 Task: Open a blank google sheet and write heading  SpendSmartAdd Dates in a column and its values below  '2023-05-01, 2023-05-03, 2023-05-05, 2023-05-10, 2023-05-15, 2023-05-20, 2023-05-25 & 2023-05-31'Add Categories in next column and its values below  Groceries, Dining Out, Transportation, Entertainment, Shopping, Utilities, Health & Miscellaneous. Add Descriptions in next column and its values below  Supermarket, Restaurant, Public Transport, Movie Tickets, Clothing Store, Internet Bill, Pharmacy & Online PurchaseAdd Amountin next column and its values below  $50, $30, $10, $20, $100, $60, $40 & $50Save page DashboardAssetVal
Action: Mouse moved to (1029, 77)
Screenshot: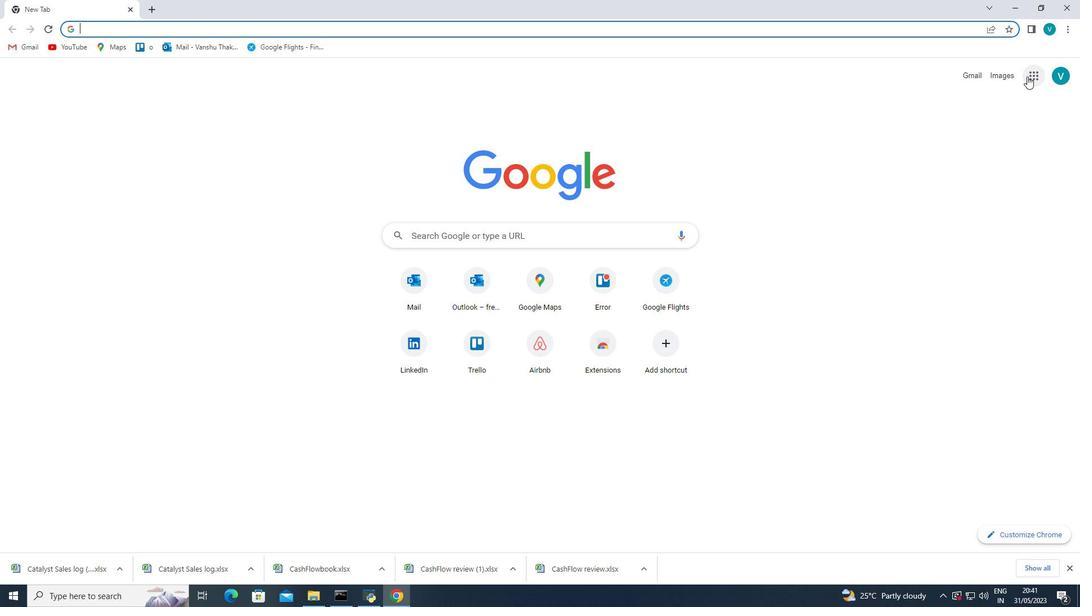 
Action: Mouse pressed left at (1029, 77)
Screenshot: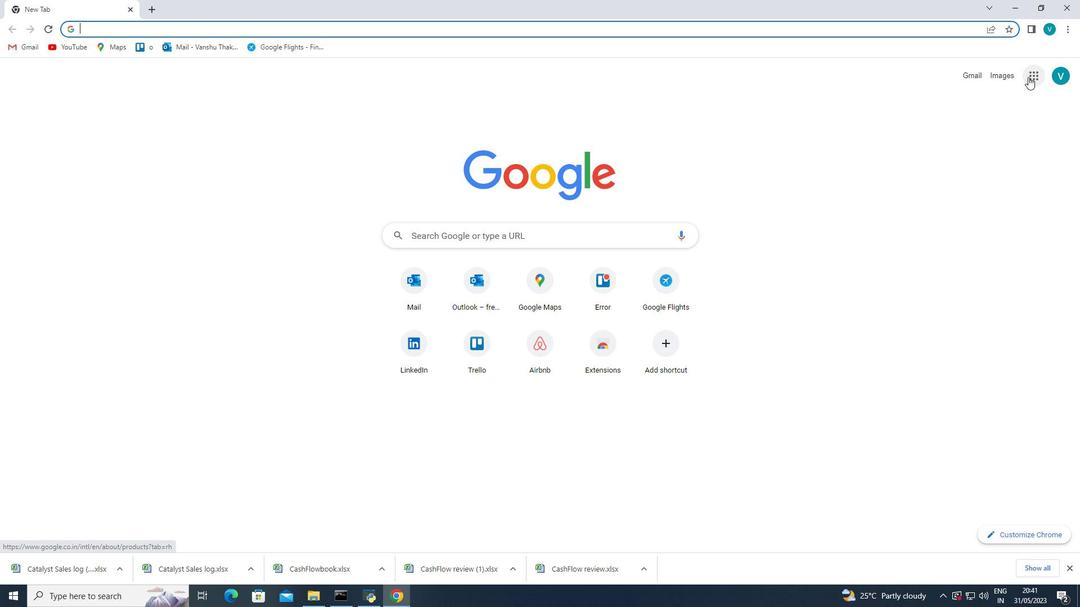 
Action: Mouse moved to (1050, 196)
Screenshot: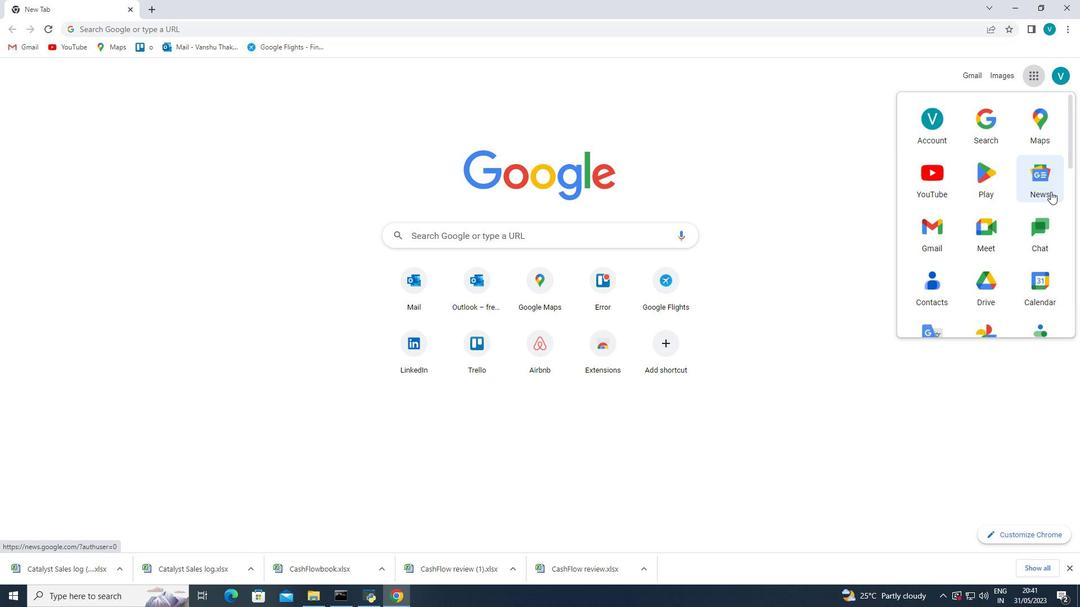 
Action: Mouse scrolled (1050, 195) with delta (0, 0)
Screenshot: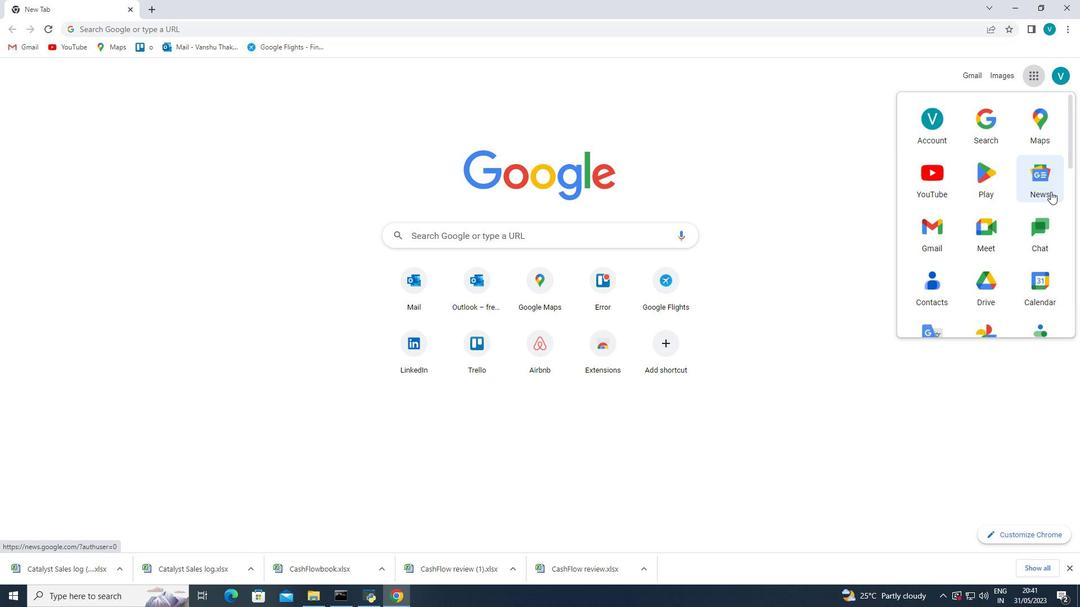 
Action: Mouse moved to (1050, 198)
Screenshot: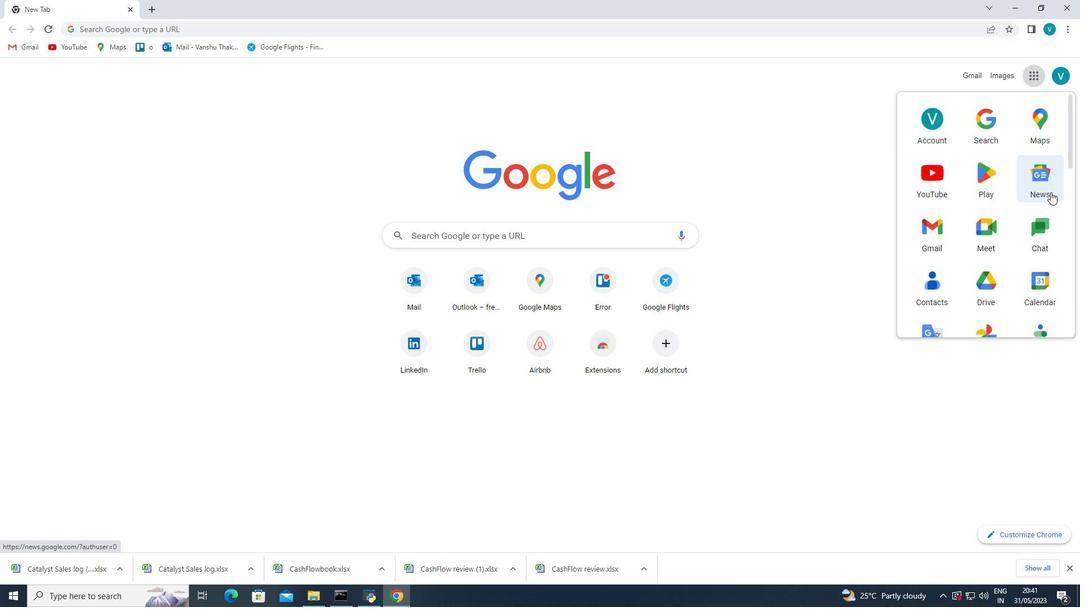 
Action: Mouse scrolled (1050, 197) with delta (0, 0)
Screenshot: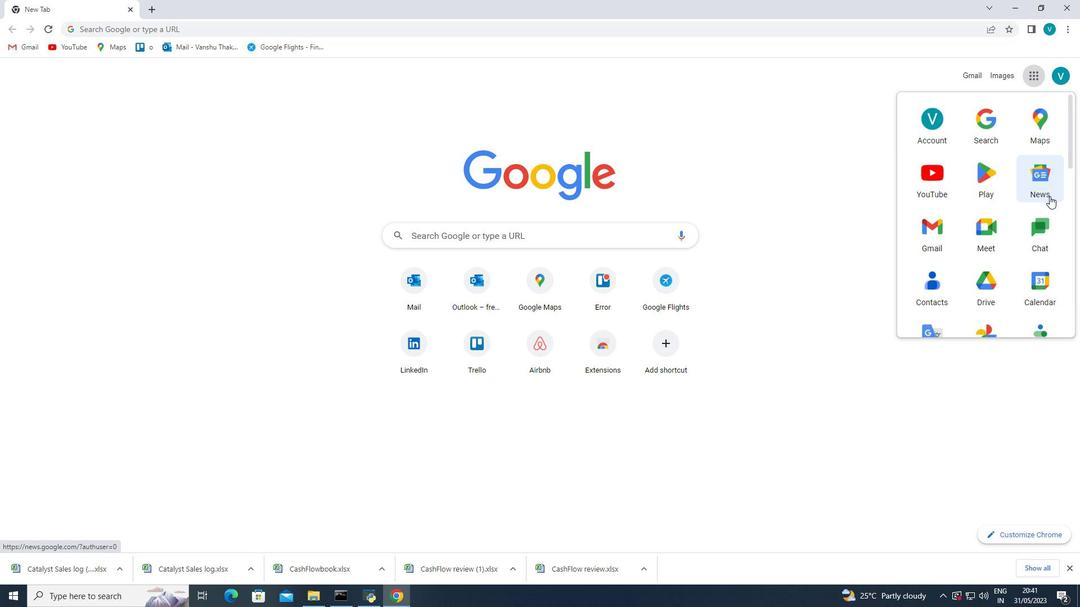 
Action: Mouse moved to (1049, 202)
Screenshot: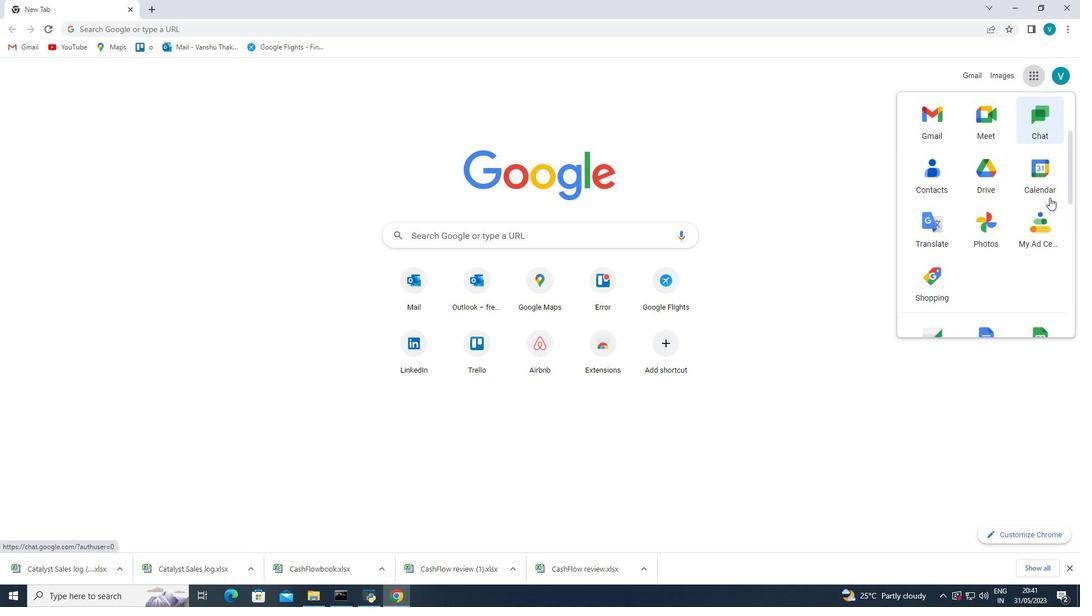 
Action: Mouse scrolled (1049, 202) with delta (0, 0)
Screenshot: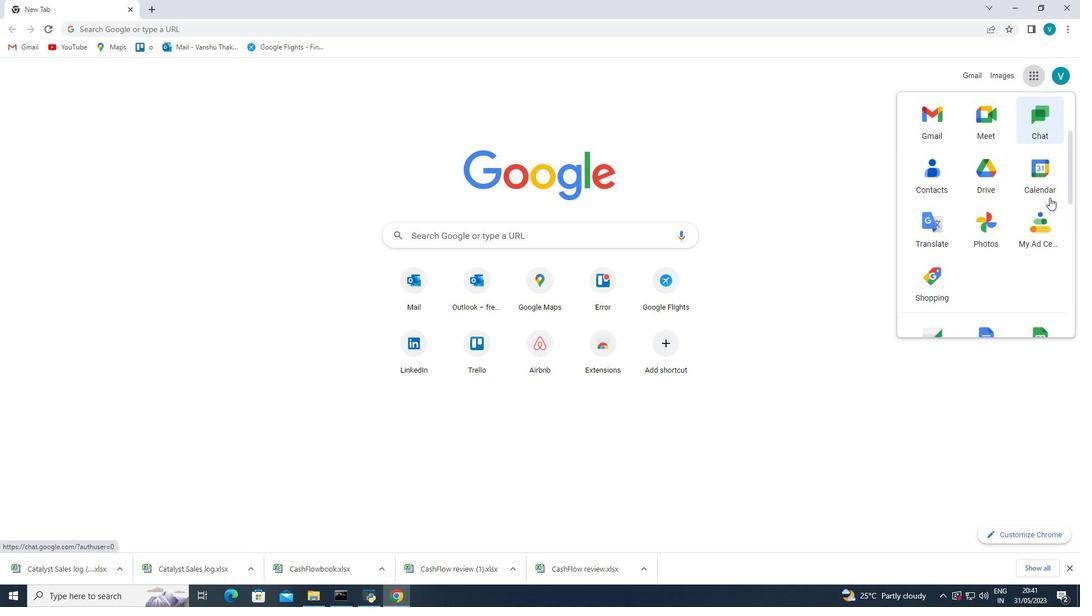 
Action: Mouse moved to (1047, 208)
Screenshot: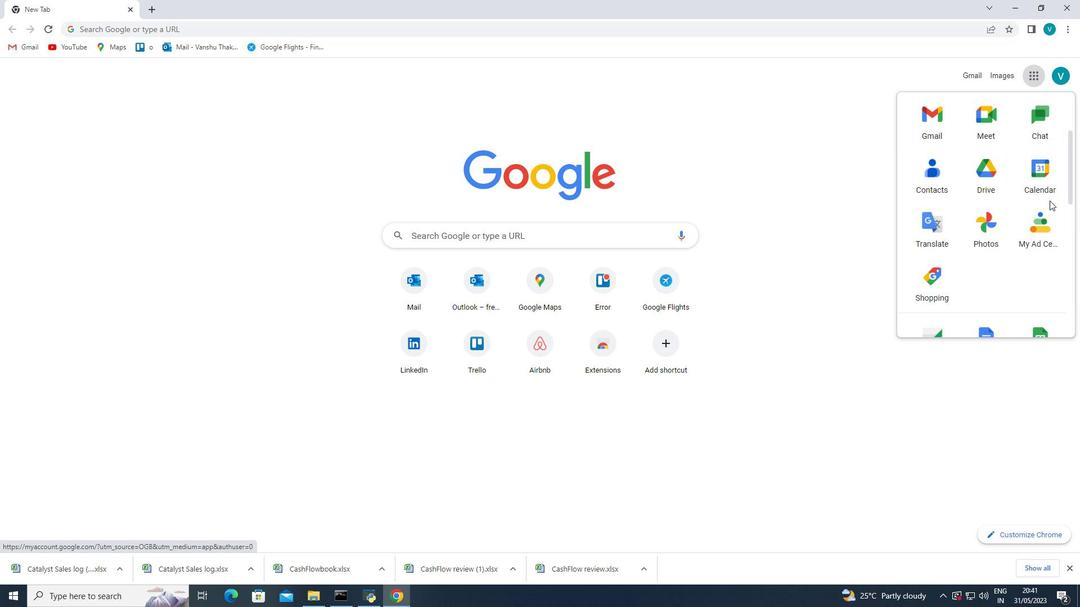 
Action: Mouse scrolled (1047, 208) with delta (0, 0)
Screenshot: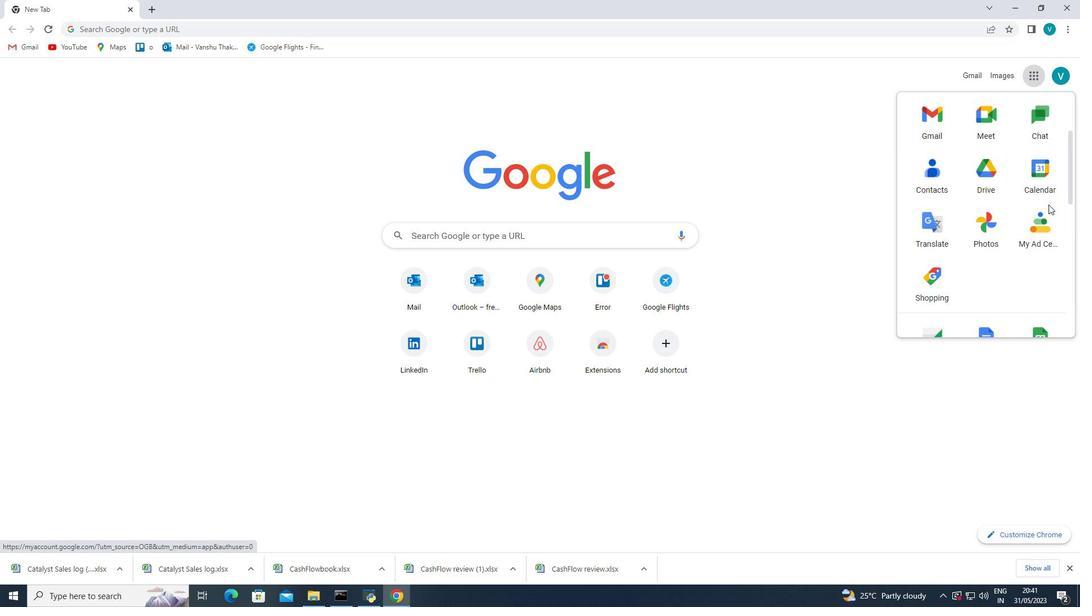 
Action: Mouse moved to (1037, 234)
Screenshot: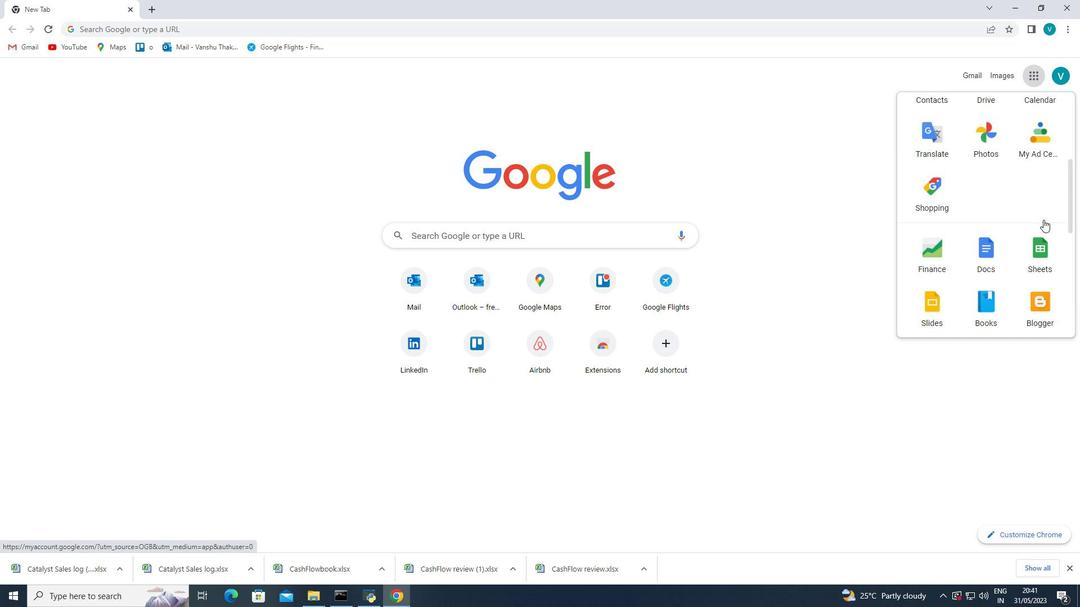 
Action: Mouse pressed left at (1037, 234)
Screenshot: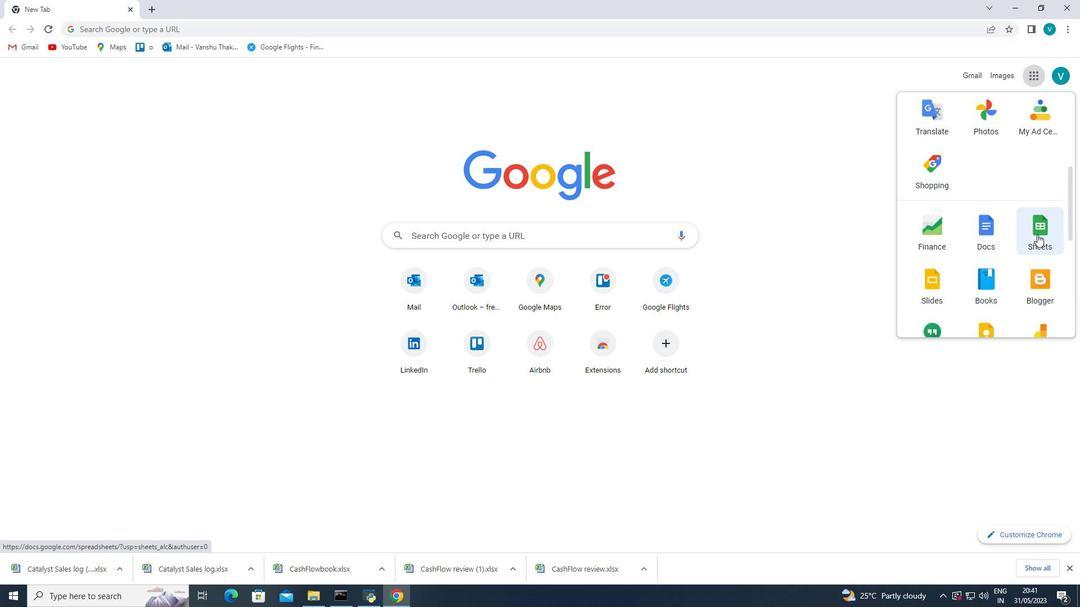 
Action: Mouse moved to (285, 175)
Screenshot: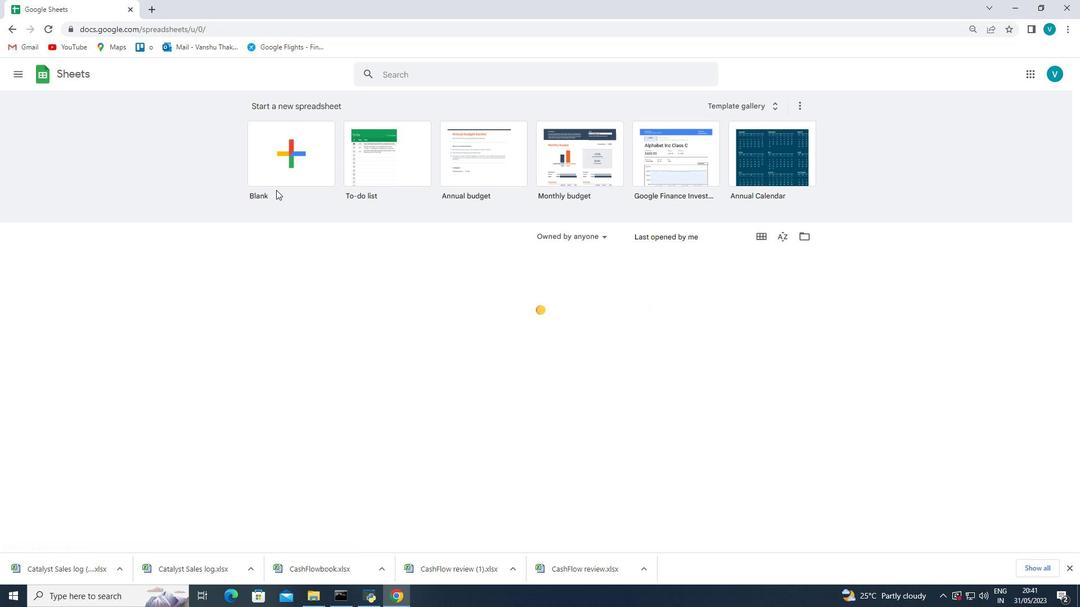 
Action: Mouse pressed left at (285, 175)
Screenshot: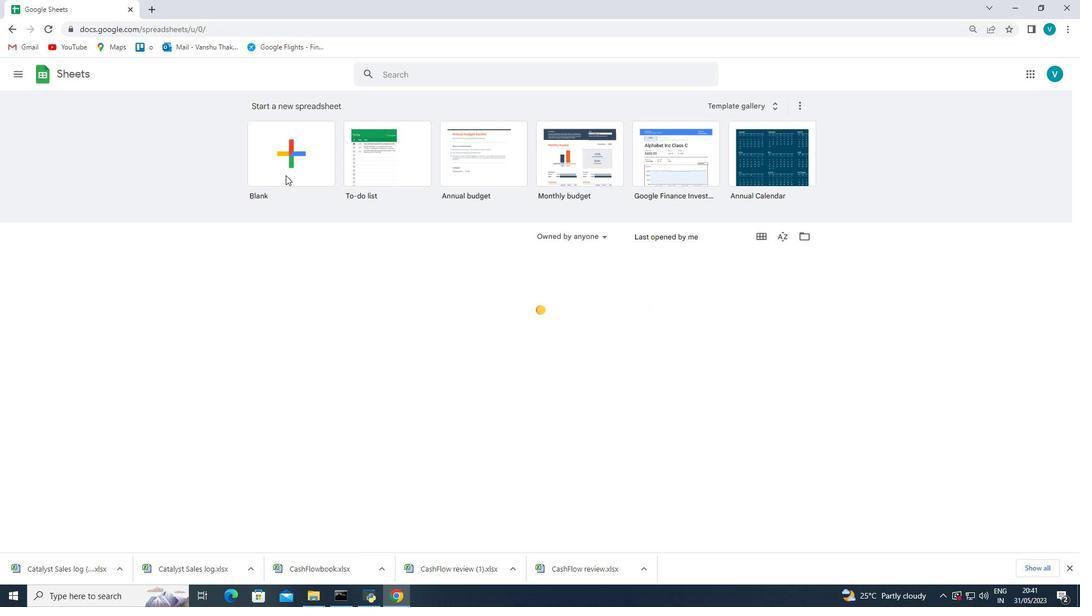 
Action: Mouse pressed left at (285, 175)
Screenshot: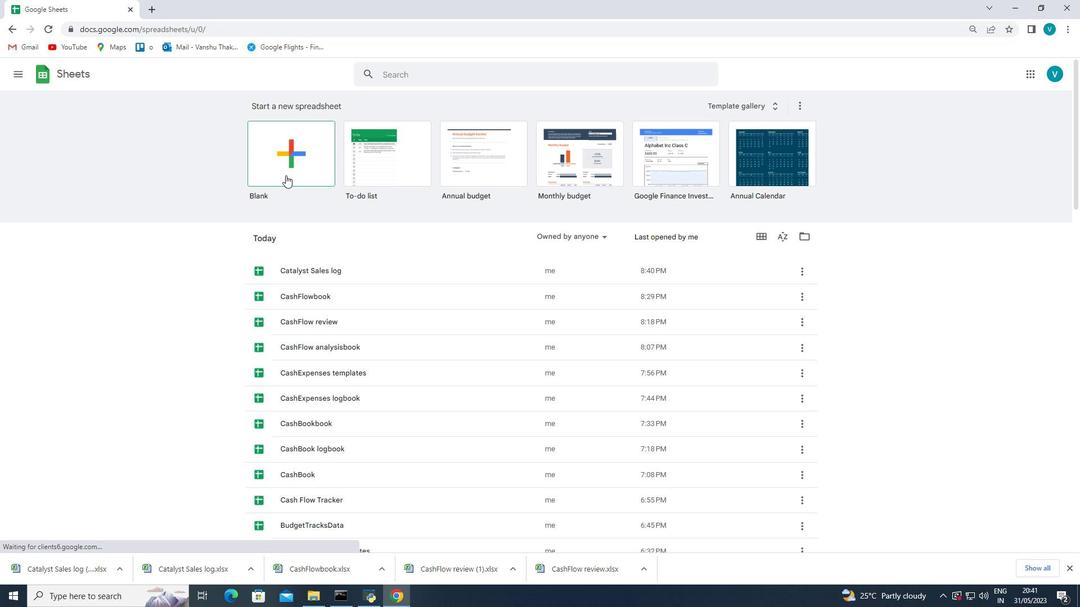 
Action: Mouse moved to (327, 173)
Screenshot: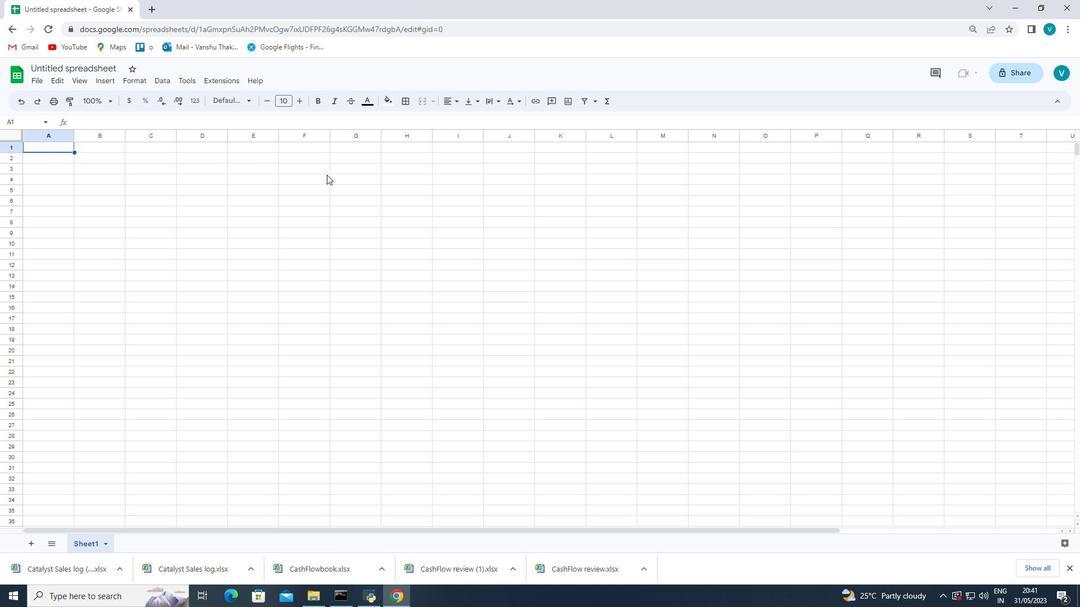 
Action: Mouse pressed left at (327, 173)
Screenshot: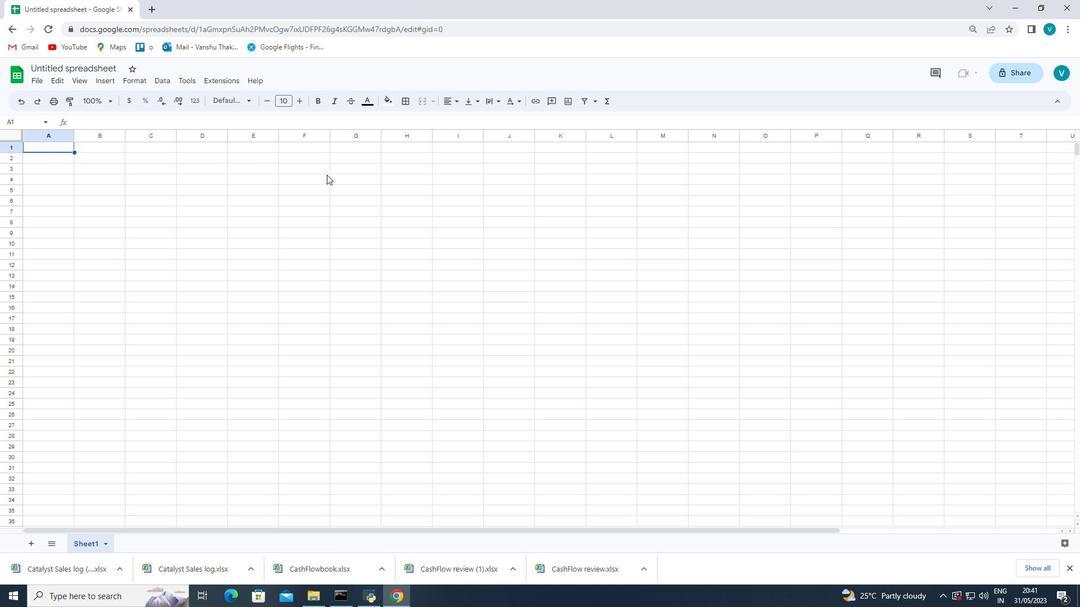 
Action: Mouse moved to (62, 150)
Screenshot: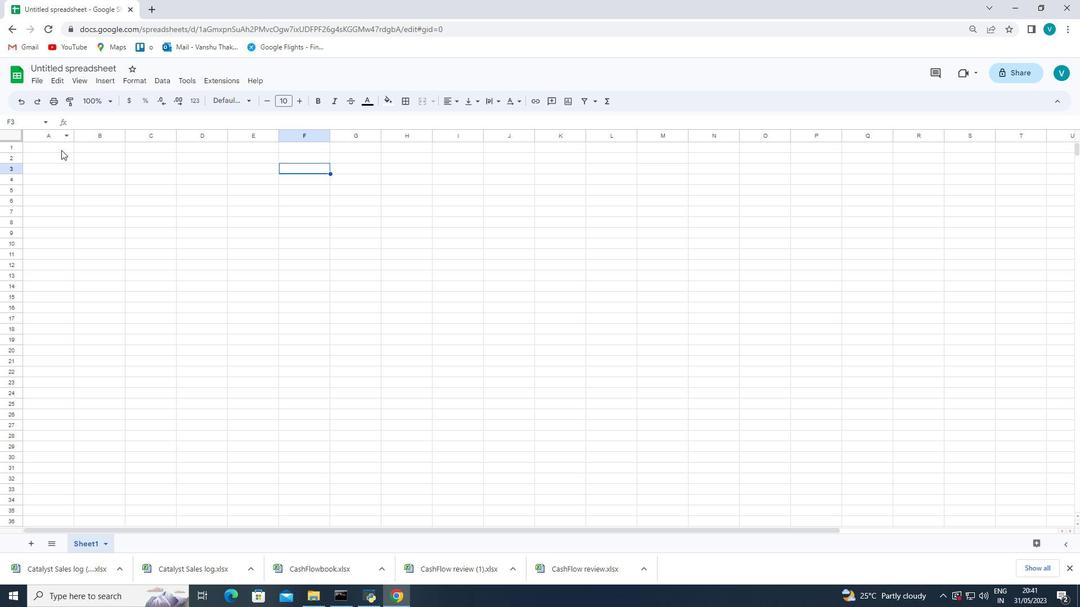 
Action: Mouse pressed left at (62, 150)
Screenshot: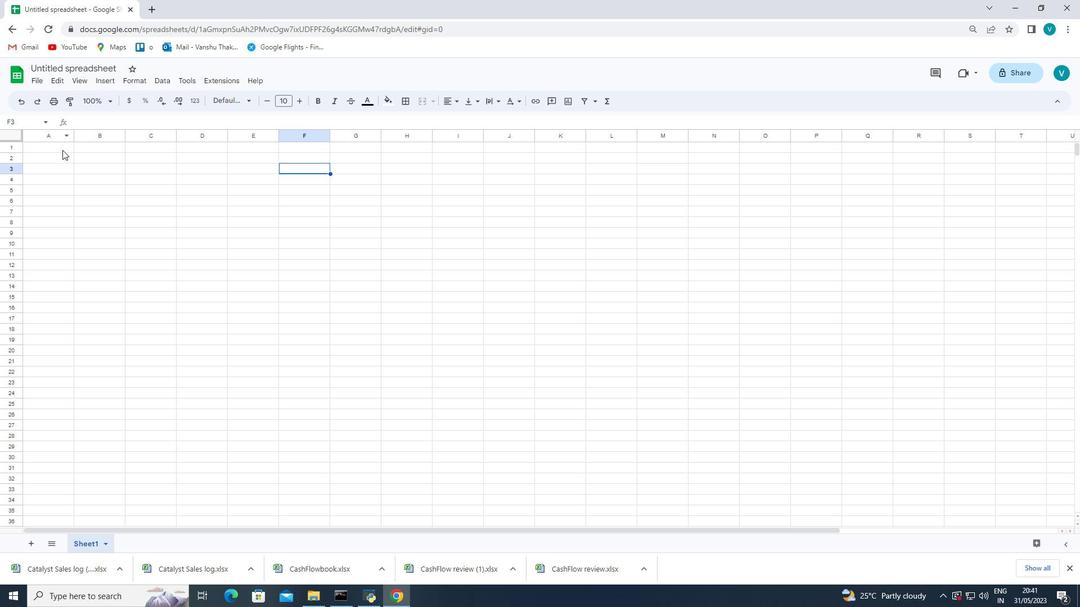 
Action: Mouse moved to (232, 145)
Screenshot: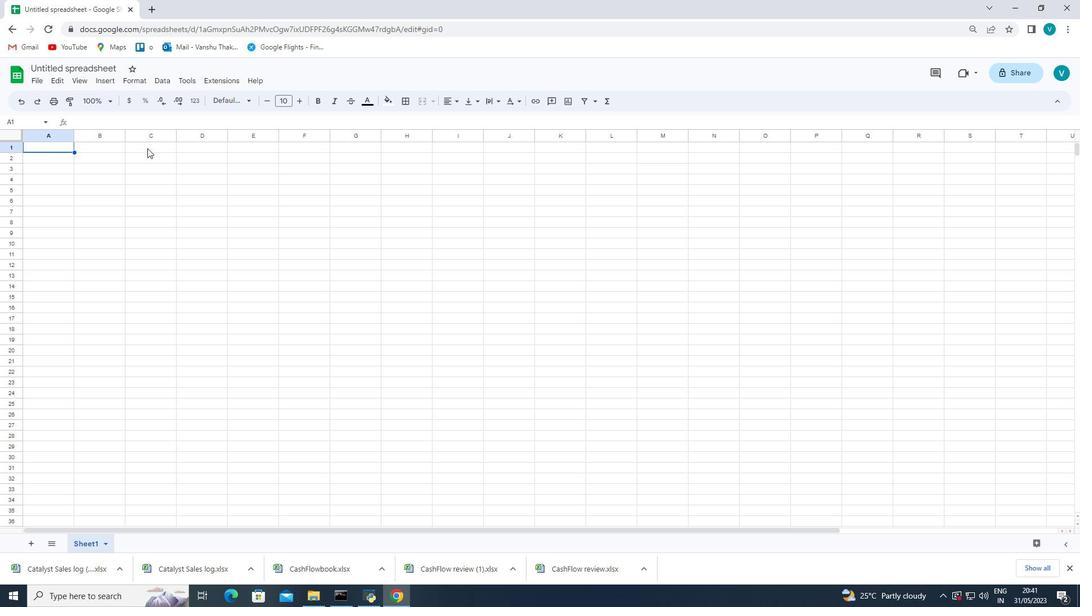 
Action: Key pressed <Key.shift_r>Spend
Screenshot: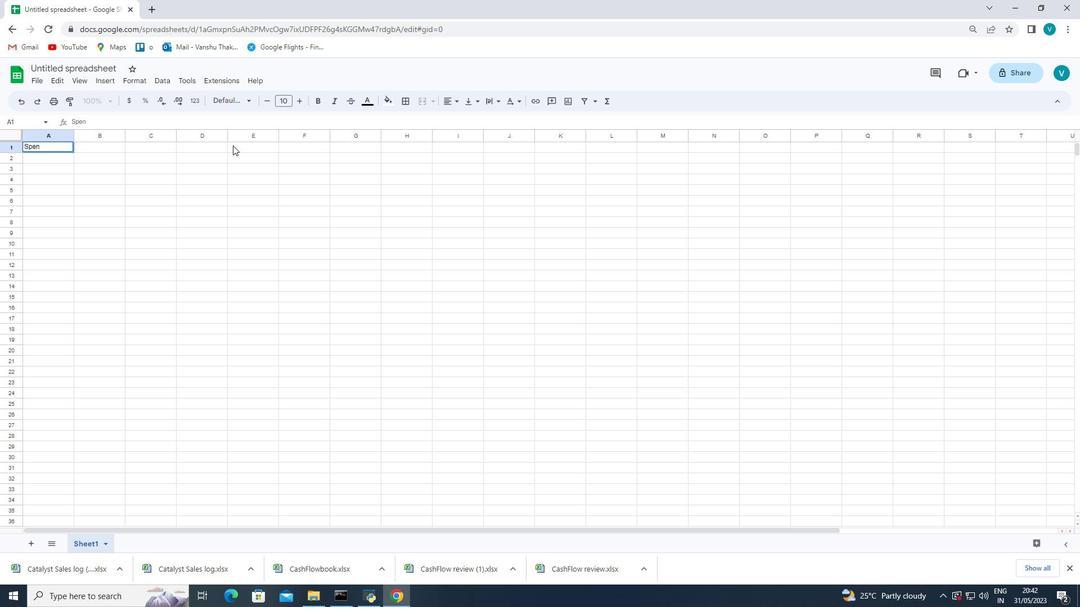 
Action: Mouse moved to (259, 168)
Screenshot: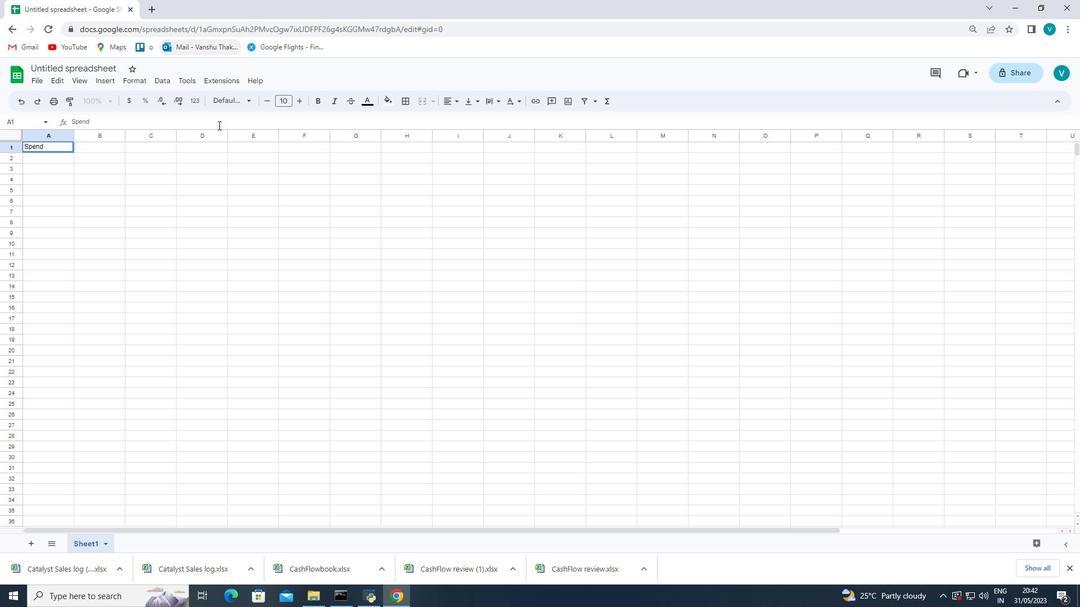 
Action: Mouse scrolled (259, 169) with delta (0, 0)
Screenshot: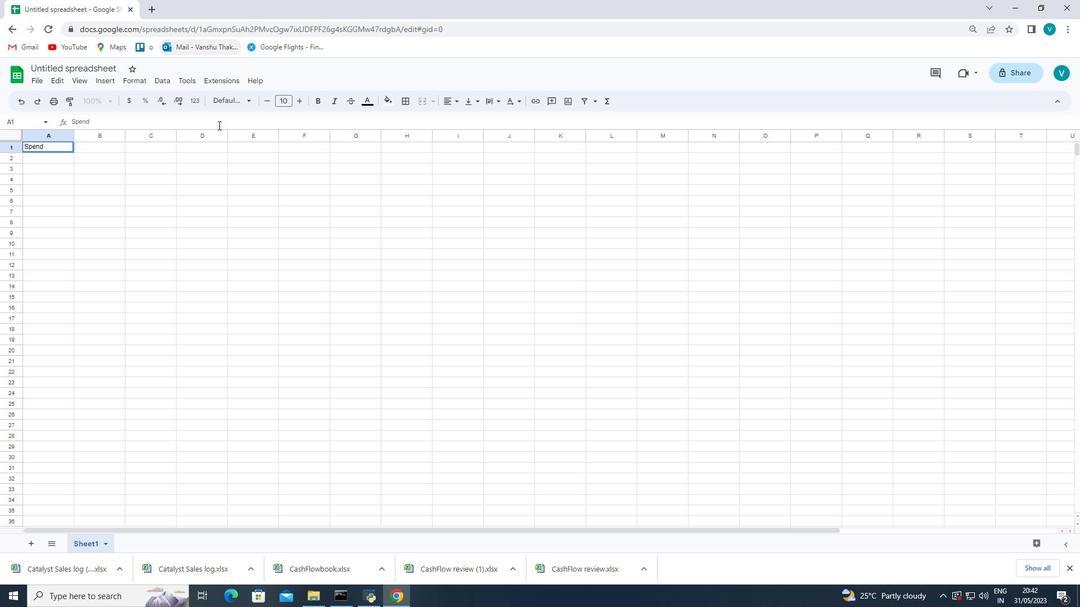
Action: Mouse moved to (271, 178)
Screenshot: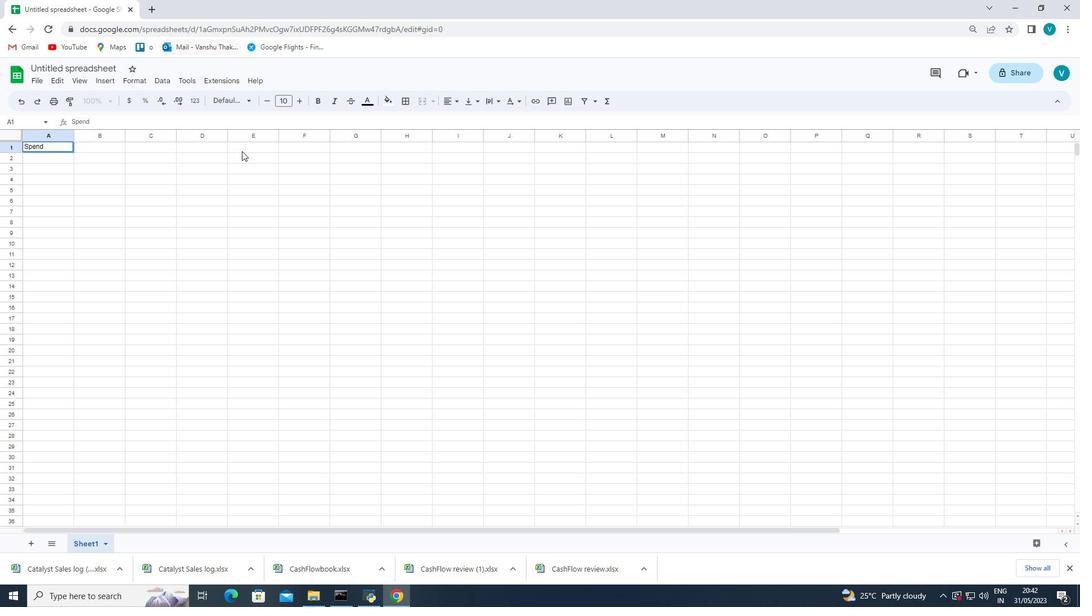 
Action: Mouse scrolled (271, 179) with delta (0, 0)
Screenshot: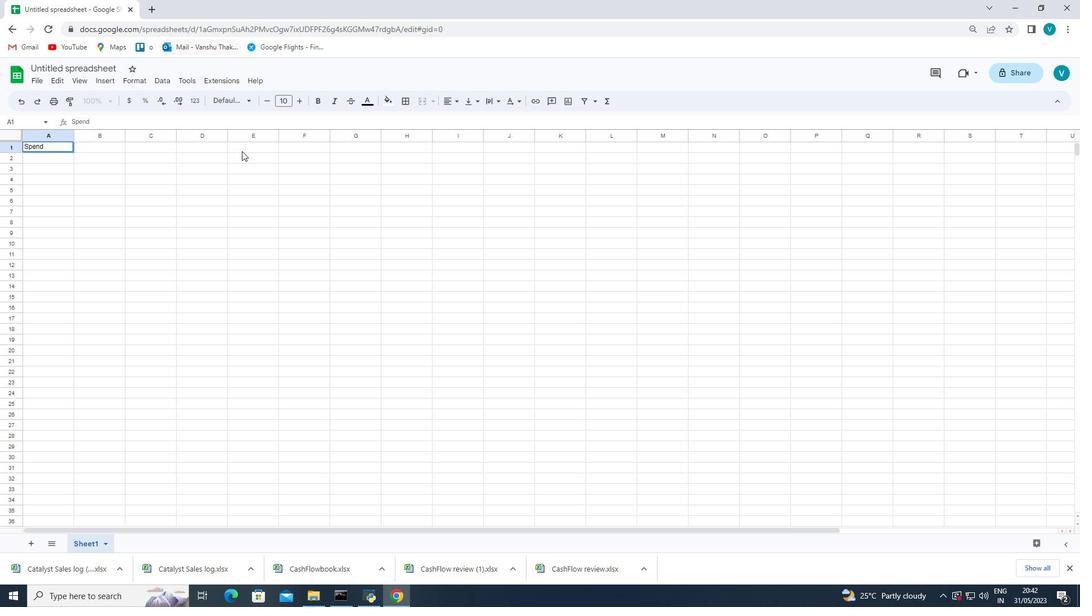 
Action: Mouse moved to (287, 187)
Screenshot: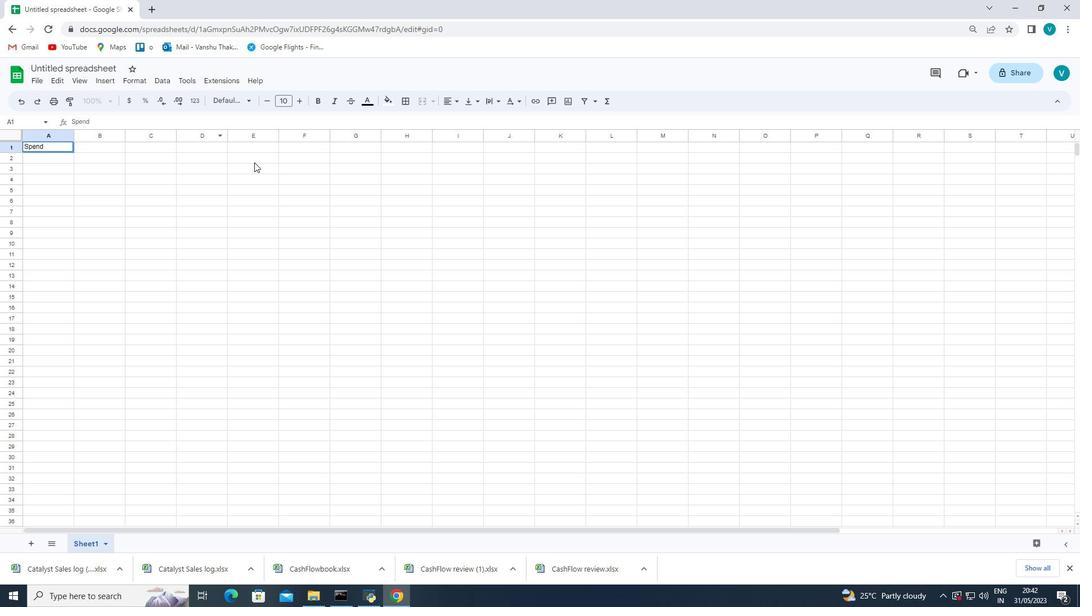 
Action: Mouse scrolled (287, 187) with delta (0, 0)
Screenshot: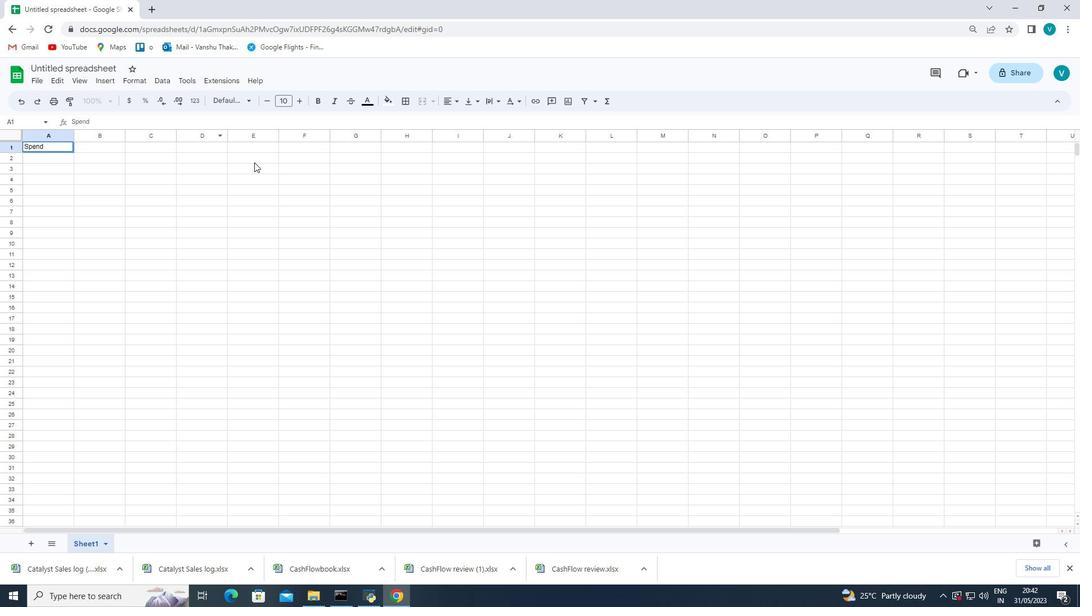 
Action: Mouse moved to (311, 199)
Screenshot: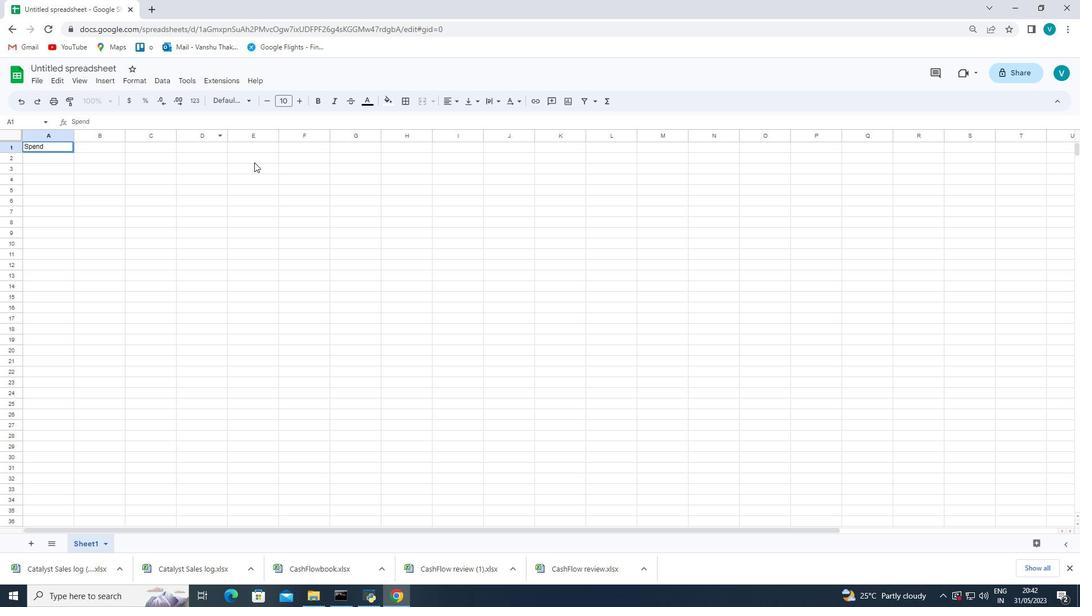 
Action: Mouse scrolled (311, 199) with delta (0, 0)
Screenshot: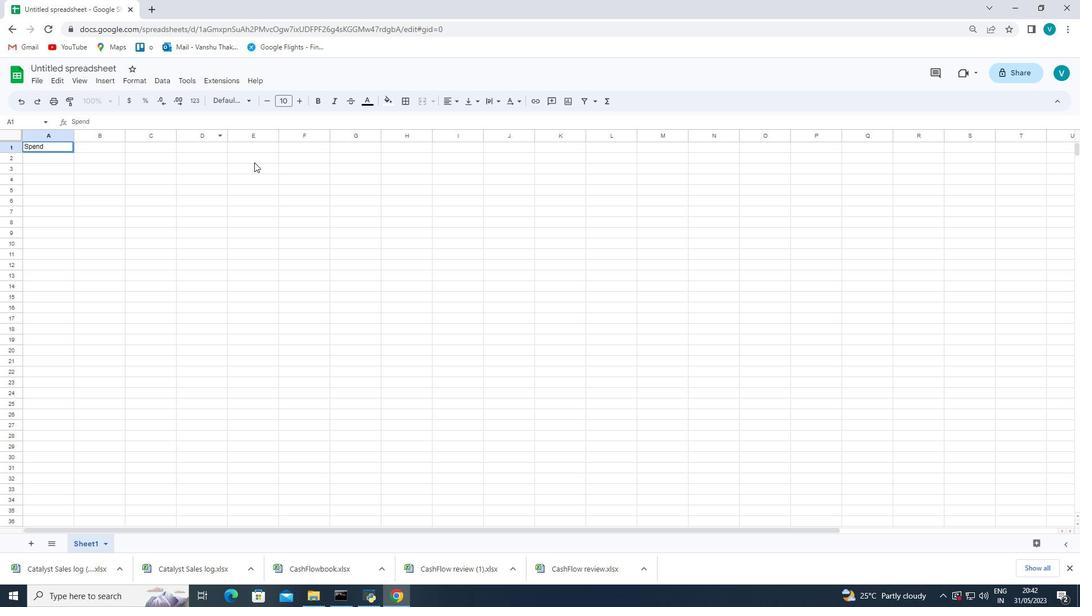
Action: Mouse moved to (335, 207)
Screenshot: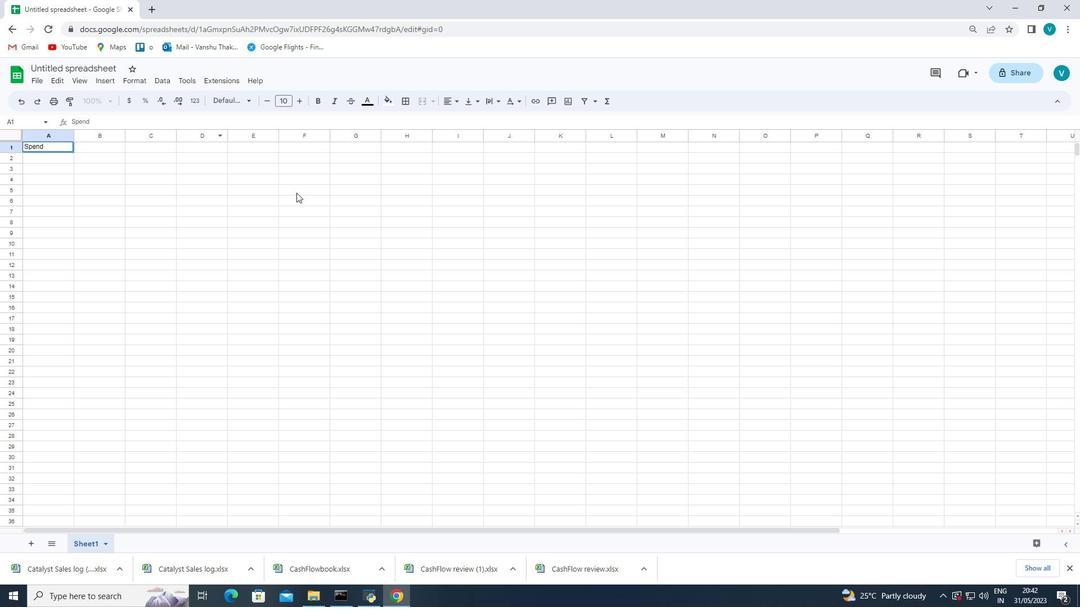 
Action: Mouse scrolled (335, 207) with delta (0, 0)
Screenshot: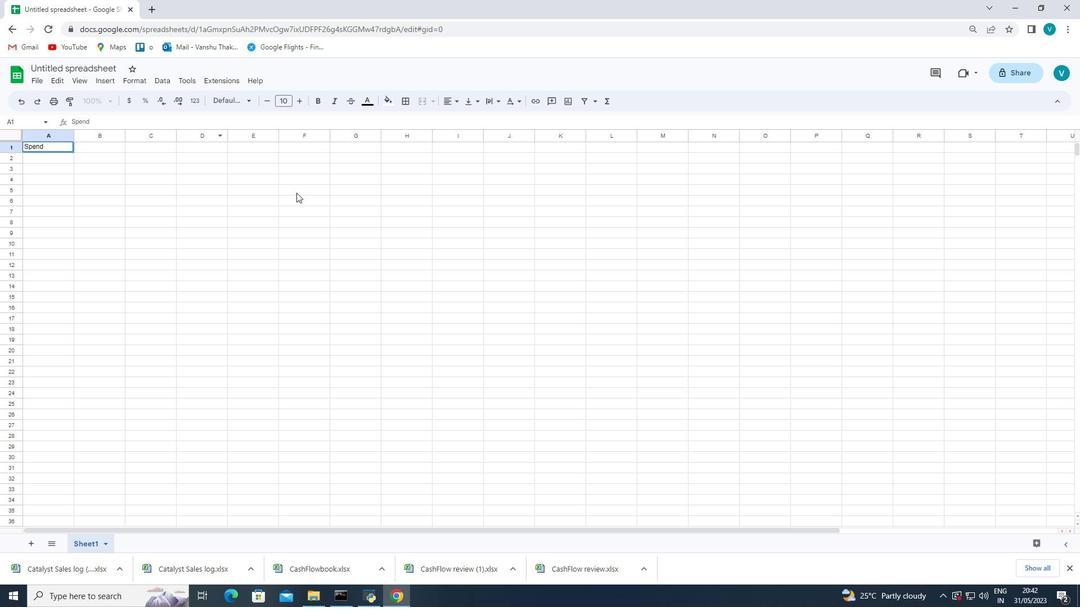 
Action: Mouse moved to (377, 216)
Screenshot: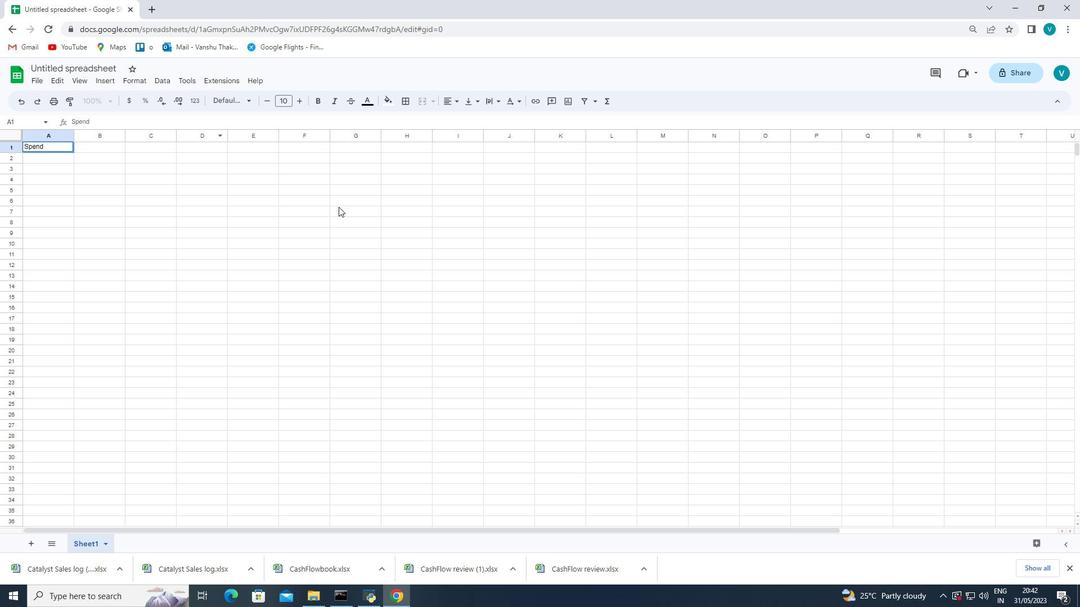 
Action: Mouse scrolled (377, 216) with delta (0, 0)
Screenshot: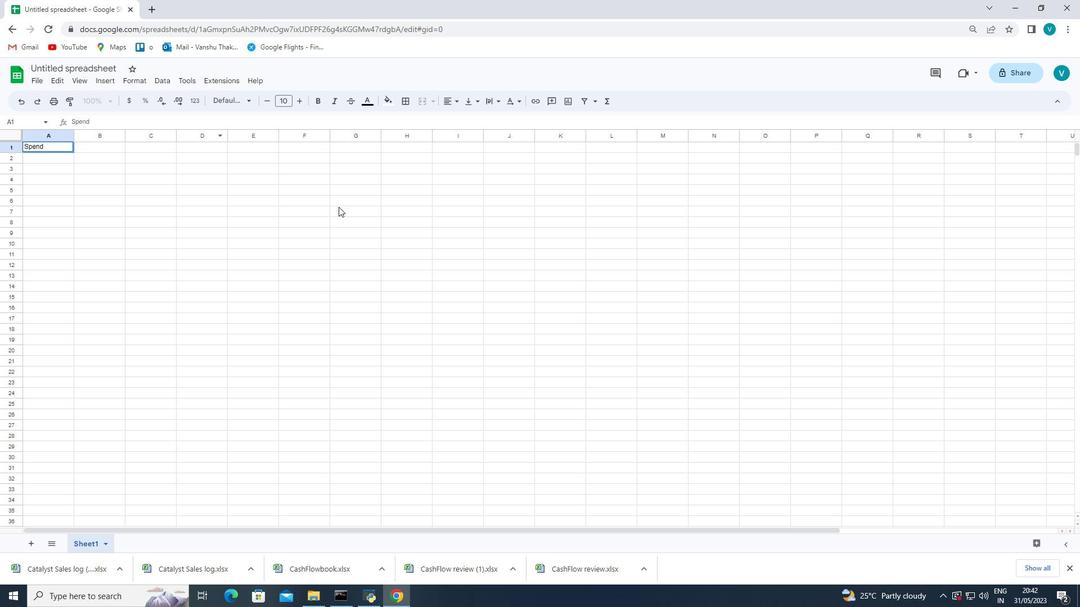 
Action: Mouse moved to (606, 338)
Screenshot: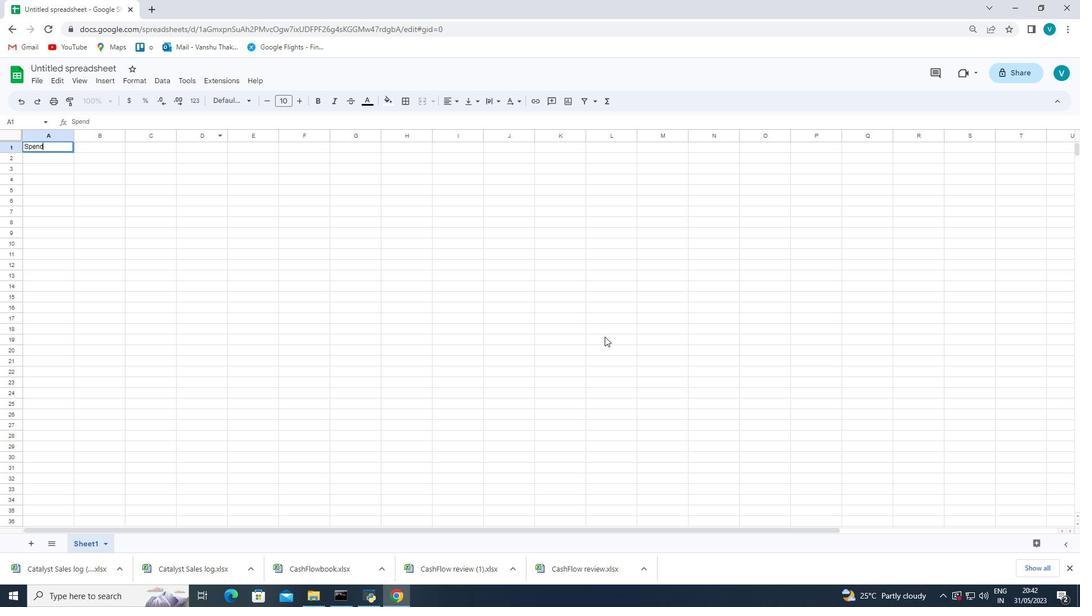 
Action: Mouse scrolled (606, 338) with delta (0, 0)
Screenshot: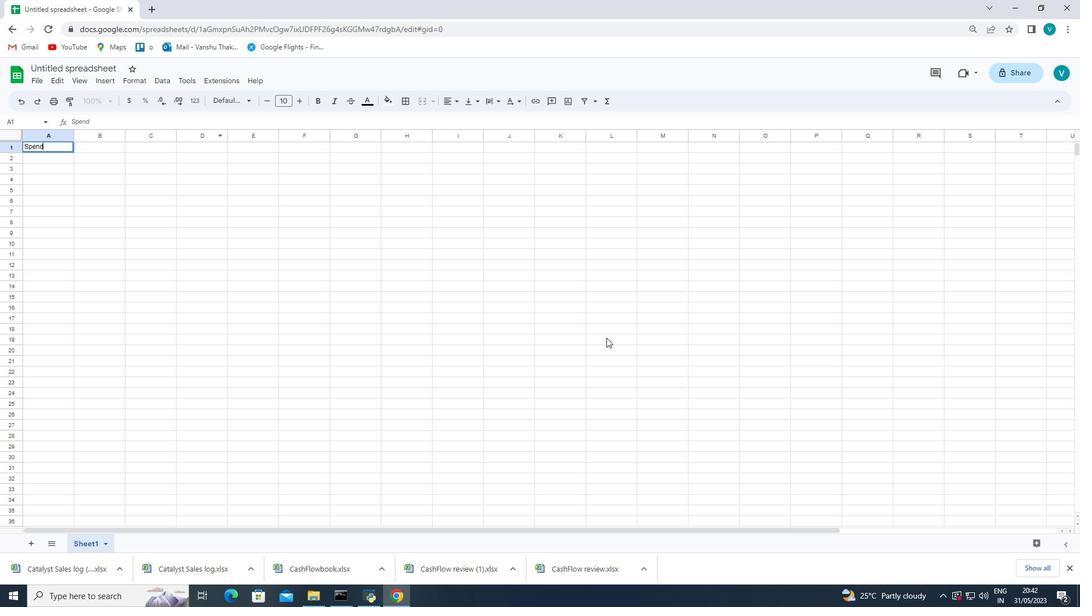 
Action: Mouse scrolled (606, 338) with delta (0, 0)
Screenshot: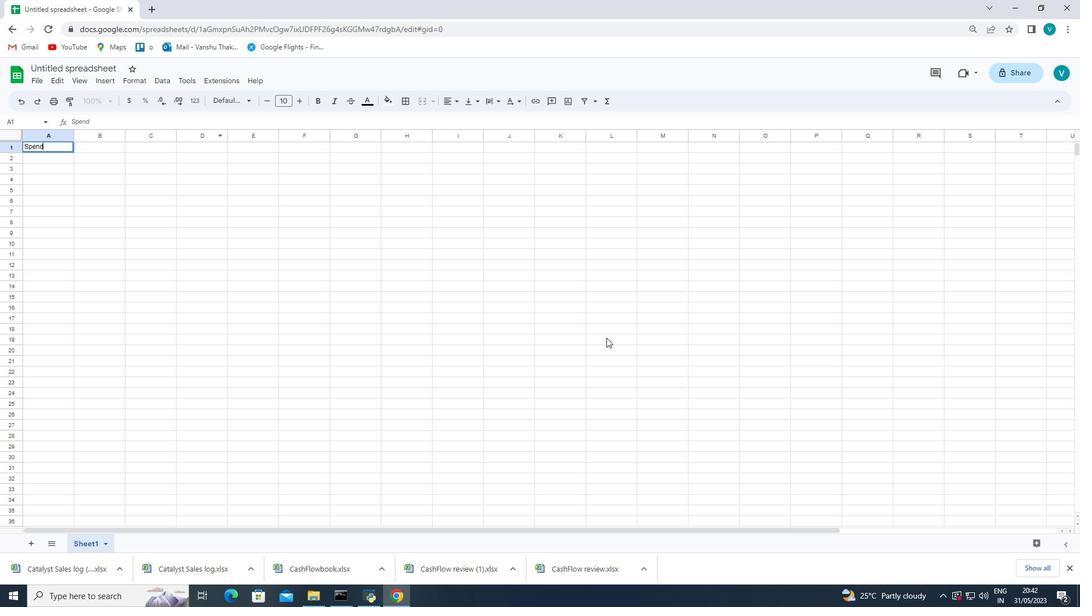 
Action: Mouse scrolled (606, 338) with delta (0, 0)
Screenshot: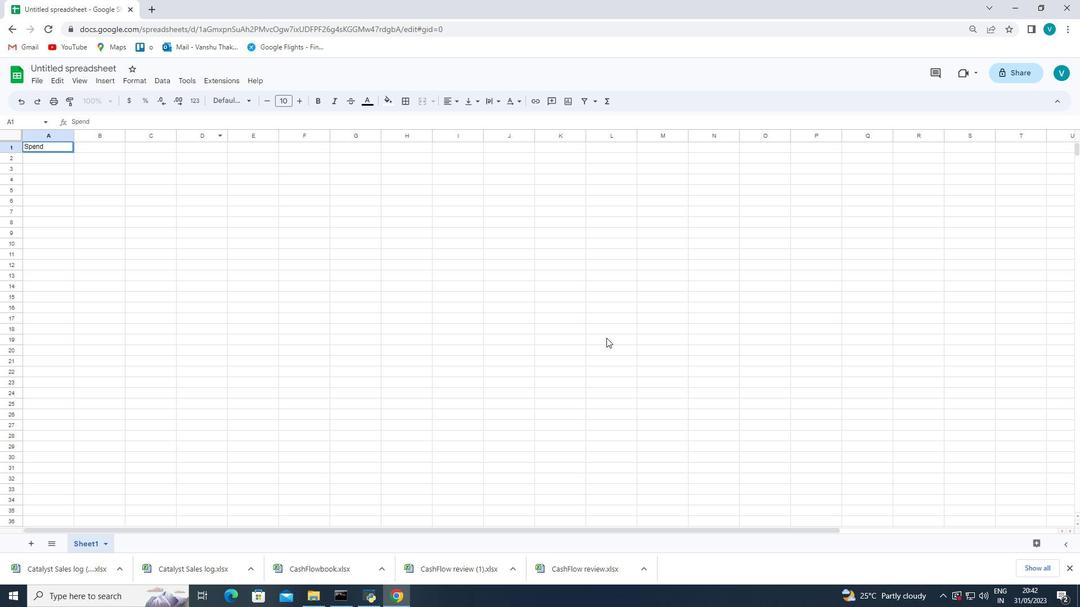 
Action: Mouse scrolled (606, 338) with delta (0, 0)
Screenshot: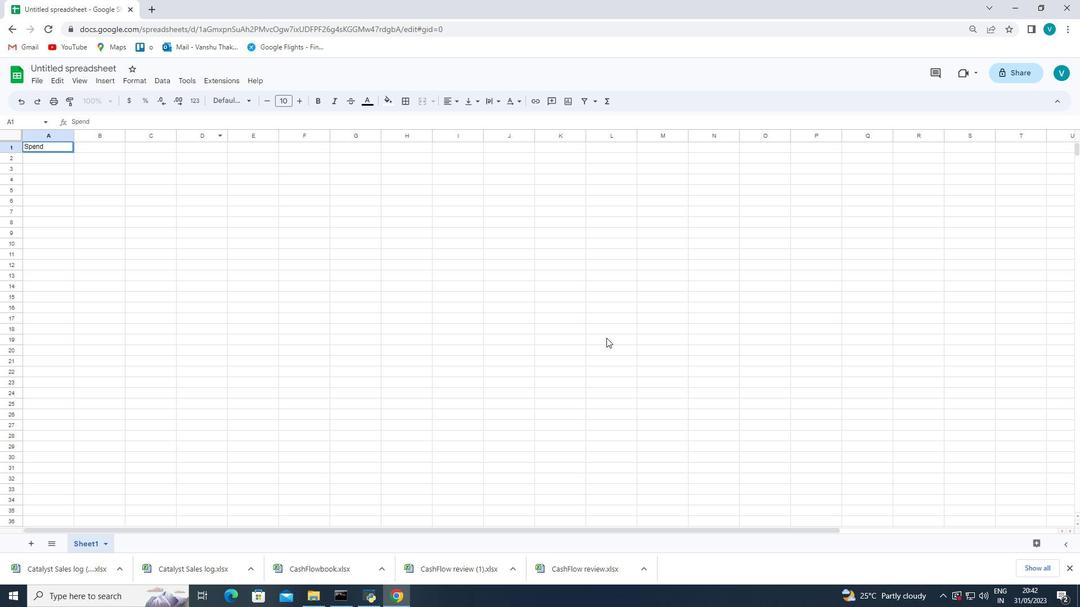 
Action: Mouse scrolled (606, 338) with delta (0, 0)
Screenshot: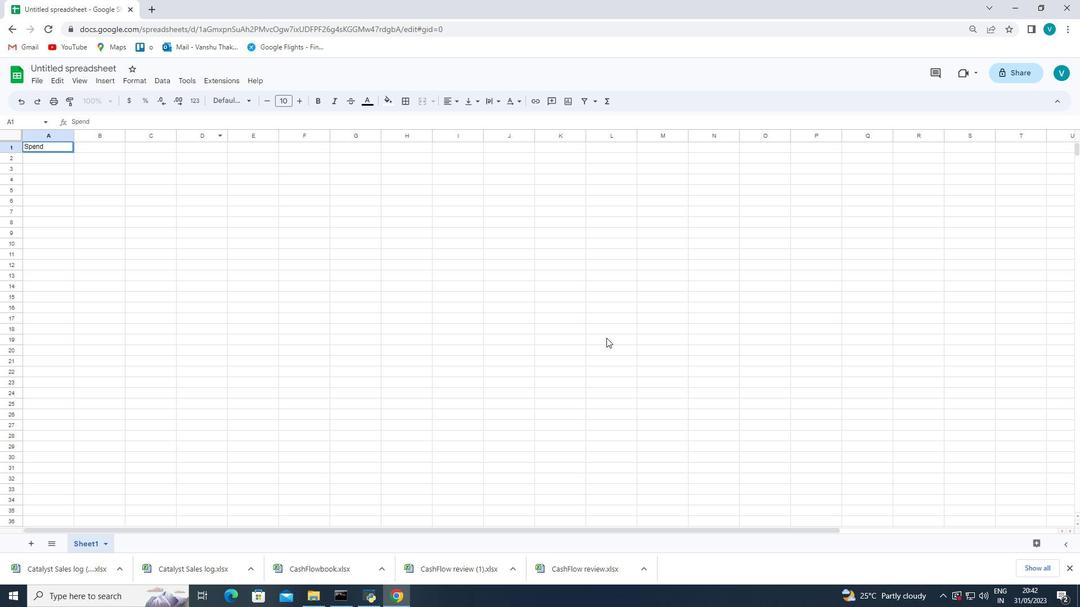 
Action: Mouse moved to (628, 341)
Screenshot: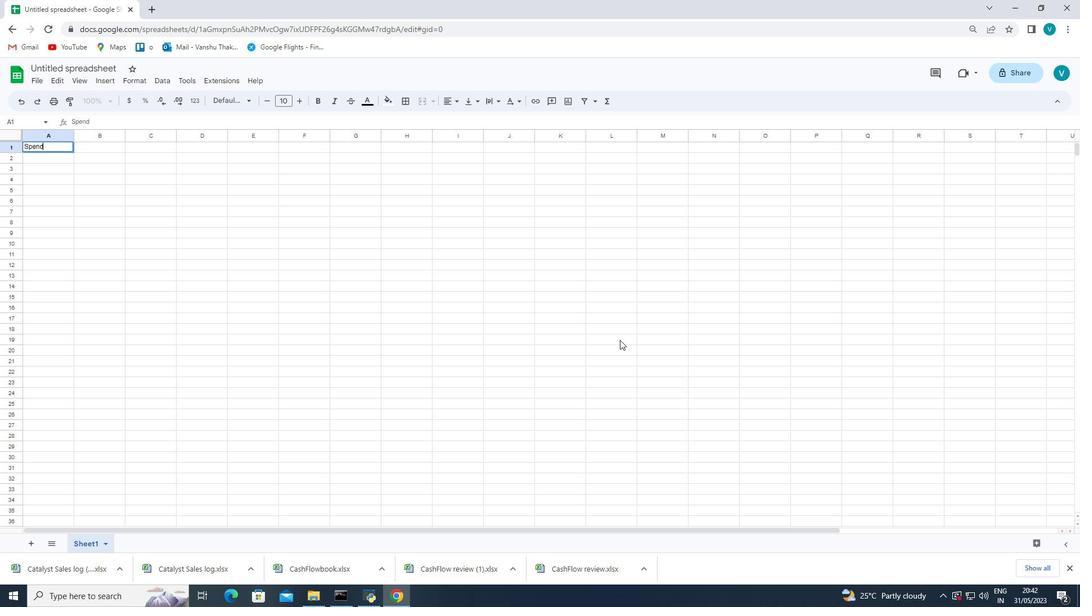 
Action: Mouse scrolled (628, 342) with delta (0, 0)
Screenshot: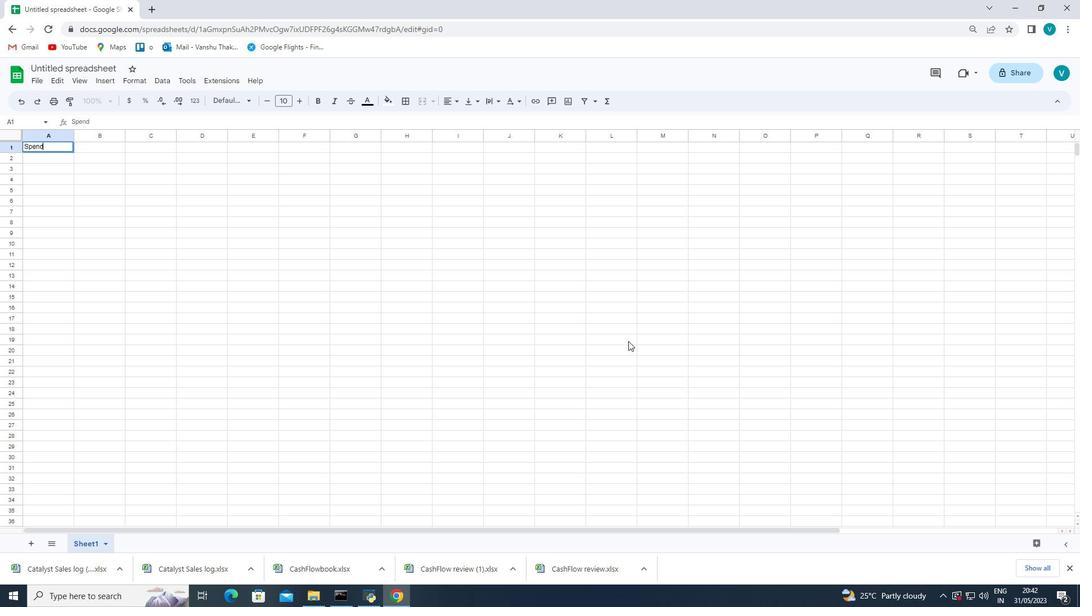 
Action: Mouse scrolled (628, 342) with delta (0, 0)
Screenshot: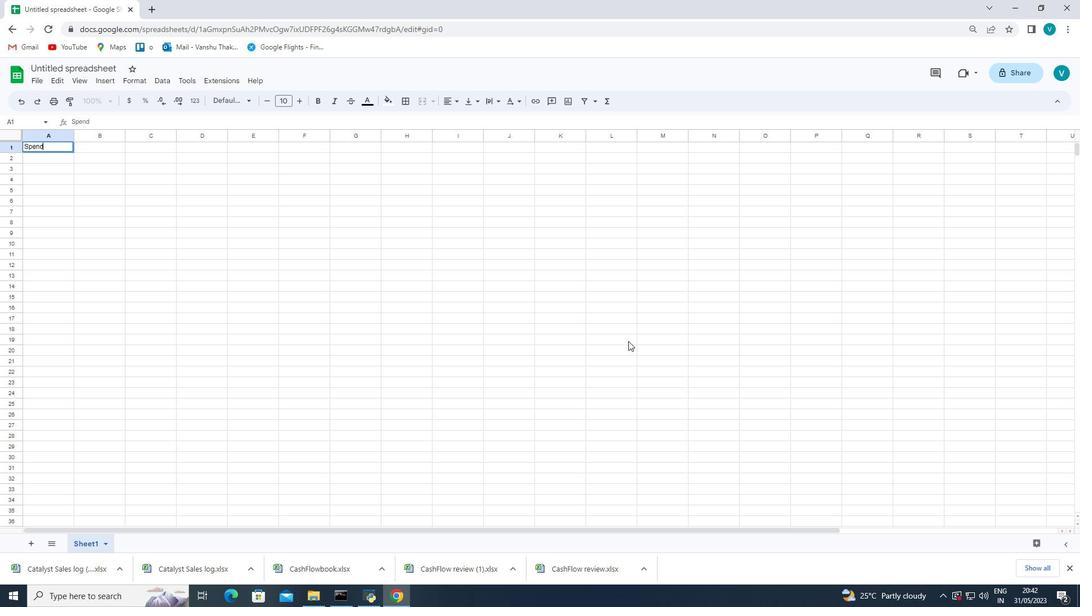 
Action: Mouse scrolled (628, 342) with delta (0, 0)
Screenshot: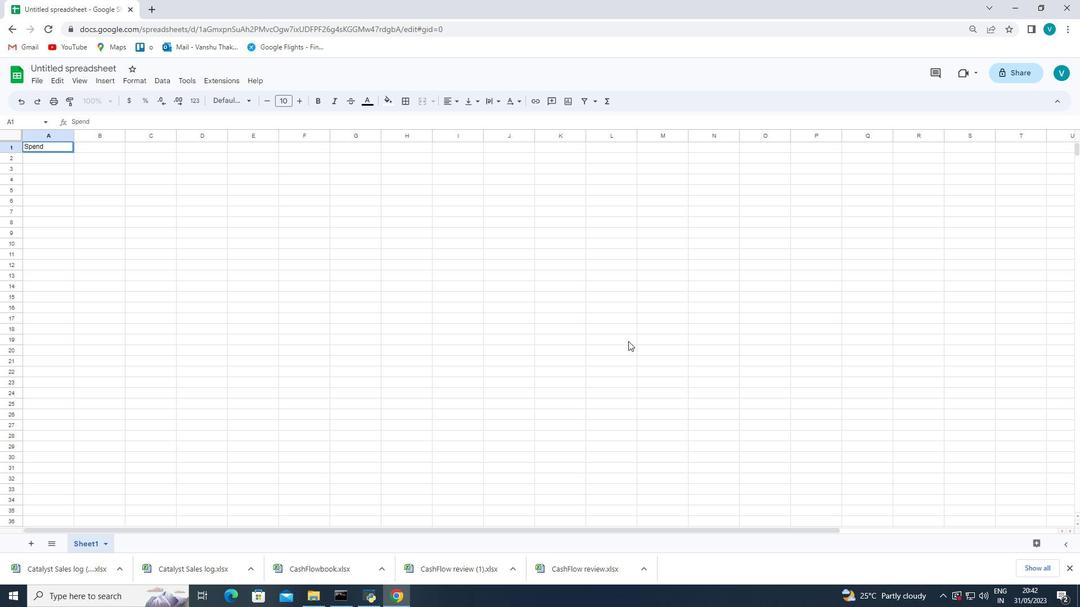 
Action: Mouse scrolled (628, 342) with delta (0, 0)
Screenshot: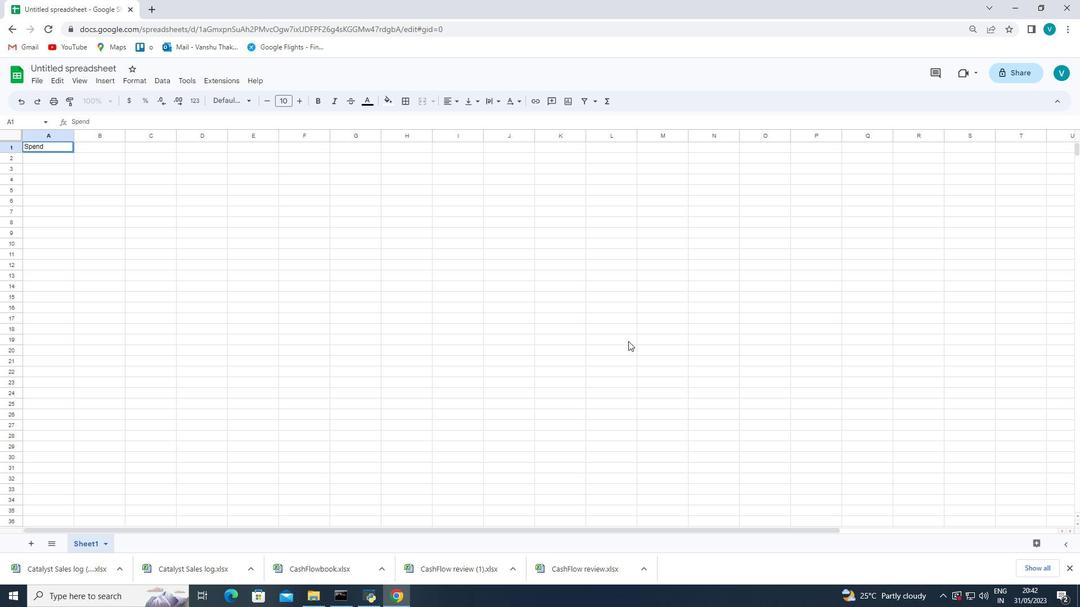 
Action: Mouse moved to (319, 335)
Screenshot: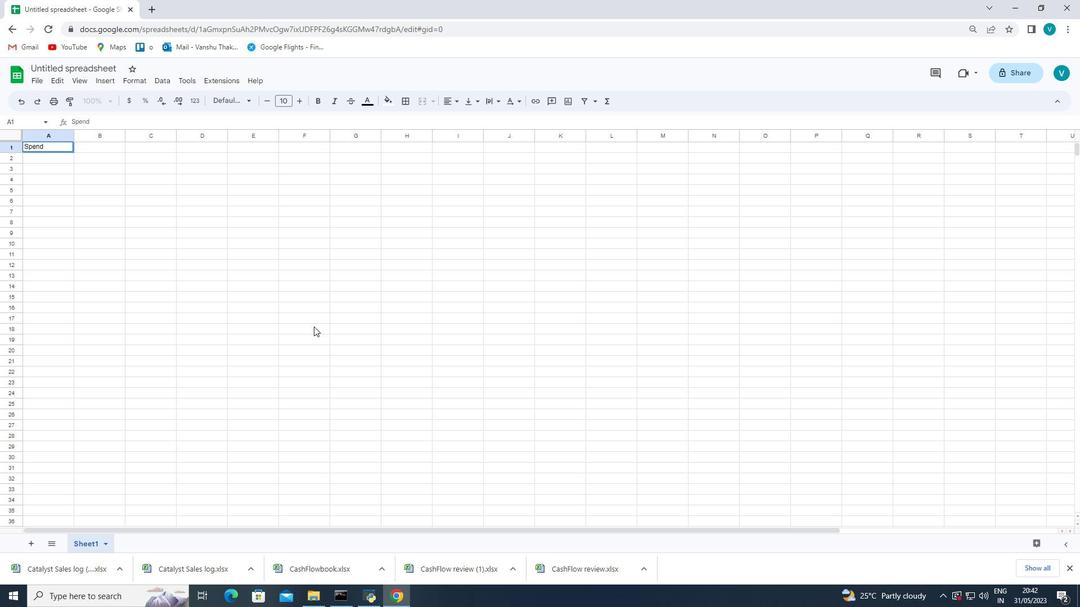 
Action: Mouse scrolled (319, 335) with delta (0, 0)
Screenshot: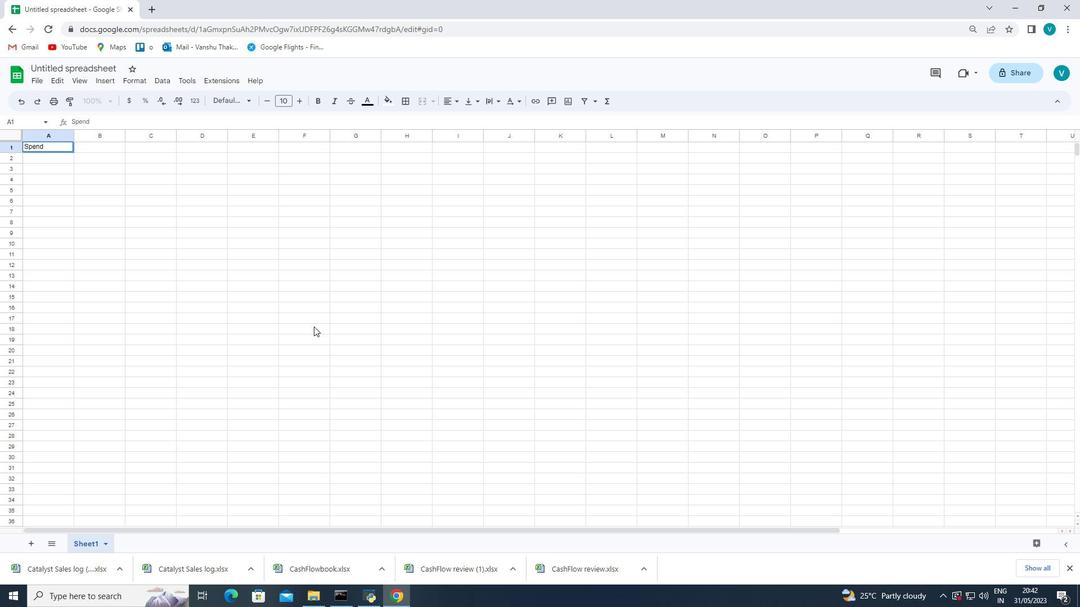 
Action: Mouse moved to (319, 335)
Screenshot: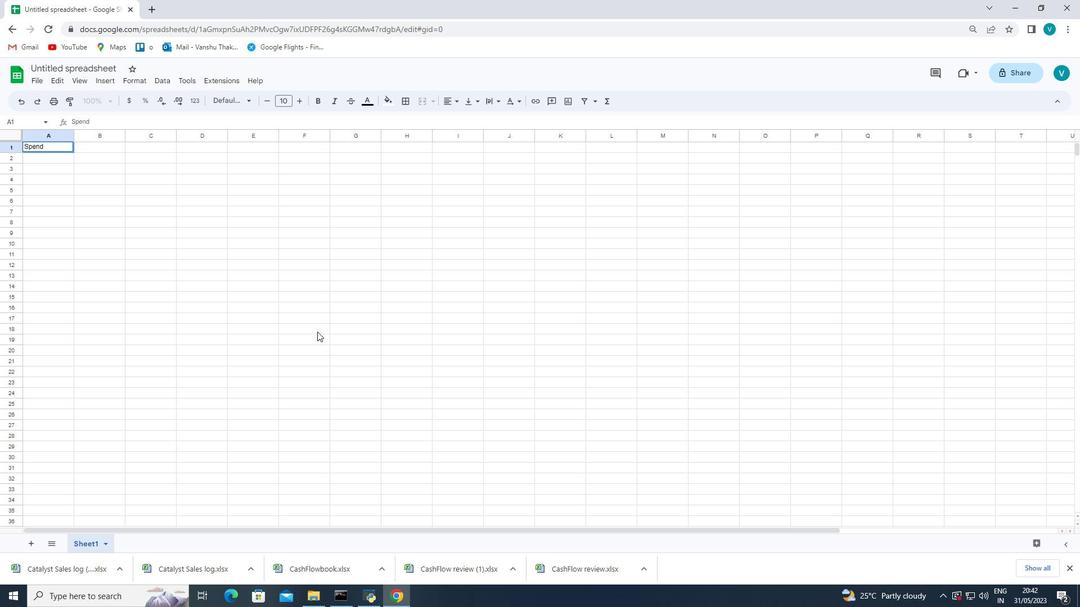 
Action: Mouse scrolled (319, 335) with delta (0, 0)
Screenshot: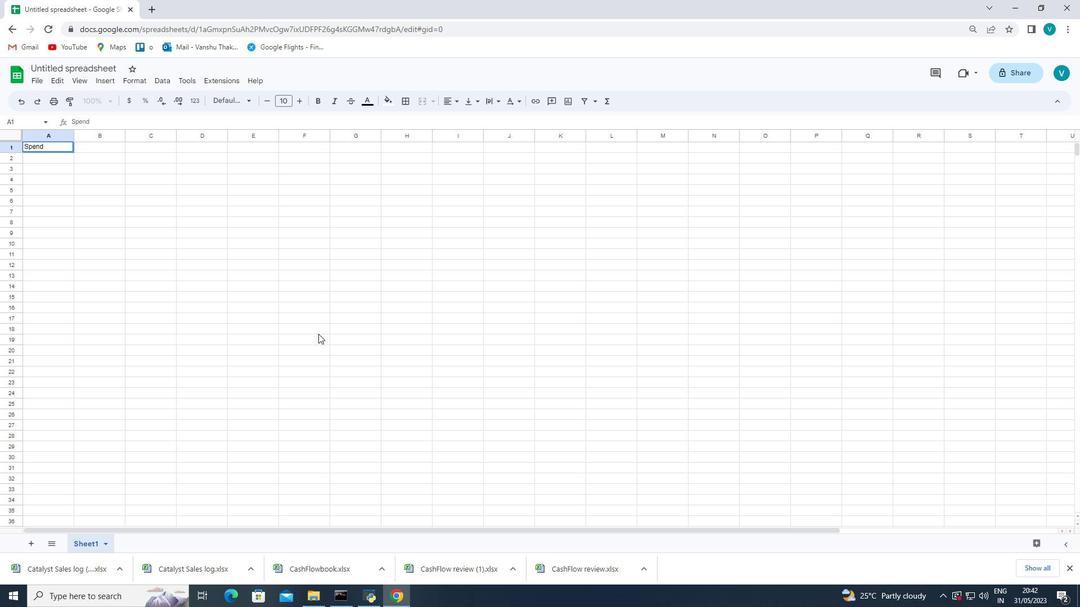 
Action: Mouse scrolled (319, 335) with delta (0, 0)
Screenshot: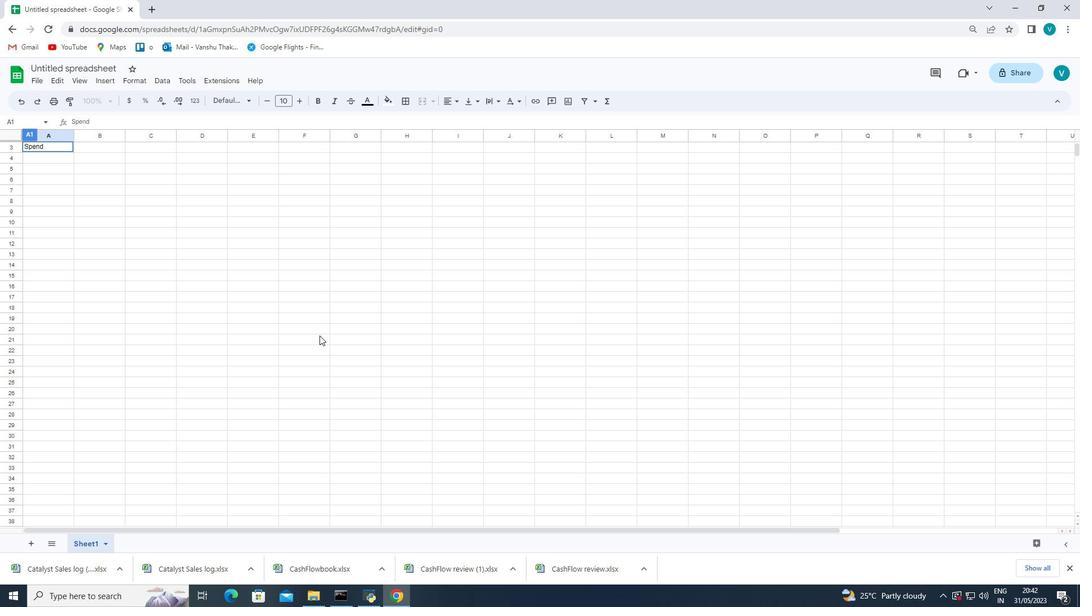 
Action: Mouse scrolled (319, 336) with delta (0, 0)
Screenshot: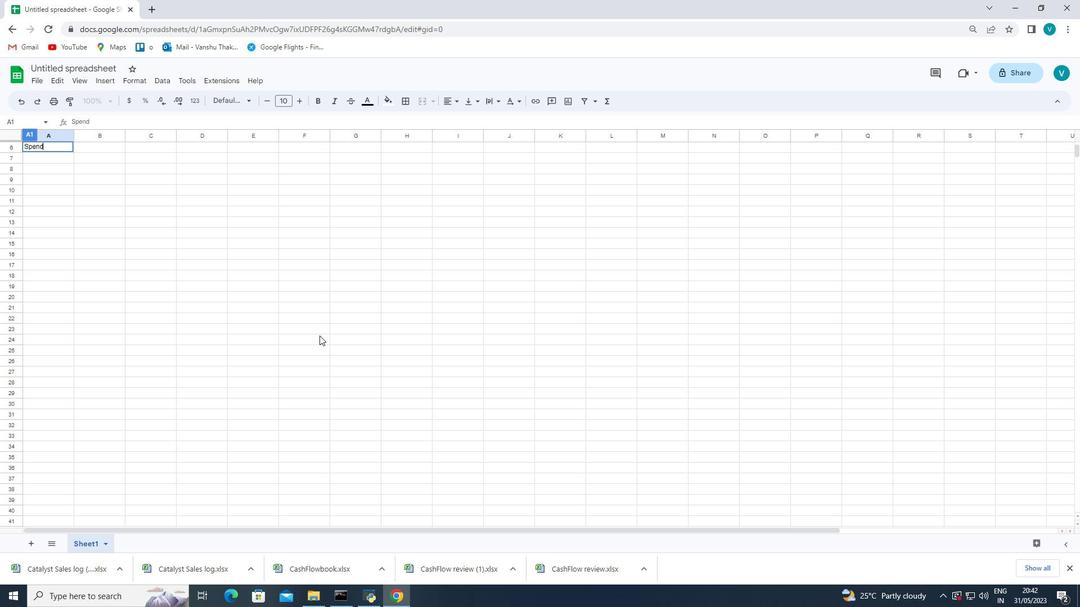 
Action: Mouse moved to (320, 335)
Screenshot: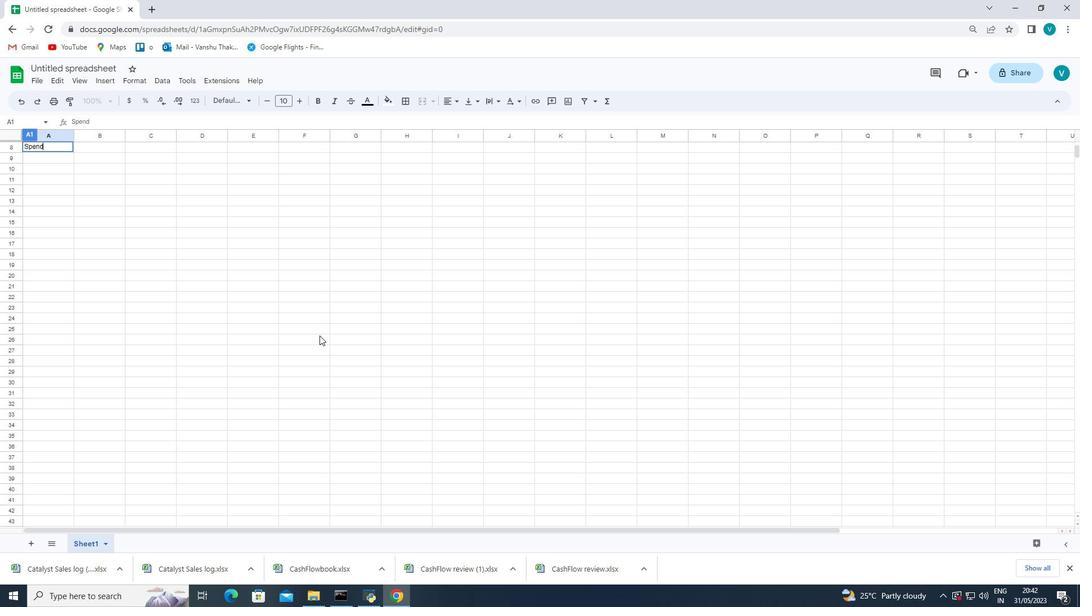 
Action: Mouse scrolled (320, 336) with delta (0, 0)
Screenshot: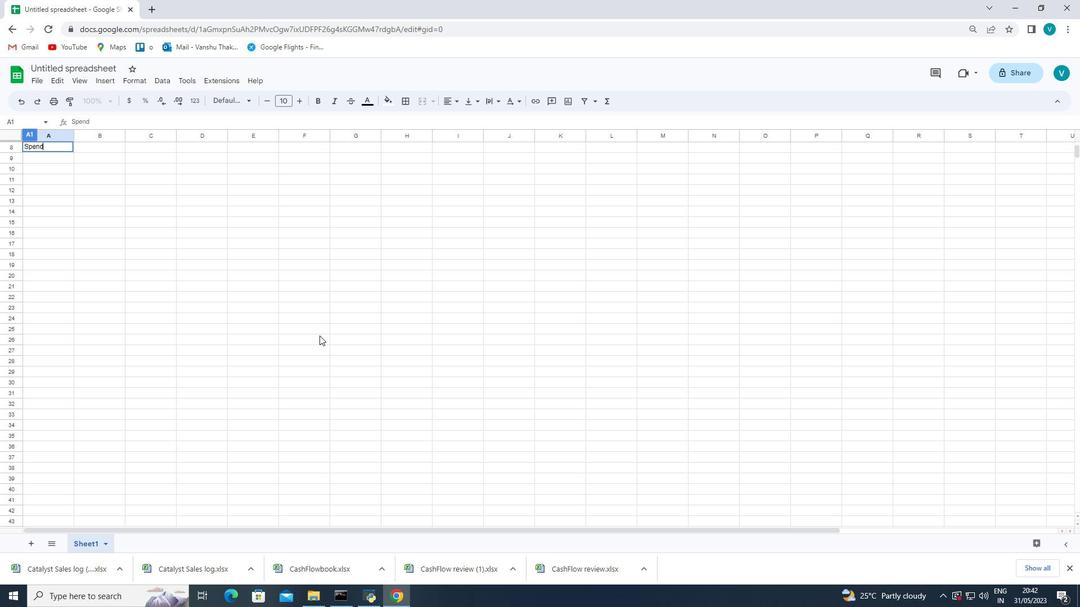 
Action: Mouse moved to (320, 335)
Screenshot: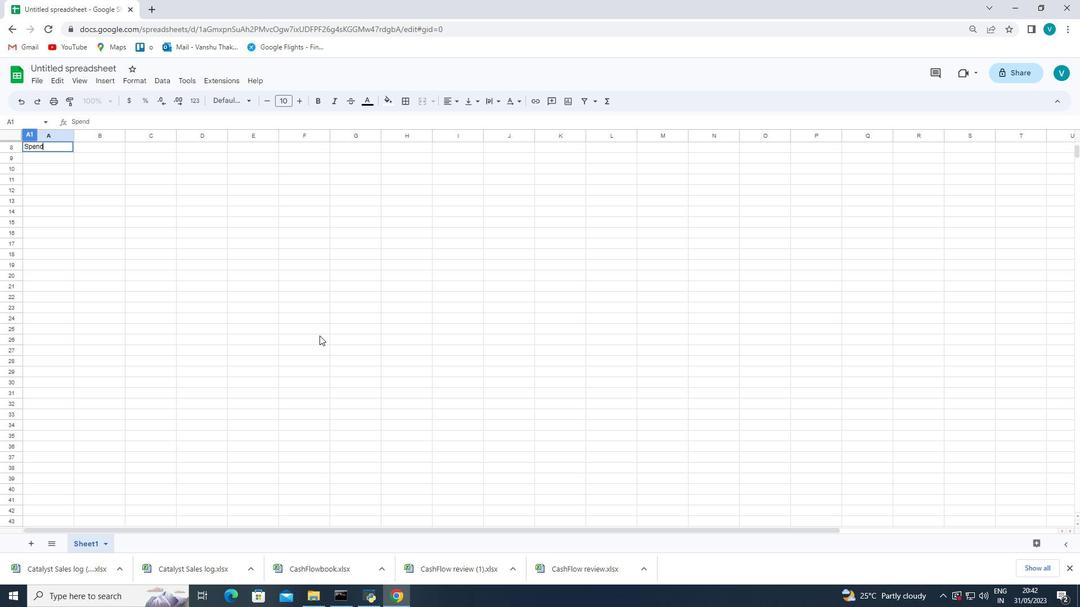 
Action: Mouse scrolled (320, 336) with delta (0, 0)
Screenshot: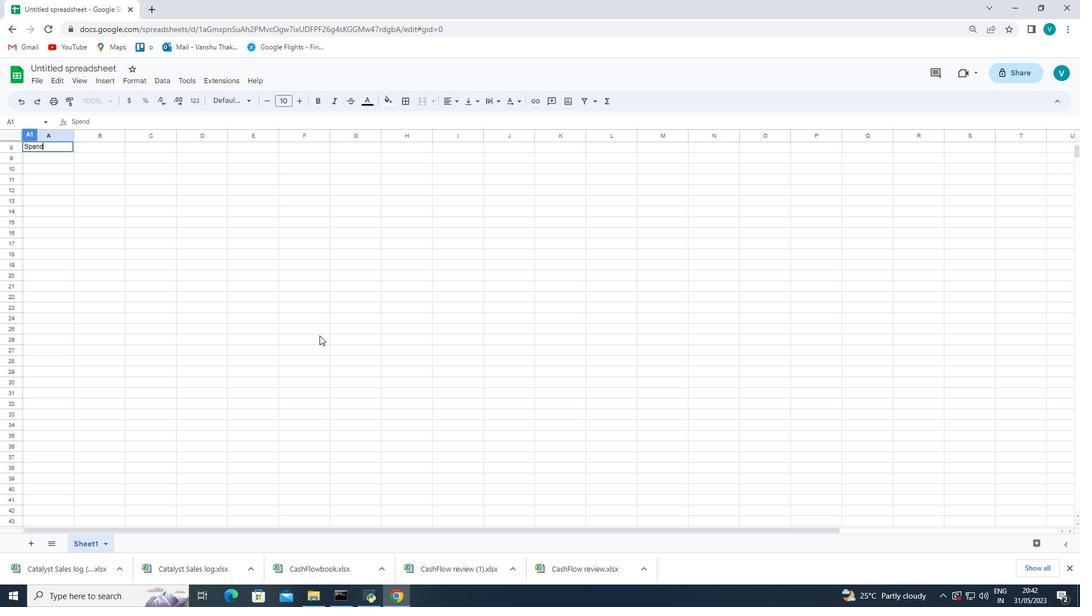 
Action: Mouse scrolled (320, 336) with delta (0, 0)
Screenshot: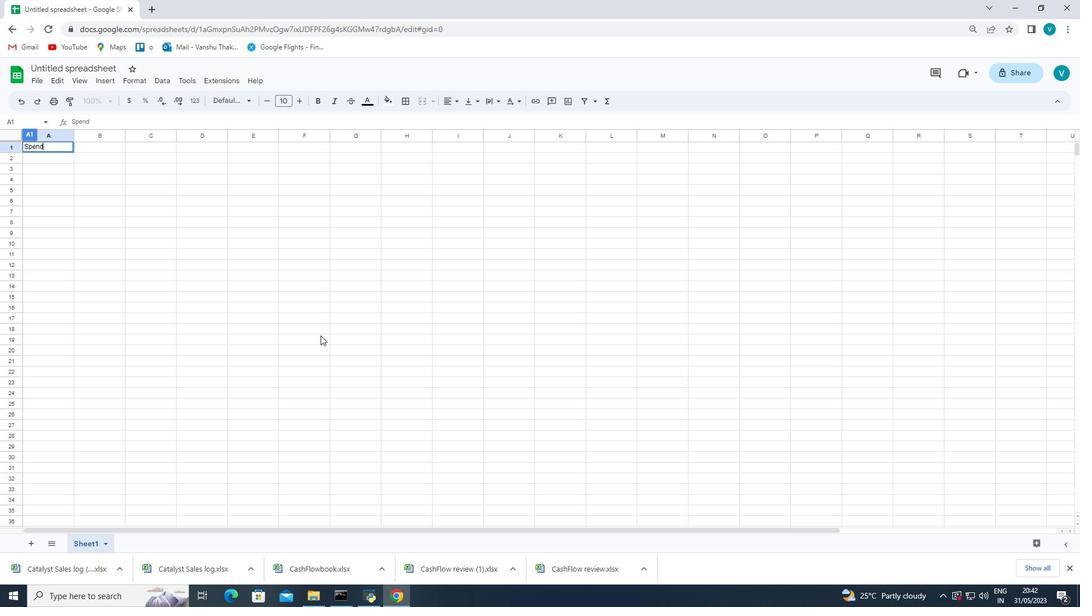 
Action: Mouse moved to (255, 341)
Screenshot: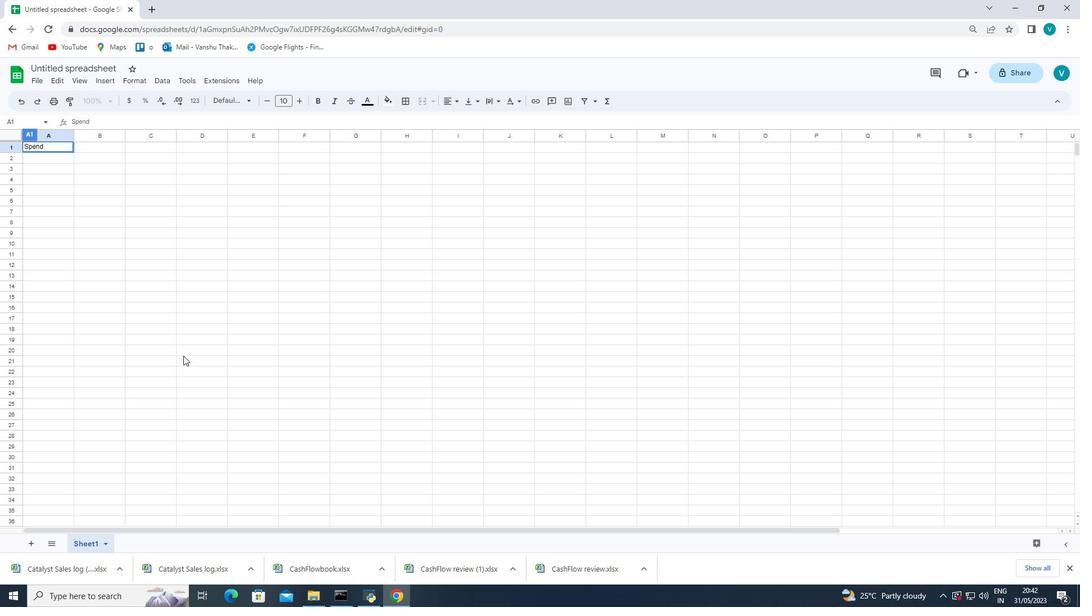 
Action: Key pressed <<187>><<187>><<187>><<187>><<187>><<187>><<187>><<187>><<187>><<187>><<187>><<187>><<187>><<187>><<187>><<187>><<187>><<187>><<187>><<187>>
Screenshot: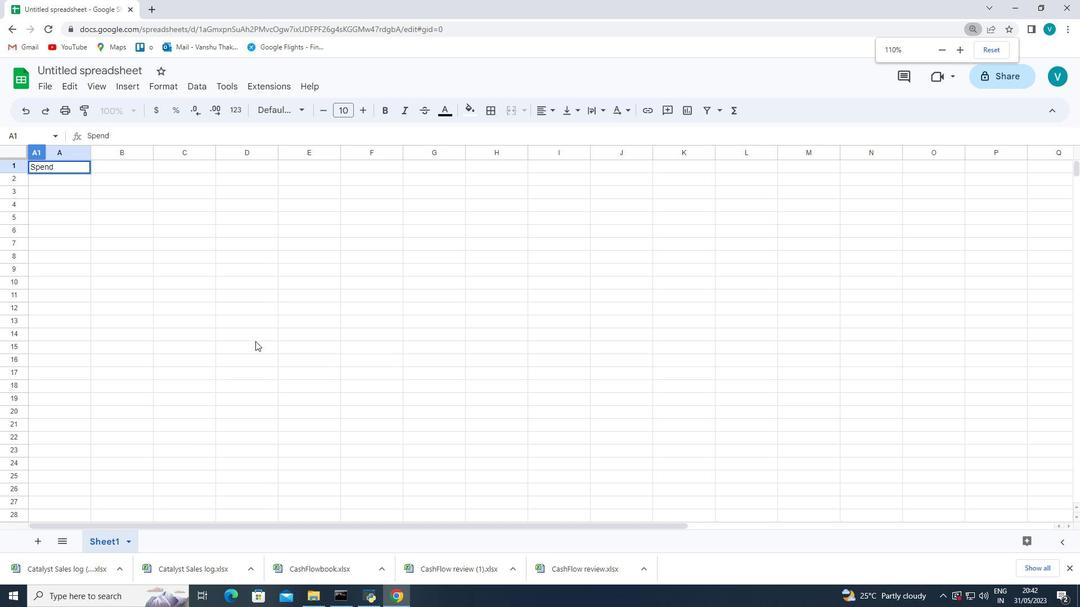 
Action: Mouse moved to (115, 218)
Screenshot: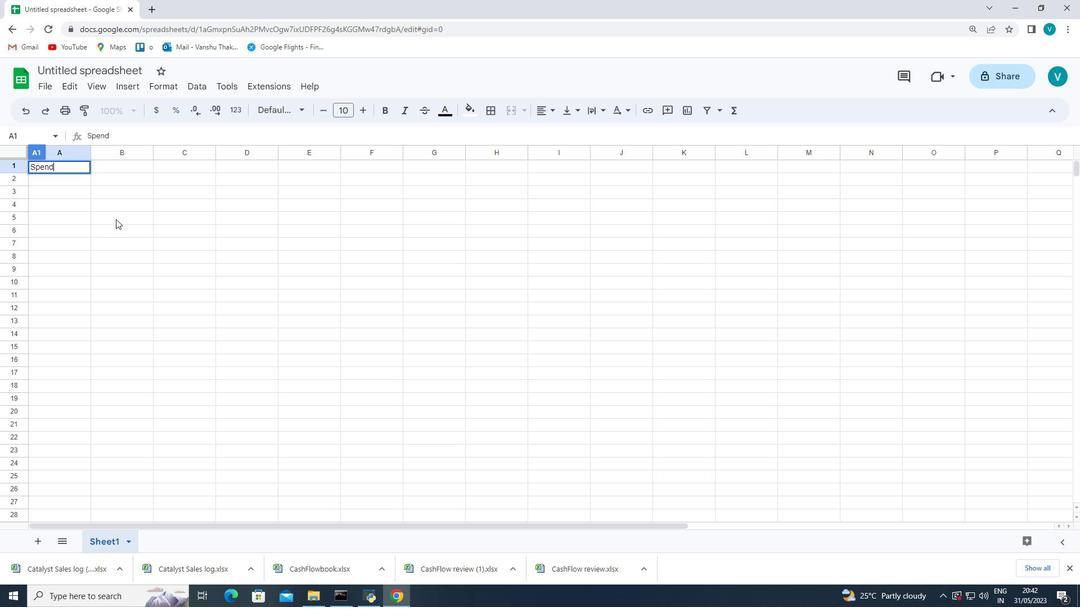 
Action: Key pressed <Key.shift_r><Key.shift_r><Key.shift_r>Samart<Key.space><Key.enter><Key.shift_r><Key.shift_r>Date<Key.space><Key.right><Key.shift_r>Categories<Key.right><Key.shift_r>Di<Key.backspace>escrio<Key.backspace>ptions<Key.space><Key.right><Key.shift_r><Key.caps_lock><Key.caps_lock><Key.shift_r>Add<Key.space><Key.shift_r>ao<Key.backspace><Key.backspace><Key.shift_r>Amount<Key.space>
Screenshot: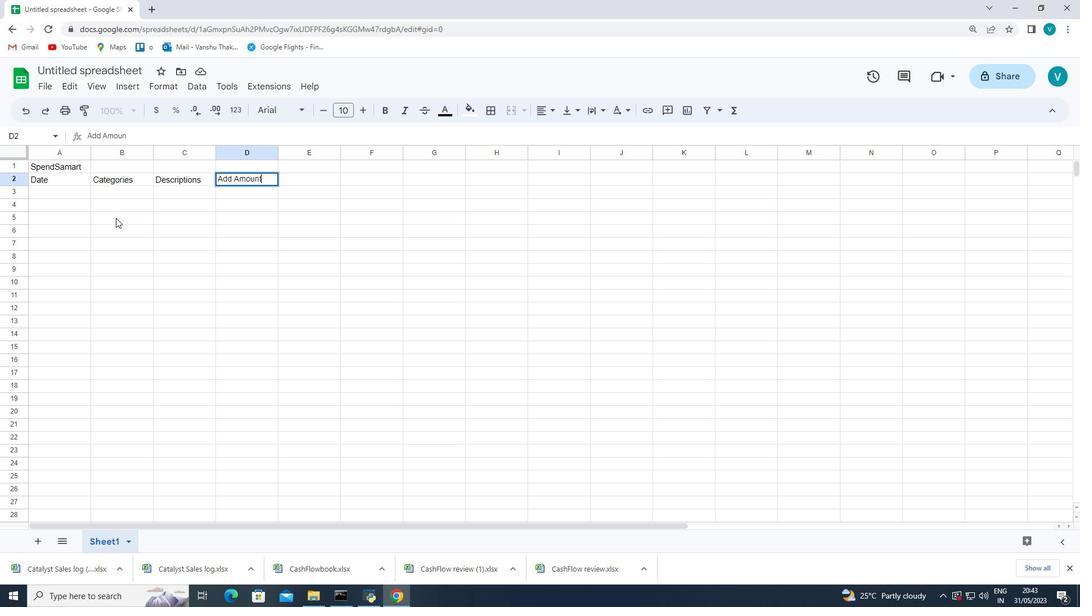 
Action: Mouse moved to (108, 211)
Screenshot: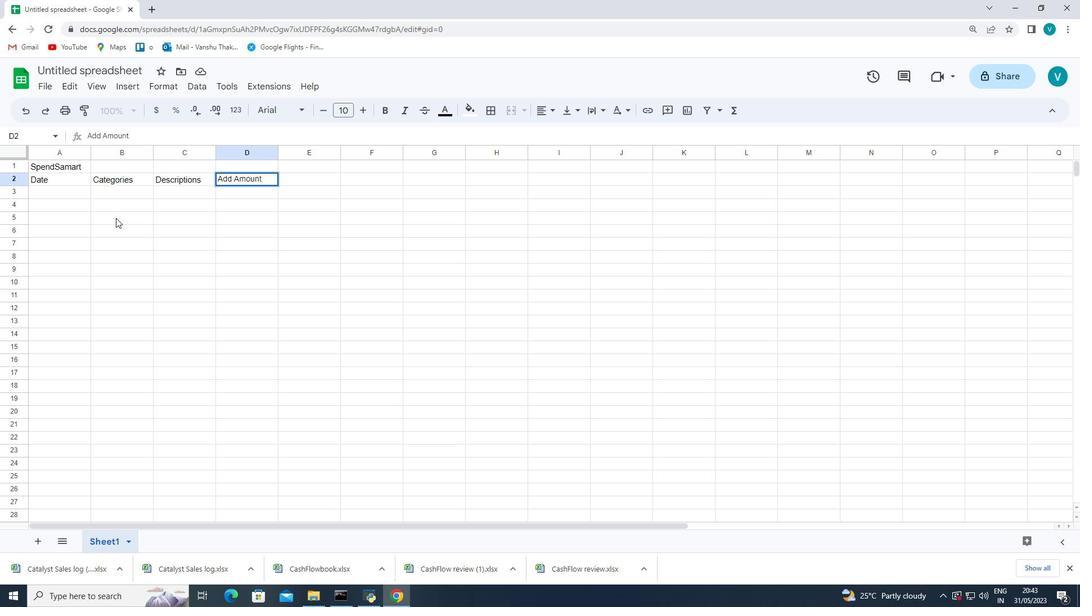 
Action: Mouse pressed left at (108, 211)
Screenshot: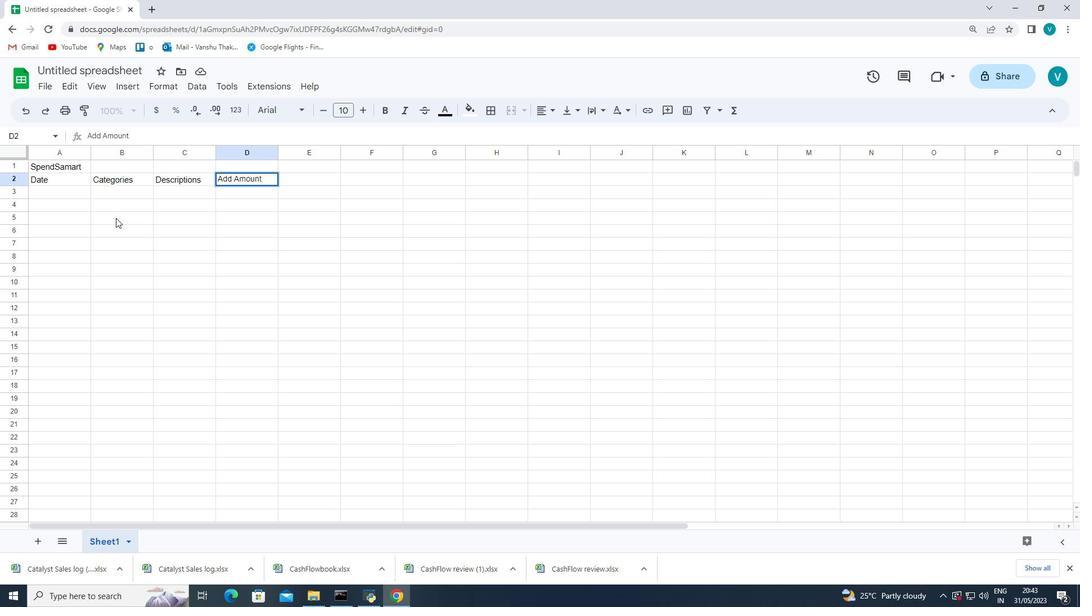 
Action: Mouse moved to (64, 193)
Screenshot: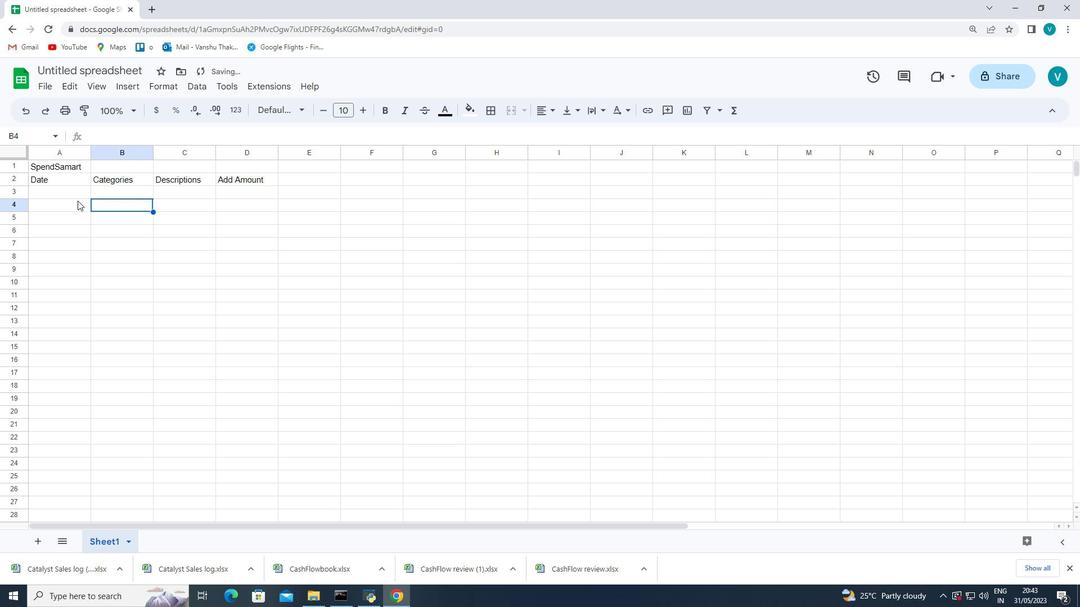 
Action: Mouse pressed left at (64, 193)
Screenshot: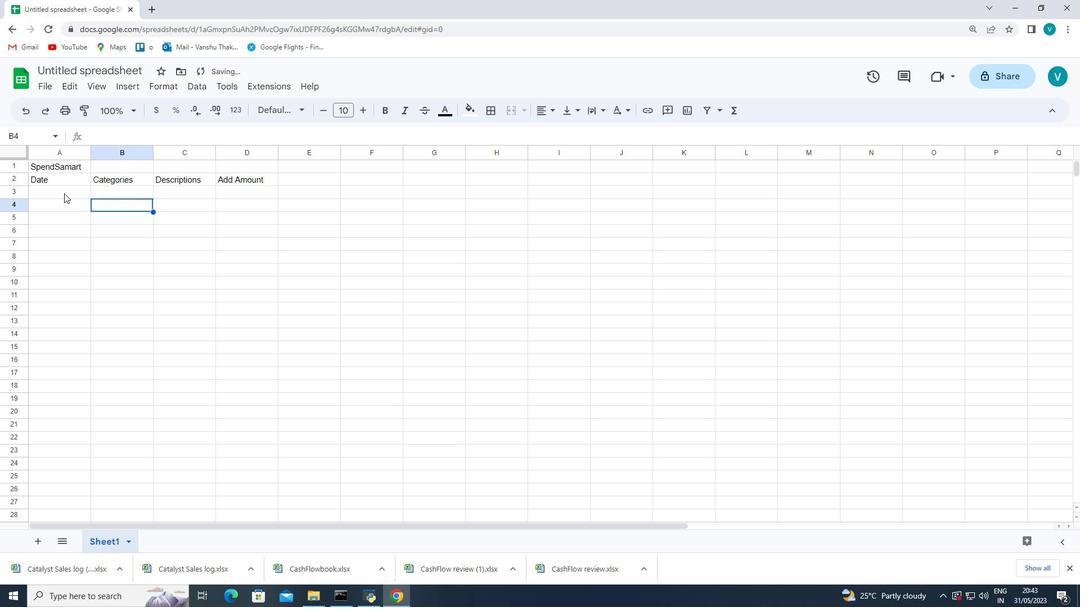 
Action: Mouse moved to (229, 180)
Screenshot: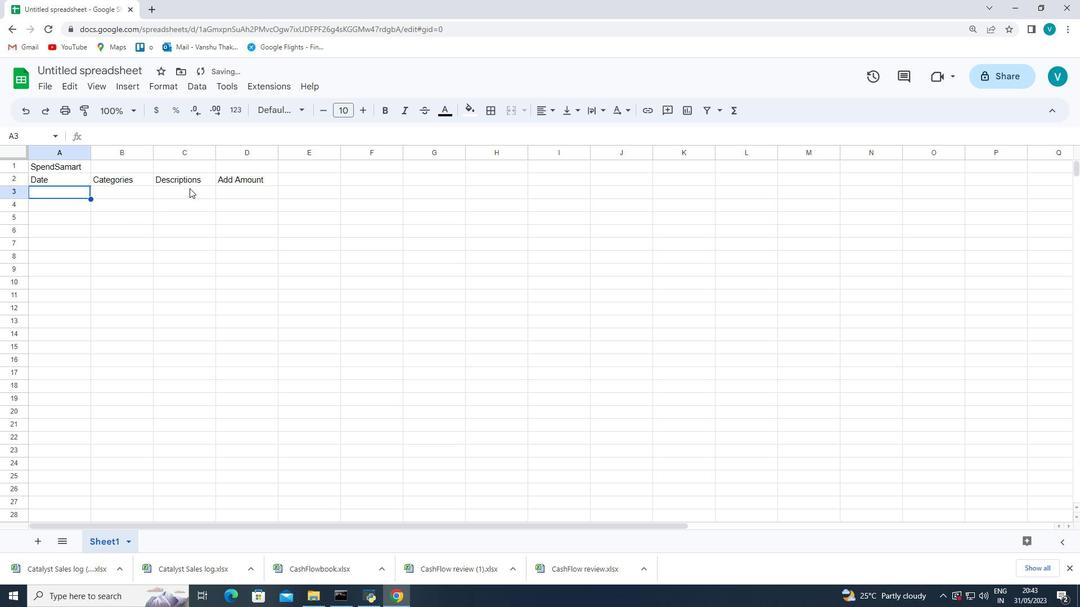 
Action: Key pressed 2023-05-01<Key.enter>2023-05-03<Key.enter>2023-05-05<Key.enter>2023-050<Key.backspace>-10<Key.enter>2023-05-15<Key.enter>2023-05-20<Key.enter>2023-05-25<Key.space><Key.shift_r><Key.shift_r><Key.shift_r><Key.shift_r><Key.shift_r><Key.shift_r><Key.shift_r><Key.shift_r><Key.shift_r><Key.shift_r><Key.shift_r><Key.shift_r><Key.shift_r><Key.shift_r><Key.shift_r><Key.shift_r><Key.shift_r><Key.shift_r><Key.shift_r><Key.shift_r><Key.shift_r><Key.shift_r><Key.shift_r><Key.shift_r><Key.shift_r><Key.shift_r><Key.shift_r><Key.shift_r><Key.shift_r><Key.shift_r>&<Key.space>2023-05-31
Screenshot: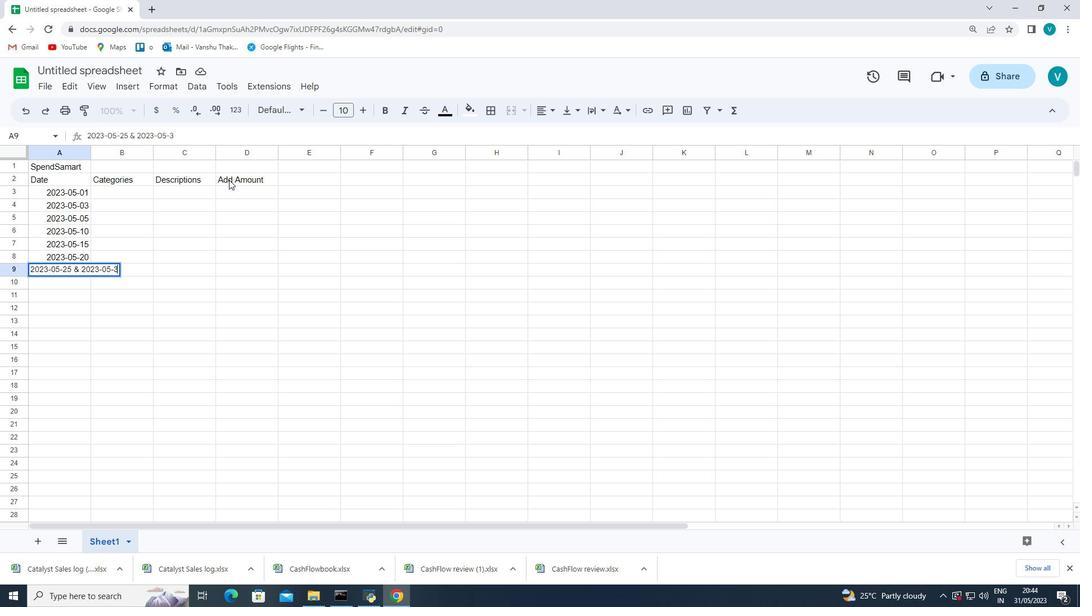 
Action: Mouse moved to (222, 232)
Screenshot: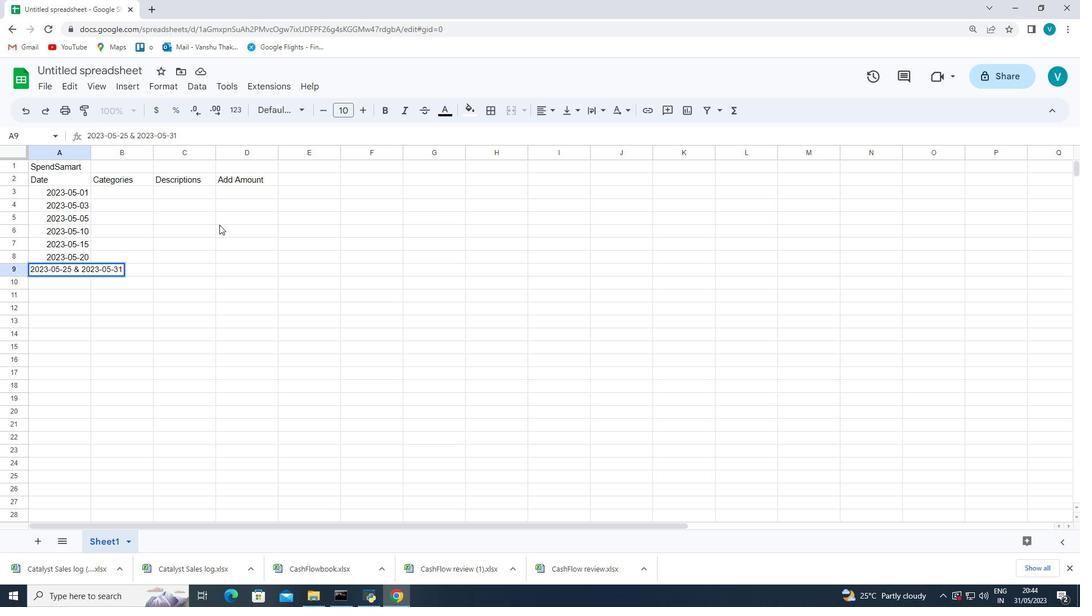 
Action: Mouse pressed left at (222, 232)
Screenshot: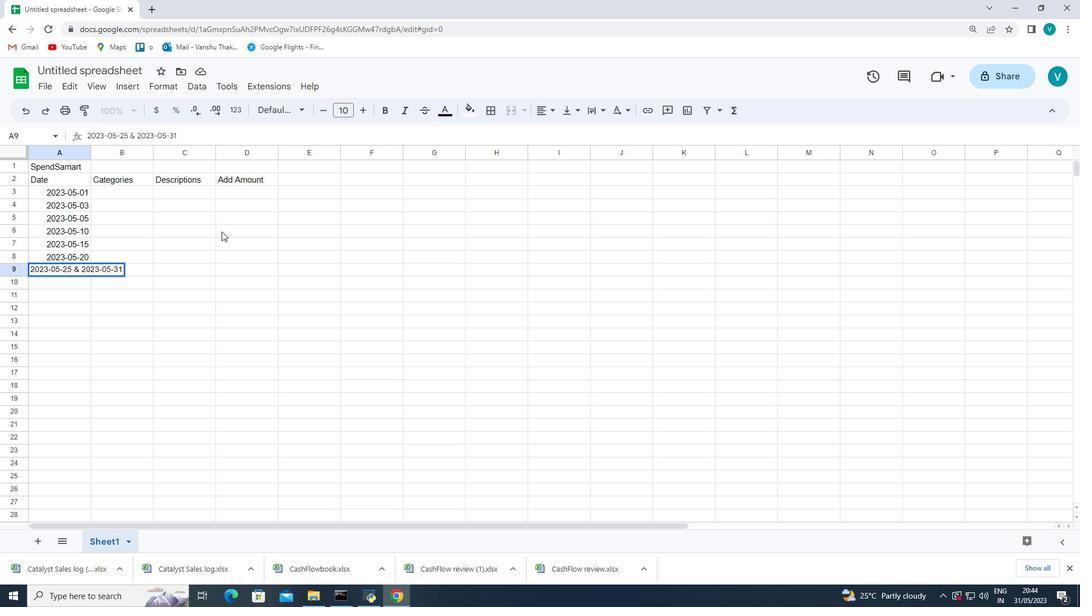 
Action: Mouse moved to (93, 148)
Screenshot: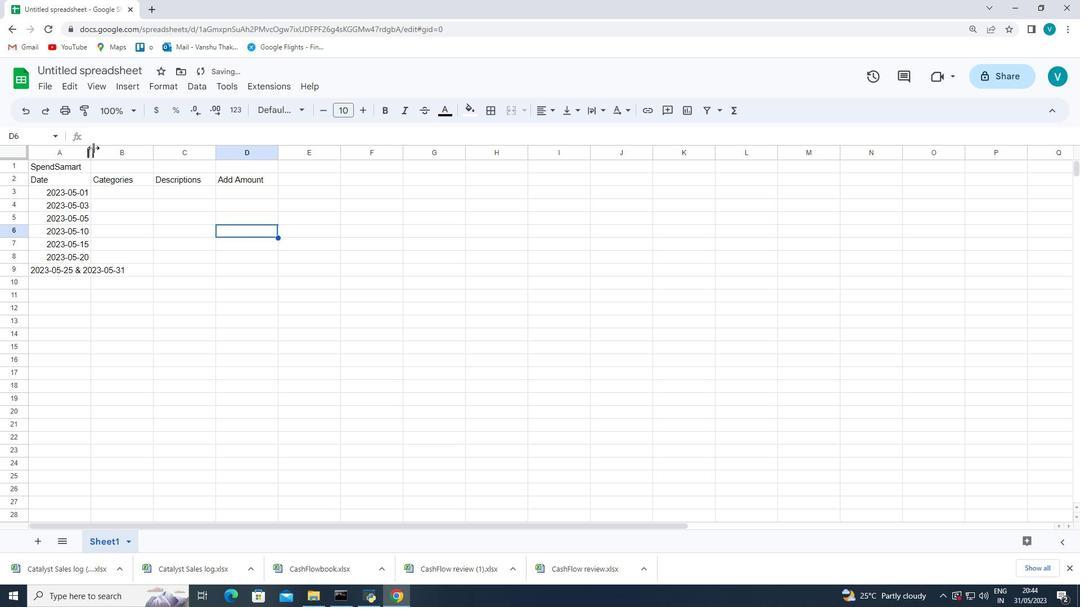 
Action: Mouse pressed left at (93, 148)
Screenshot: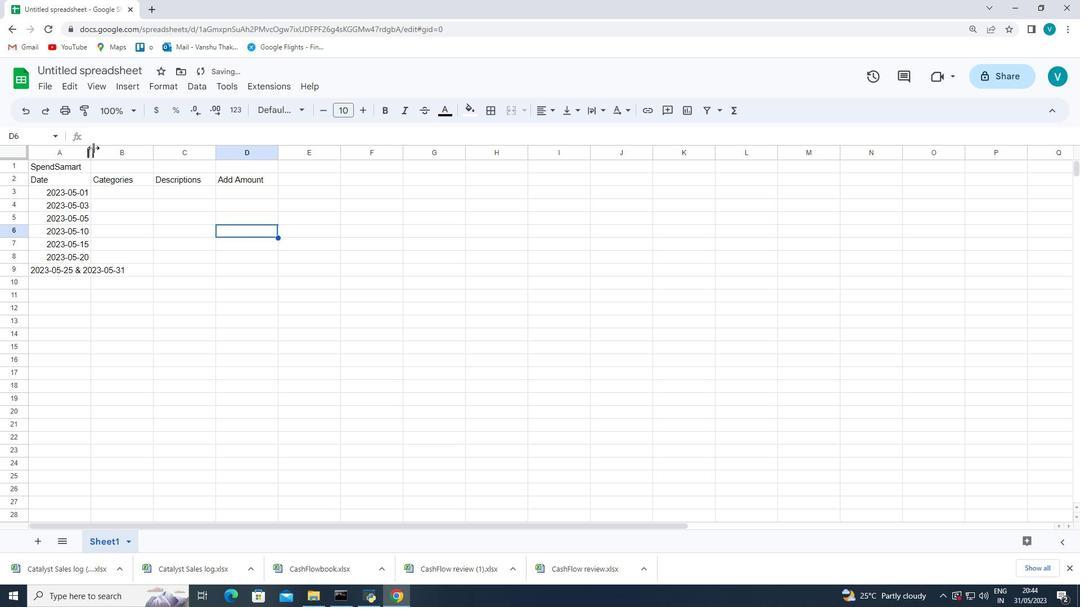 
Action: Mouse pressed left at (93, 148)
Screenshot: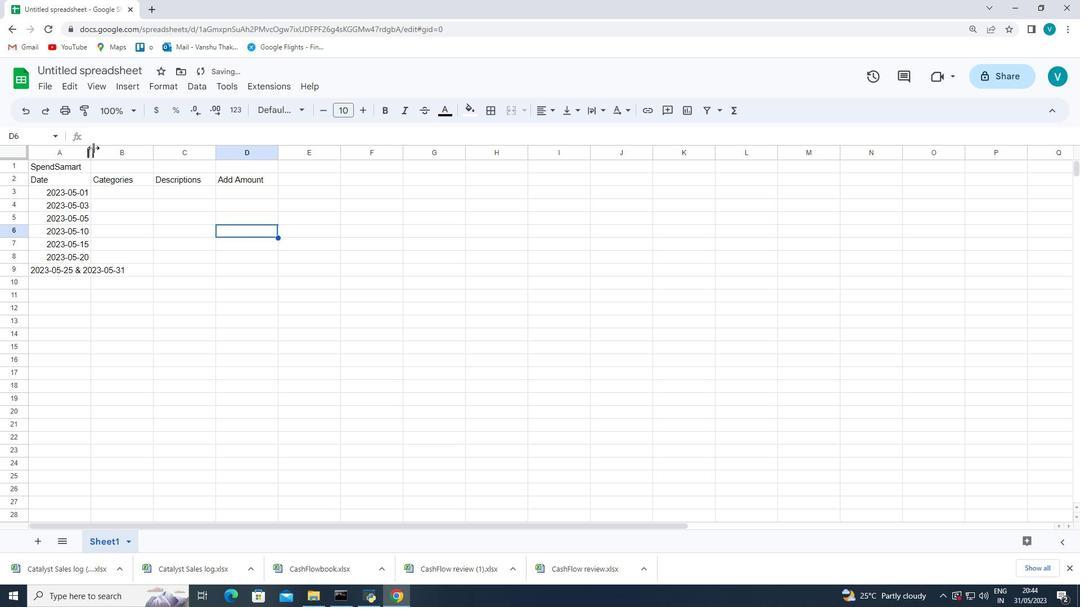 
Action: Mouse moved to (151, 186)
Screenshot: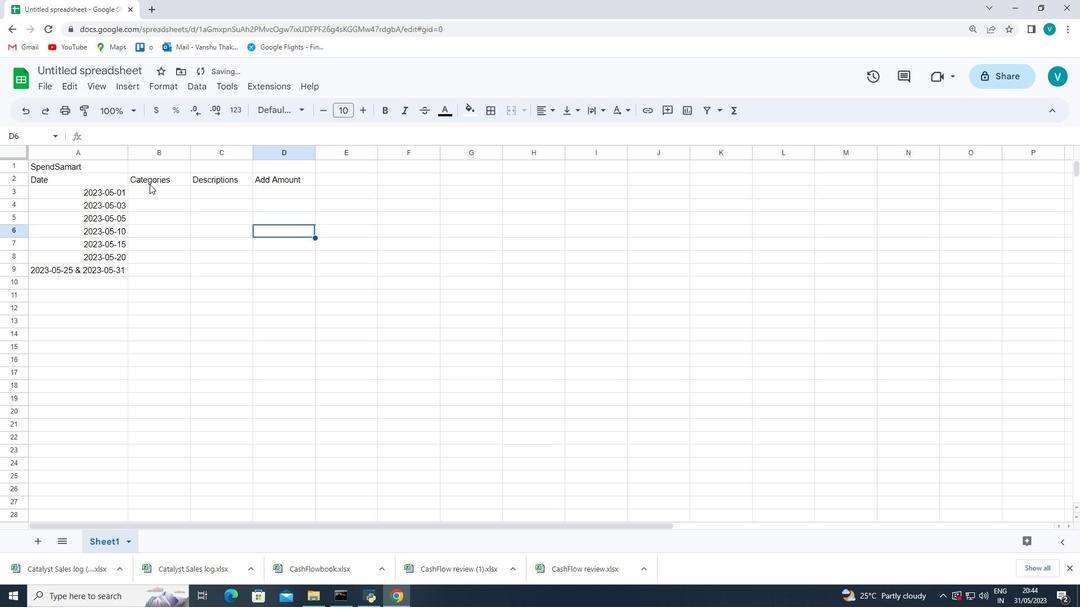 
Action: Mouse pressed left at (151, 186)
Screenshot: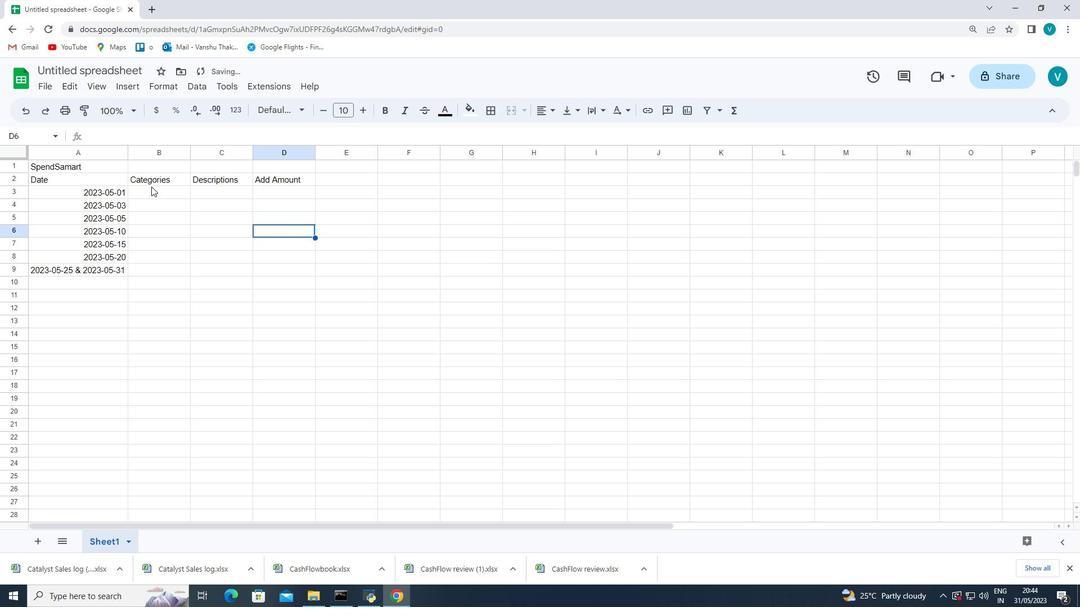 
Action: Mouse moved to (178, 196)
Screenshot: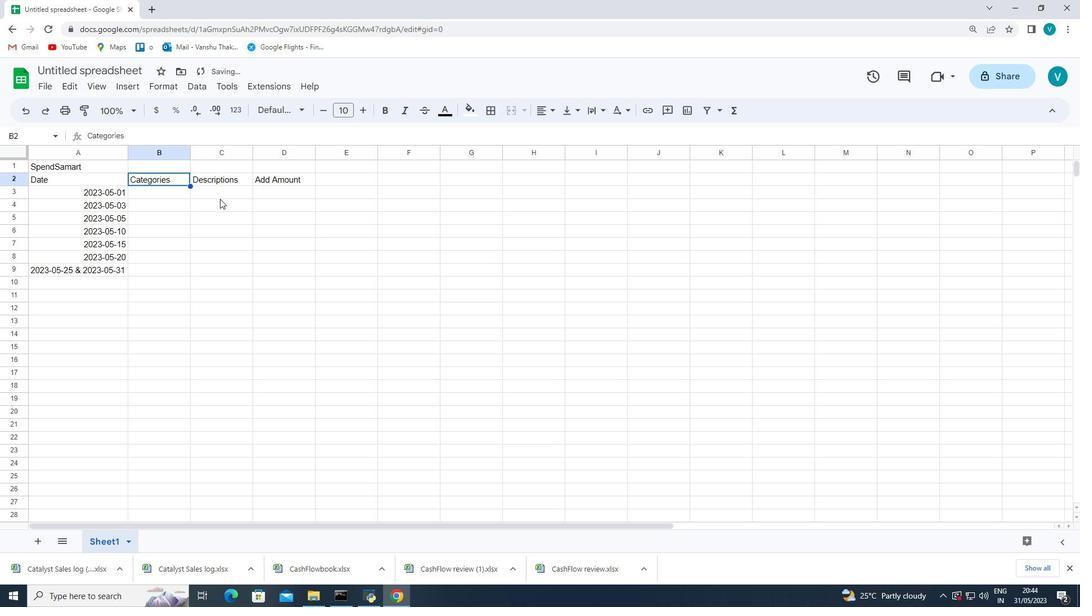 
Action: Mouse pressed left at (178, 196)
Screenshot: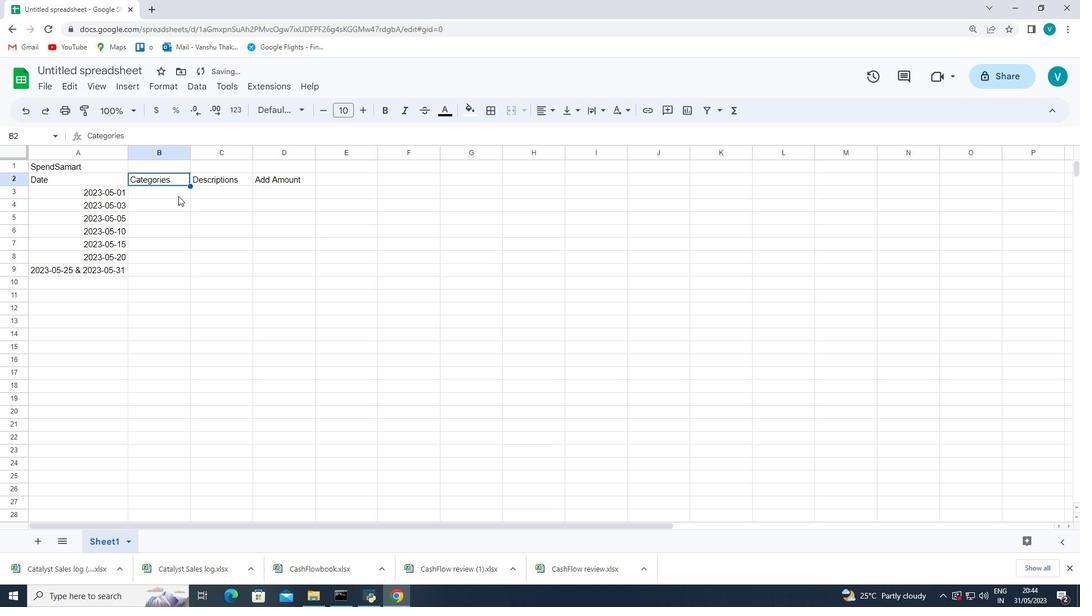 
Action: Mouse moved to (291, 176)
Screenshot: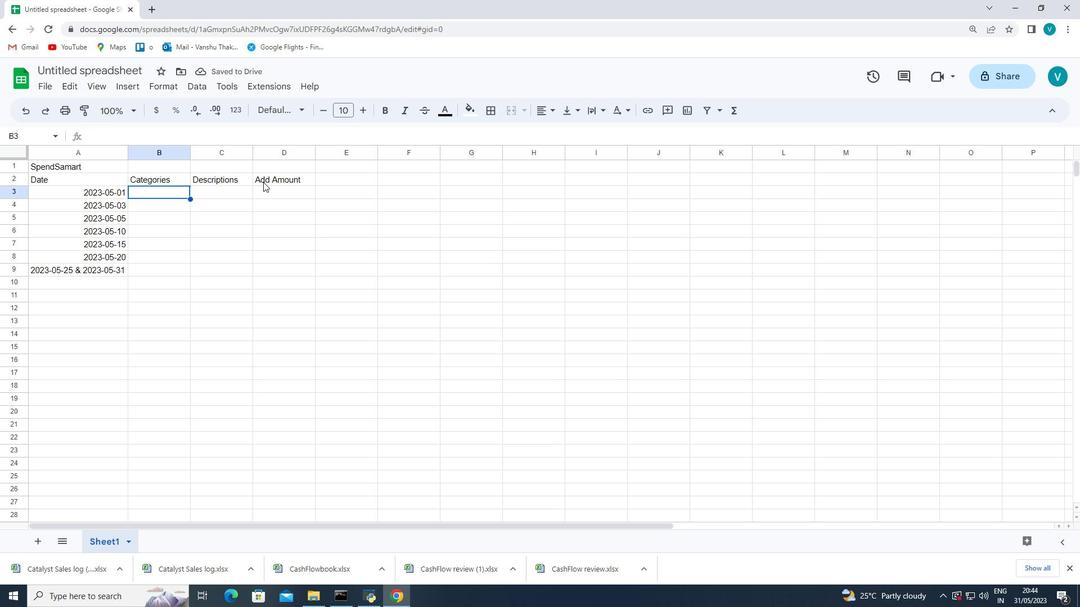 
Action: Key pressed <Key.shift_r><Key.shift_r>Grp<Key.backspace>oceries<Key.enter><Key.enter>di<Key.backspace><Key.backspace><Key.shift_r>Dining<Key.space><Key.shift_r>Out<Key.enter><Key.shift_r><Key.shift_r><Key.shift_r><Key.shift_r><Key.shift_r><Key.shift_r><Key.shift_r><Key.shift_r><Key.shift_r><Key.shift_r>Tram<Key.backspace>nsportation<Key.space><Key.enter><Key.shift_r>Entertainment<Key.space><Key.enter><Key.shift_r>Shopping<Key.space><Key.enter><Key.shift_r><Key.shift_r><Key.shift_r><Key.shift_r><Key.shift_r>Ul<Key.backspace>tilities<Key.space><Key.enter><Key.shift_r>Health<Key.space><Key.shift_r><Key.shift_r><Key.shift_r><Key.shift_r><Key.shift_r><Key.shift_r><Key.shift_r><Key.shift_r><Key.shift_r><Key.shift_r>&<Key.space><Key.shift_r><Key.shift_r><Key.shift_r><Key.shift_r><Key.shift_r><Key.shift_r><Key.shift_r><Key.shift_r><Key.shift_r><Key.shift_r><Key.shift_r><Key.shift_r><Key.shift_r>Miscellaneous<Key.space>
Screenshot: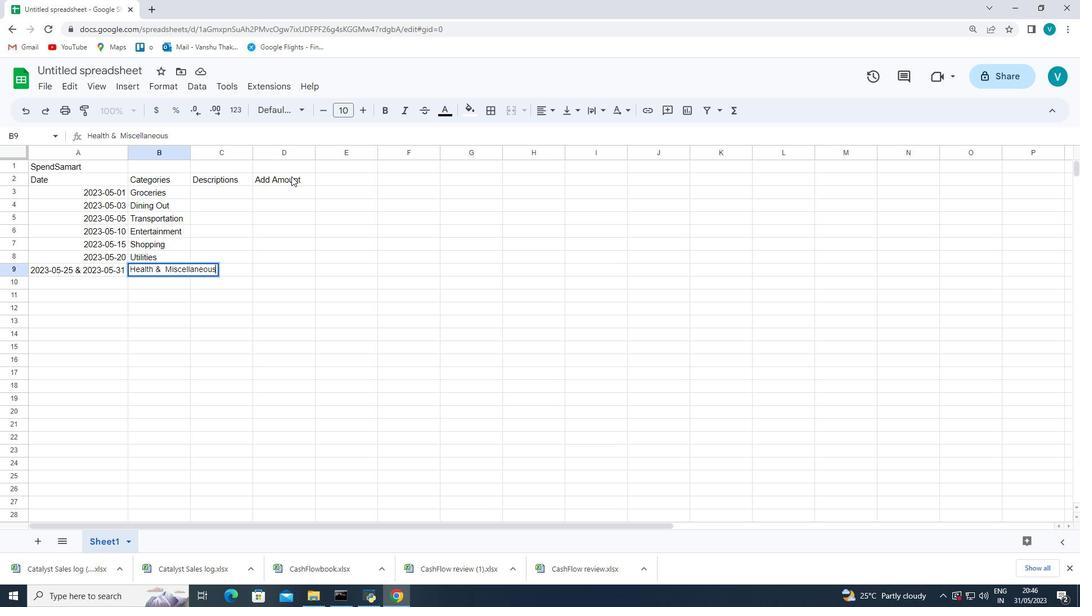
Action: Mouse moved to (292, 236)
Screenshot: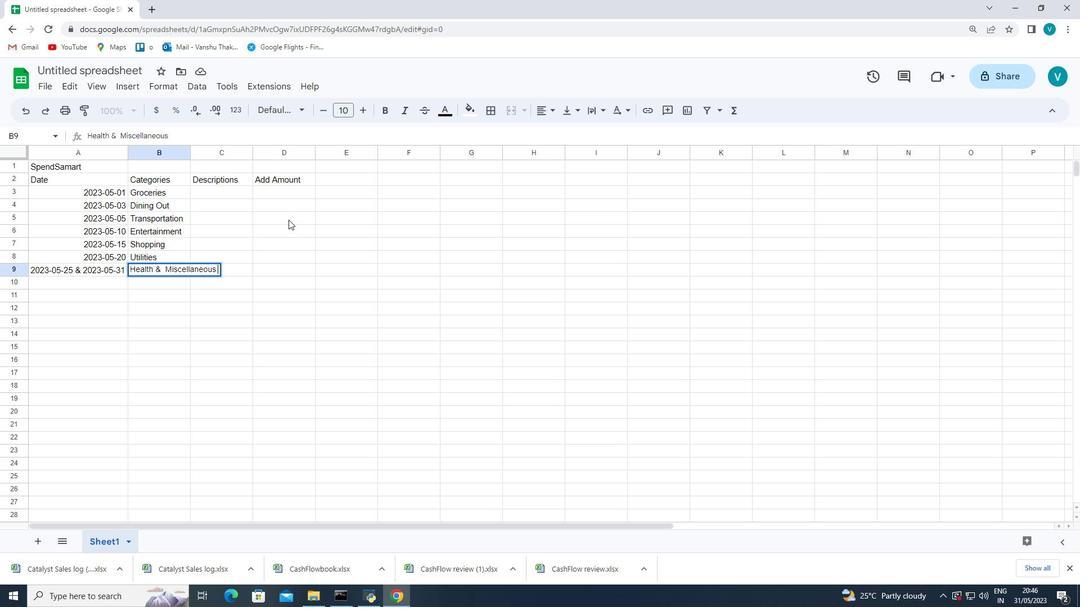 
Action: Mouse pressed left at (292, 236)
Screenshot: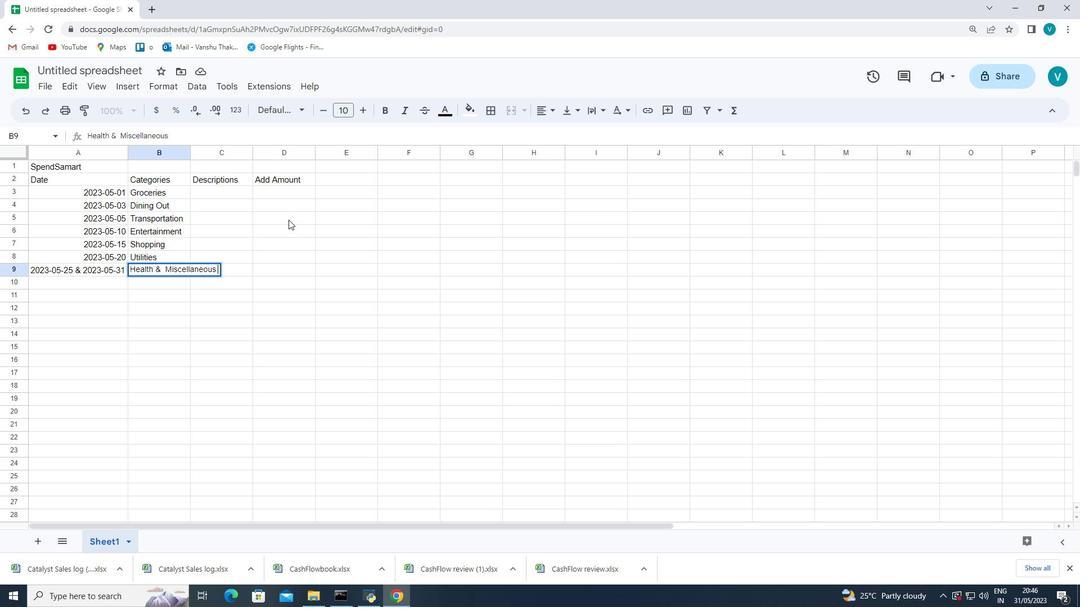 
Action: Mouse moved to (189, 156)
Screenshot: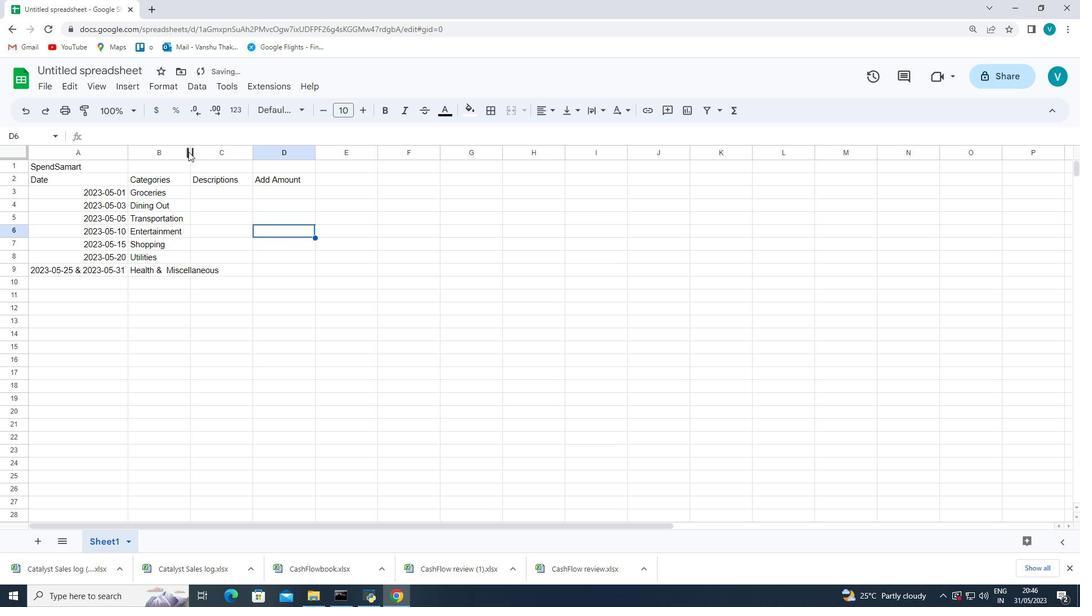 
Action: Mouse pressed left at (189, 156)
Screenshot: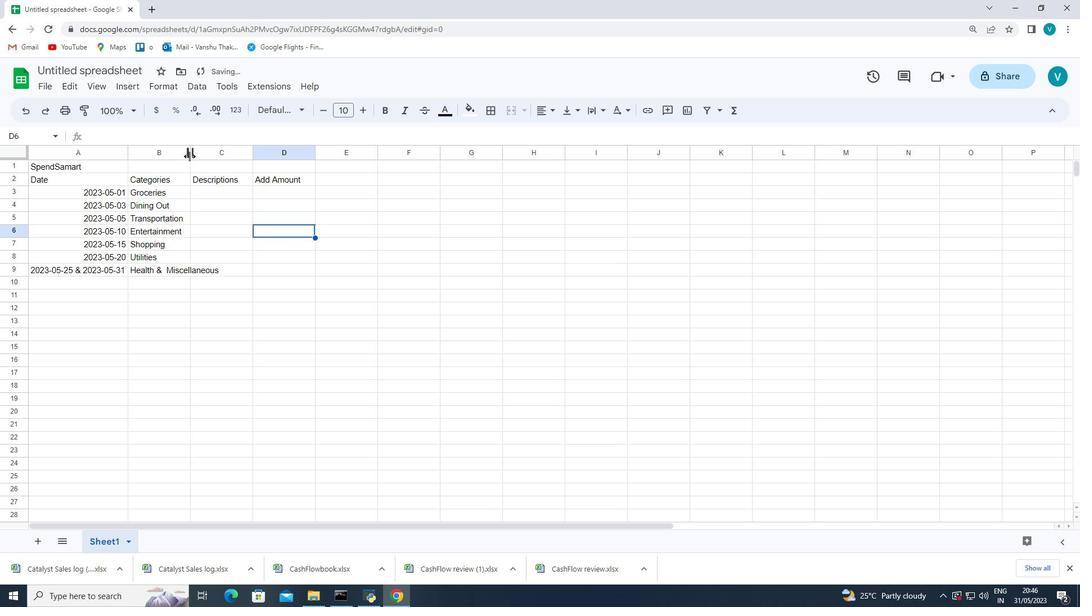 
Action: Mouse pressed left at (189, 156)
Screenshot: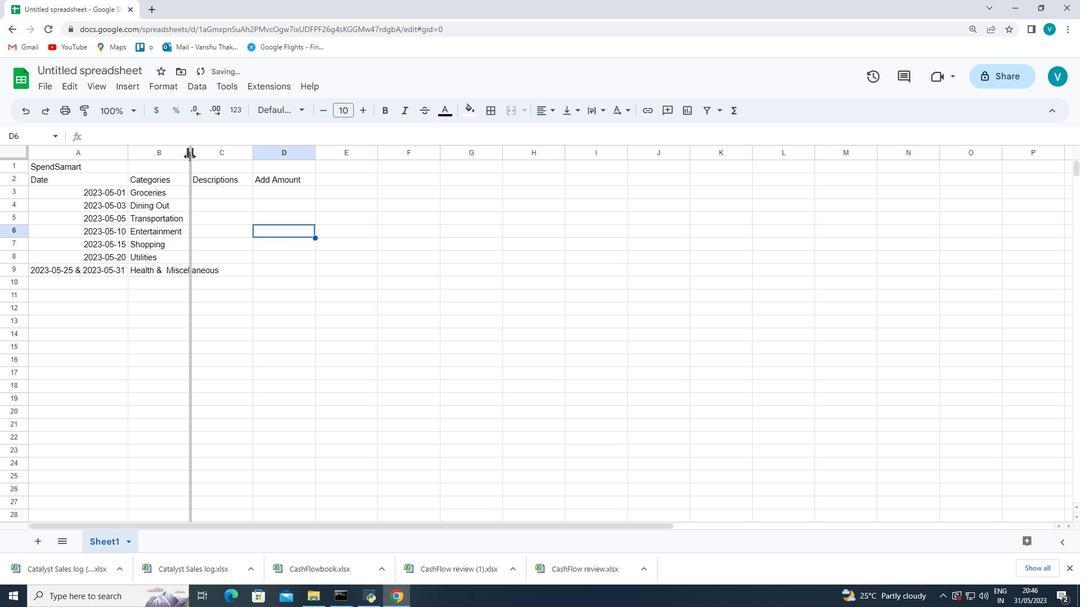 
Action: Mouse moved to (256, 189)
Screenshot: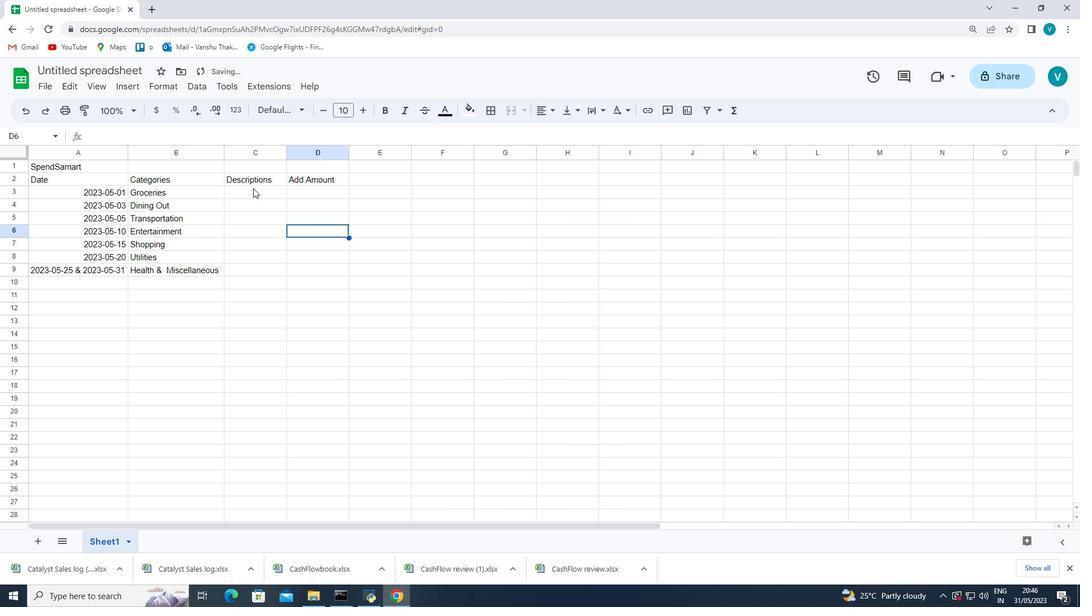 
Action: Mouse pressed left at (256, 189)
Screenshot: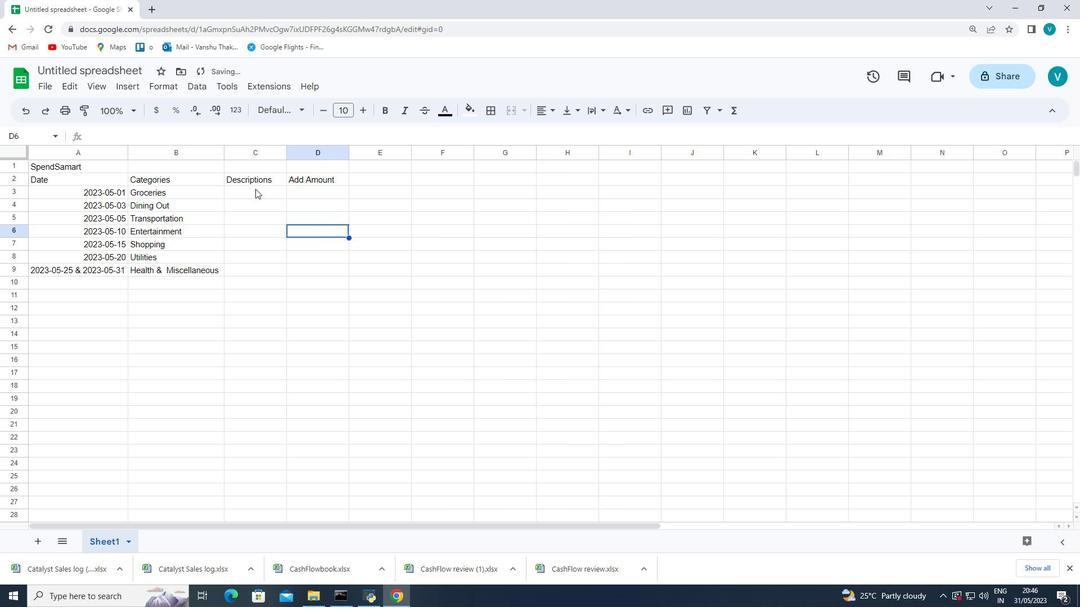 
Action: Mouse moved to (126, 150)
Screenshot: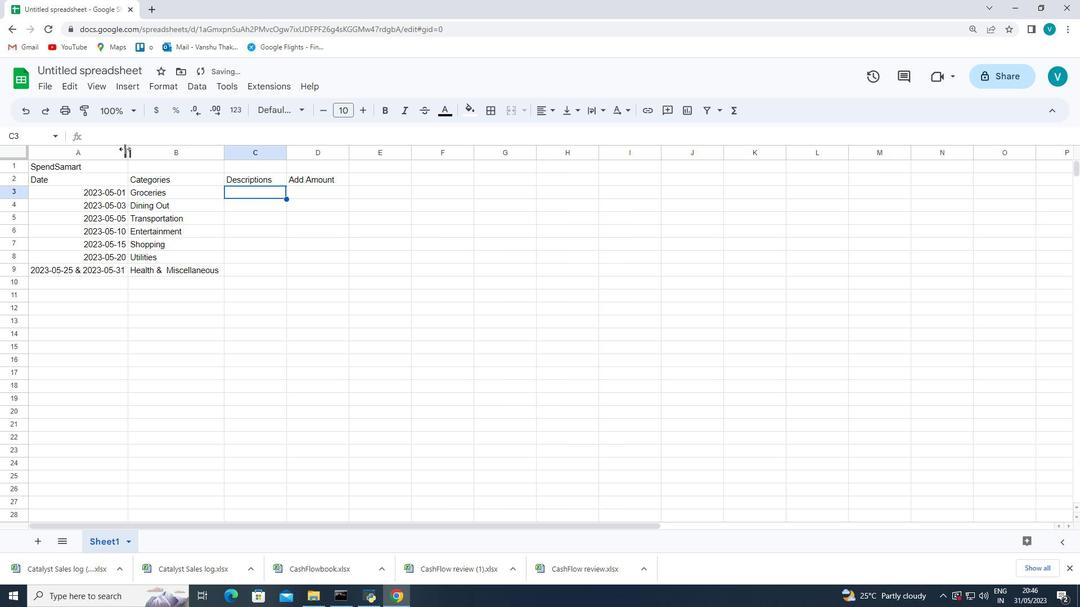 
Action: Mouse pressed left at (126, 150)
Screenshot: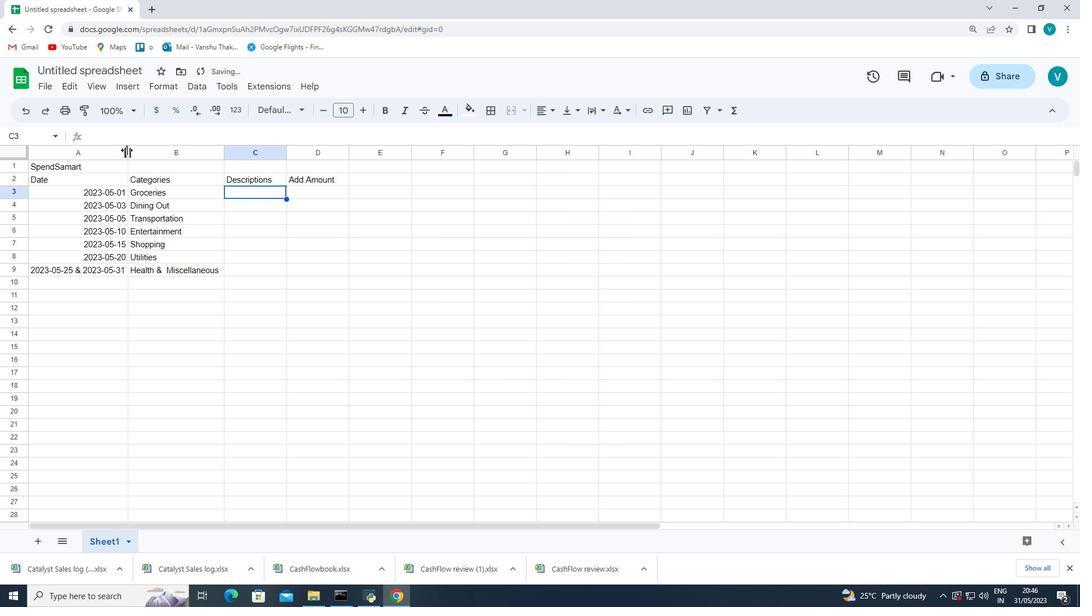 
Action: Mouse pressed left at (126, 150)
Screenshot: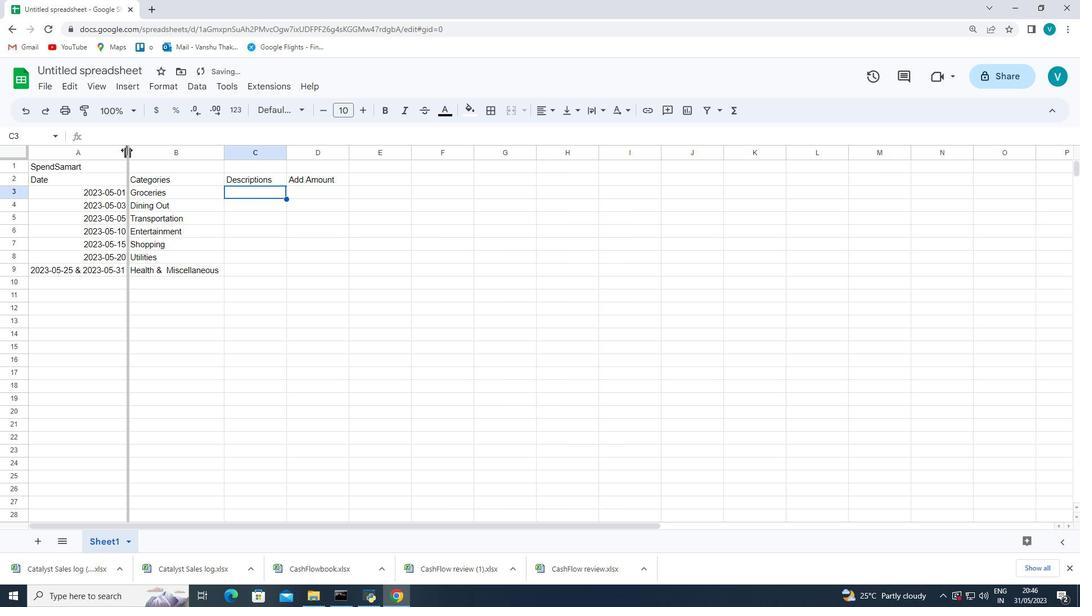 
Action: Mouse moved to (392, 249)
Screenshot: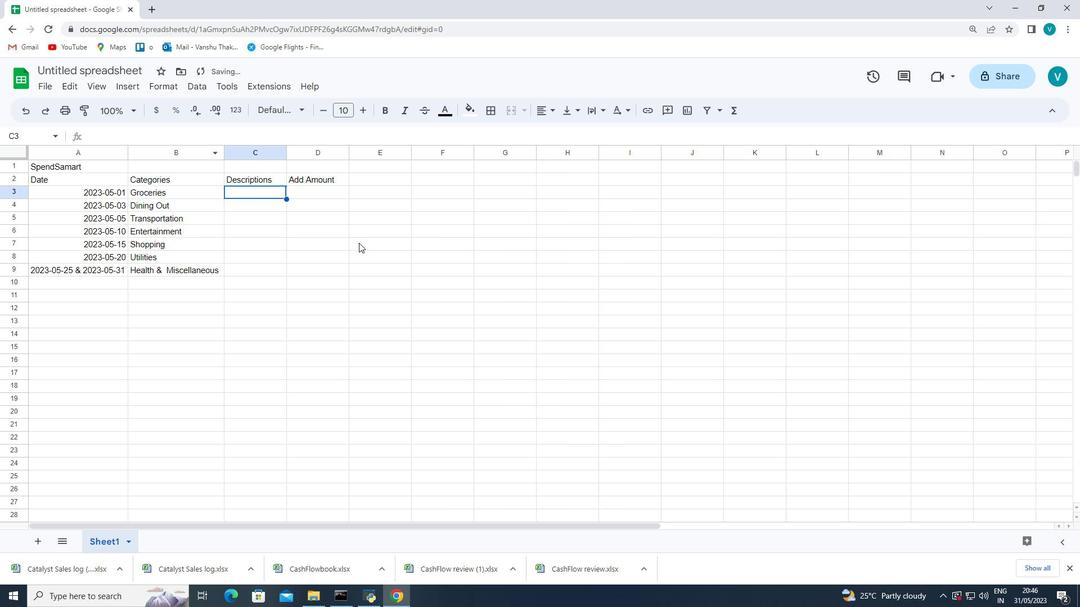 
Action: Key pressed <Key.enter>super,<Key.backspace>market<Key.space><Key.enter><Key.shift_r>Restaurent<Key.space><Key.enter><Key.enter>p<Key.backspace><Key.shift_r>Publiv<Key.backspace>c<Key.space><Key.shift_r><Key.shift_r>Transport<Key.space><Key.enter><Key.shift_r>Movie<Key.space><Key.shift_r>Ticl<Key.backspace>kets<Key.space><Key.enter><Key.shift_r>Clothing<Key.space><Key.shift_r>Store<Key.space><Key.enter><Key.shift_r>Internet<Key.space><Key.shift_r>bill<Key.space><Key.backspace><Key.backspace><Key.backspace><Key.backspace><Key.backspace><Key.enter>b<Key.backspace><Key.shift_r>Bill<Key.backspace><Key.backspace><Key.backspace><Key.backspace>
Screenshot: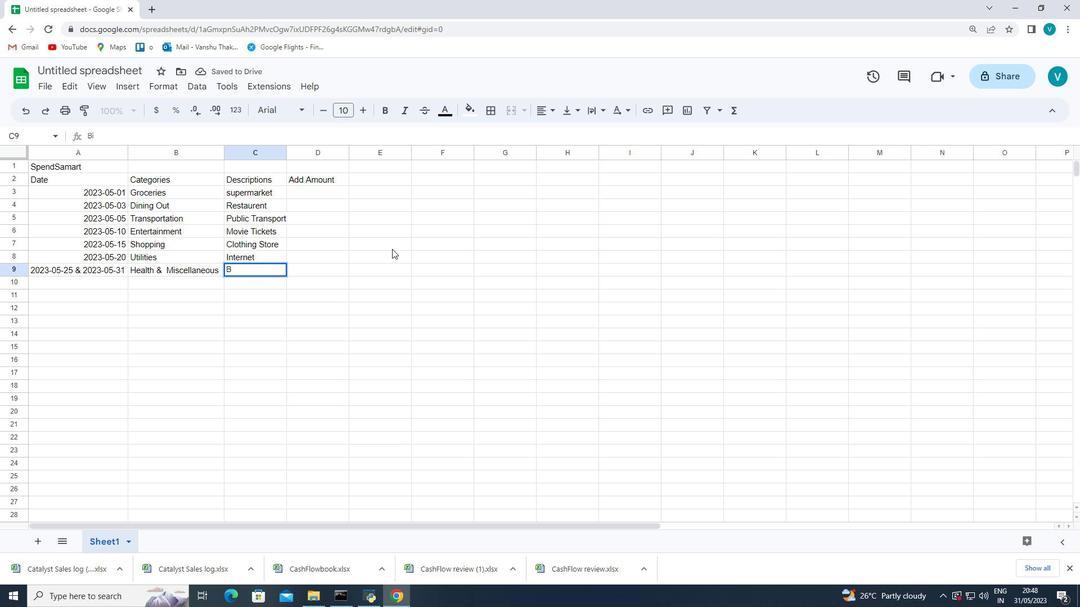 
Action: Mouse moved to (242, 259)
Screenshot: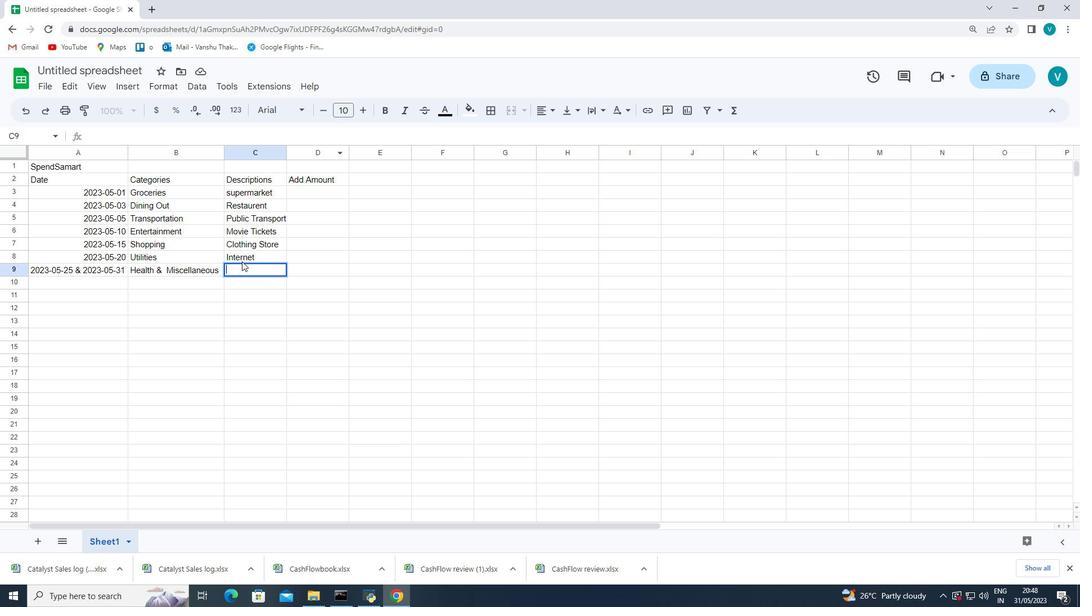 
Action: Mouse pressed left at (242, 259)
Screenshot: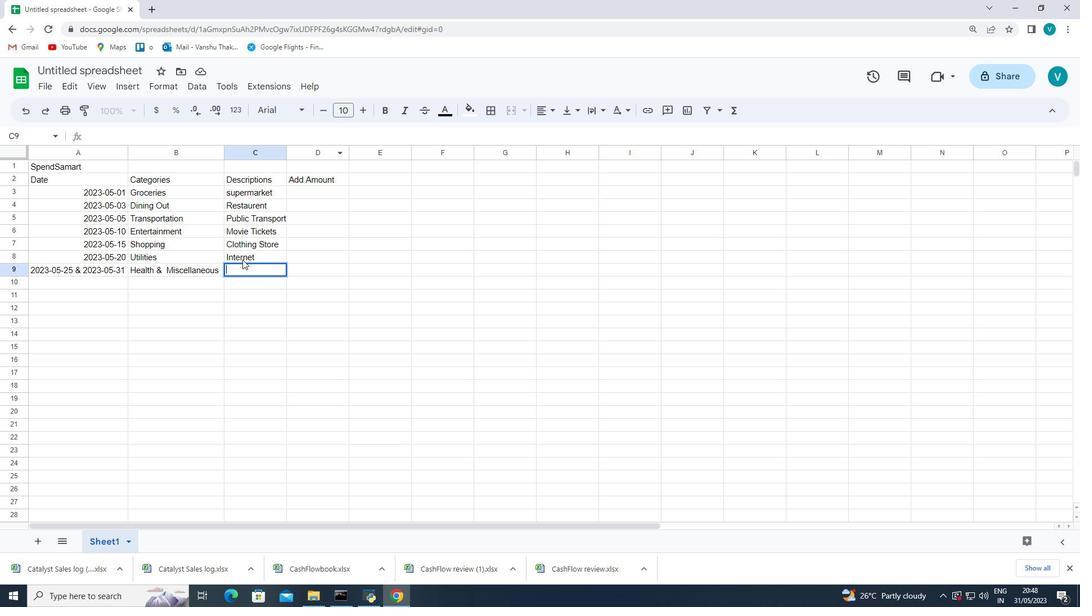 
Action: Mouse moved to (117, 137)
Screenshot: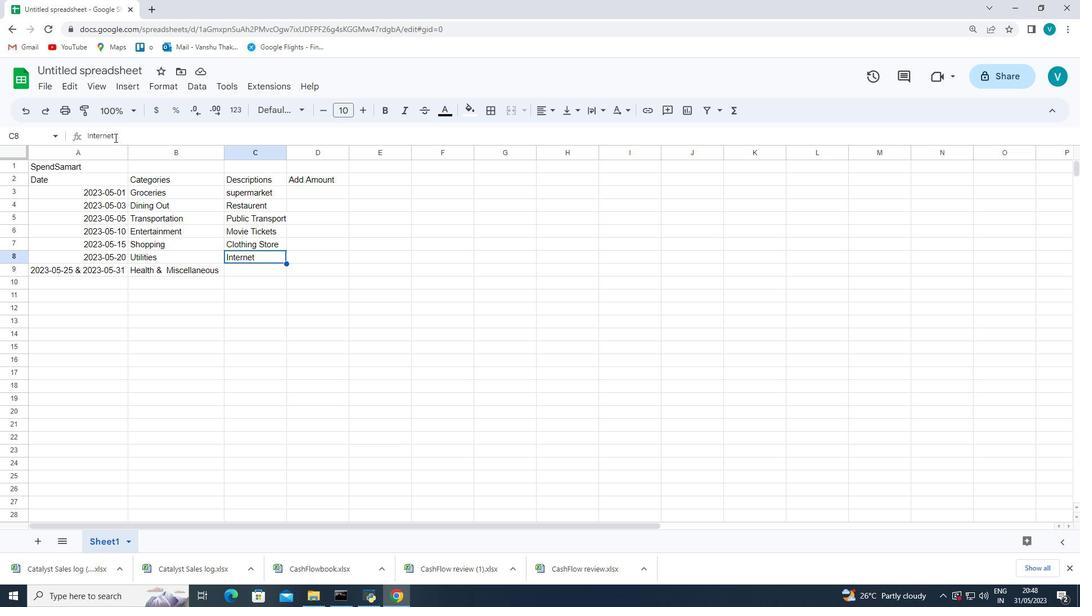 
Action: Mouse pressed left at (117, 137)
Screenshot: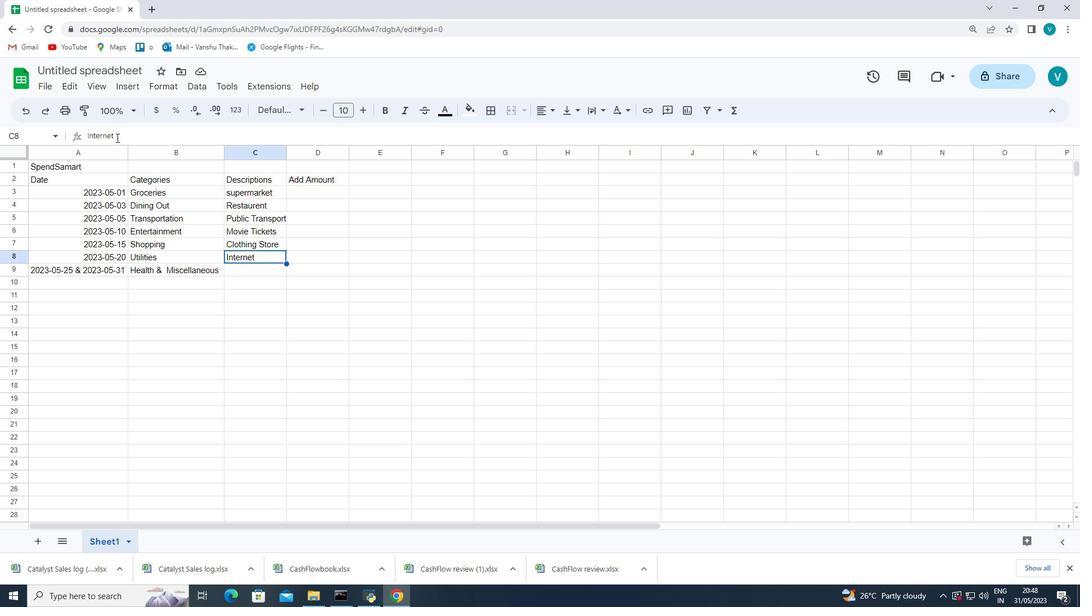 
Action: Mouse moved to (159, 117)
Screenshot: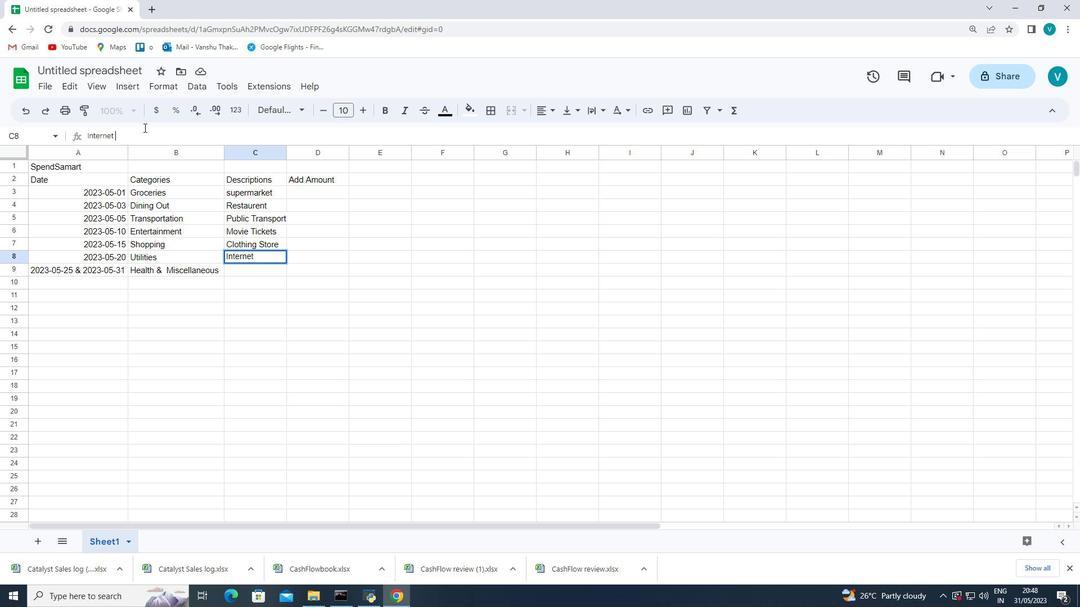 
Action: Key pressed <Key.shift_r>Bill<Key.enter><Key.shift_r><Key.shift_r><Key.shift_r>Pharmacy<Key.space><Key.shift_r><Key.shift_r><Key.shift_r><Key.shift_r><Key.shift_r><Key.shift_r><Key.shift_r><Key.shift_r><Key.shift_r><Key.shift_r>&<Key.space>on<Key.backspace><Key.backspace><Key.shift_r><Key.shift_r>Online<Key.space><Key.shift_r>Purchase<Key.space>
Screenshot: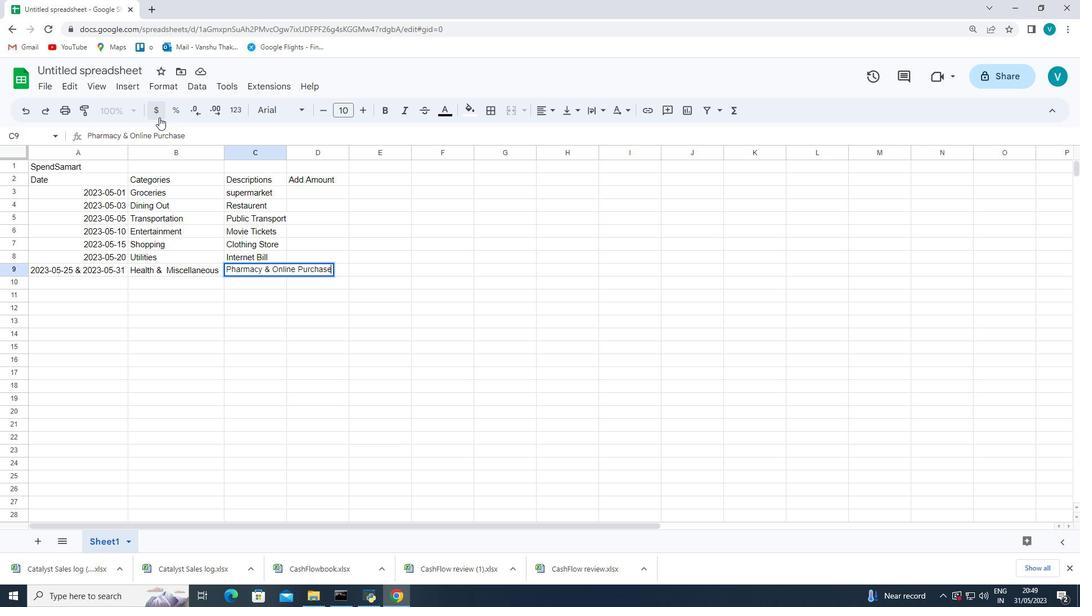 
Action: Mouse moved to (357, 290)
Screenshot: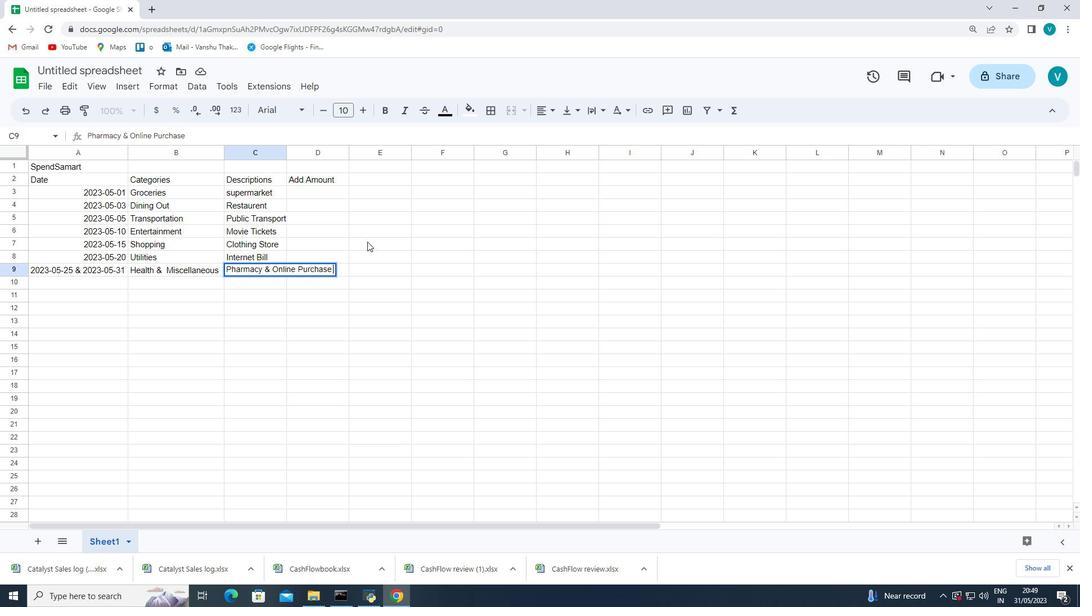 
Action: Mouse pressed left at (357, 290)
Screenshot: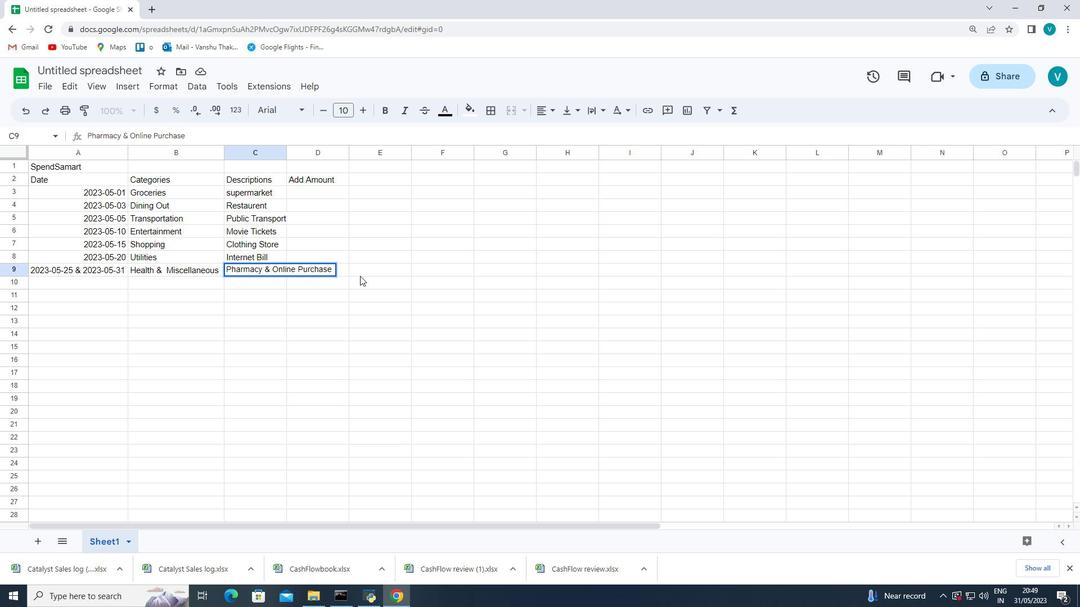 
Action: Mouse moved to (288, 155)
Screenshot: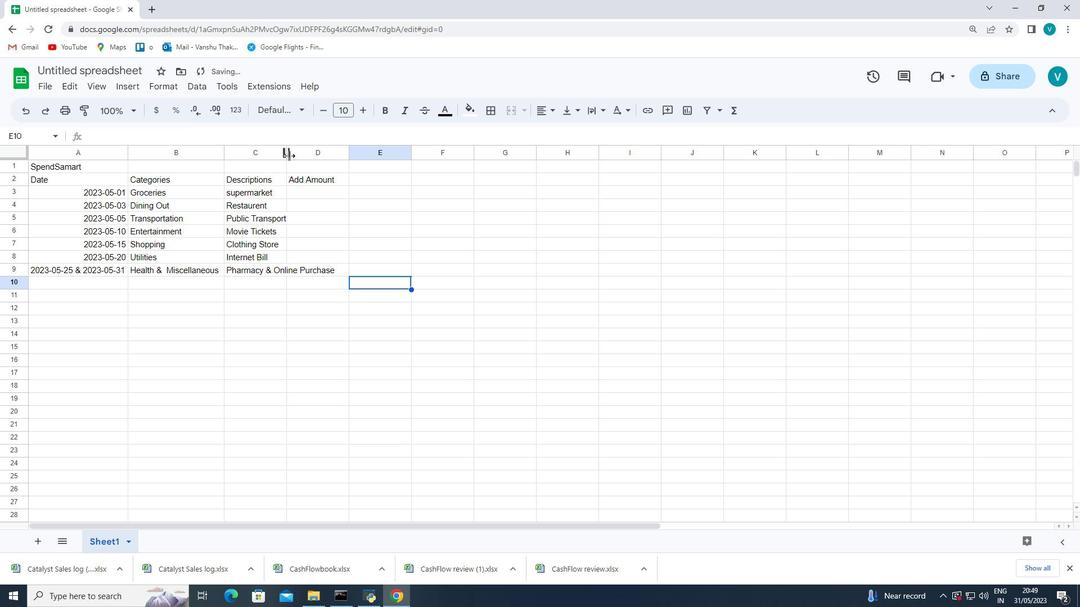 
Action: Mouse pressed left at (288, 155)
Screenshot: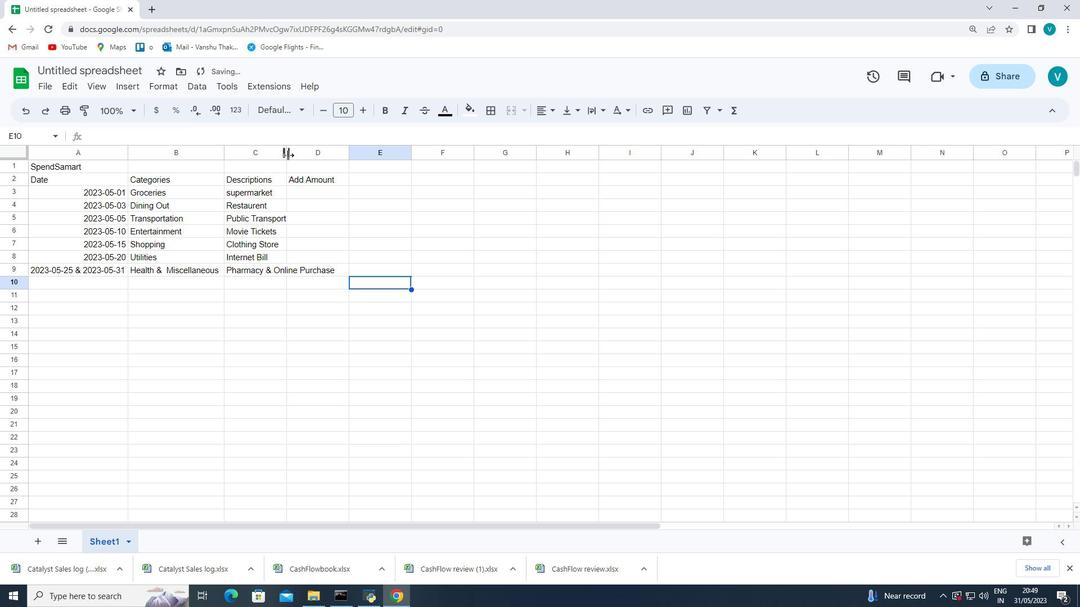 
Action: Mouse pressed left at (288, 155)
Screenshot: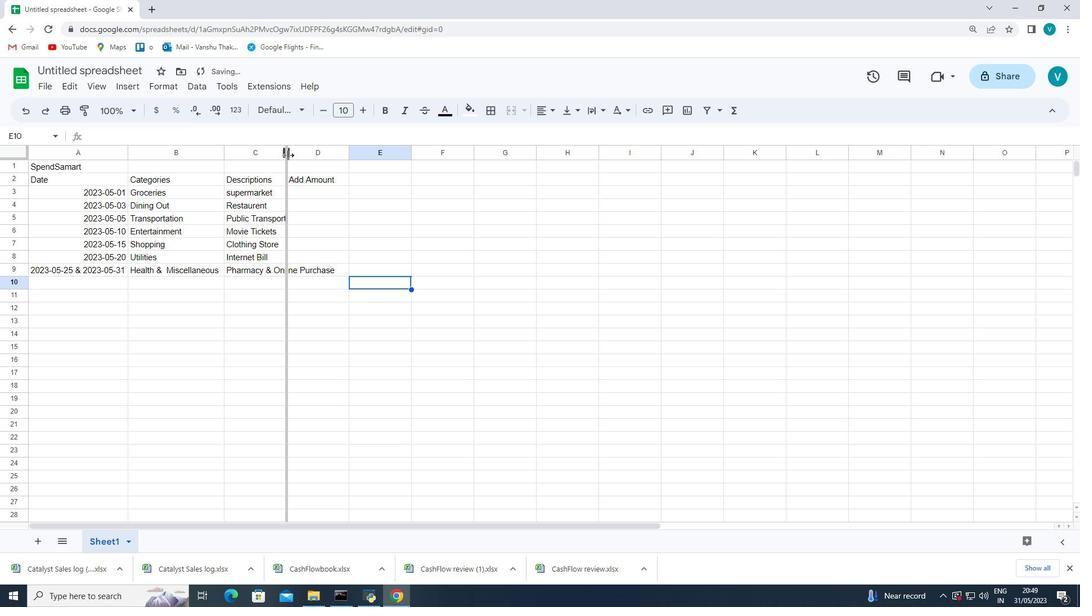 
Action: Mouse moved to (359, 189)
Screenshot: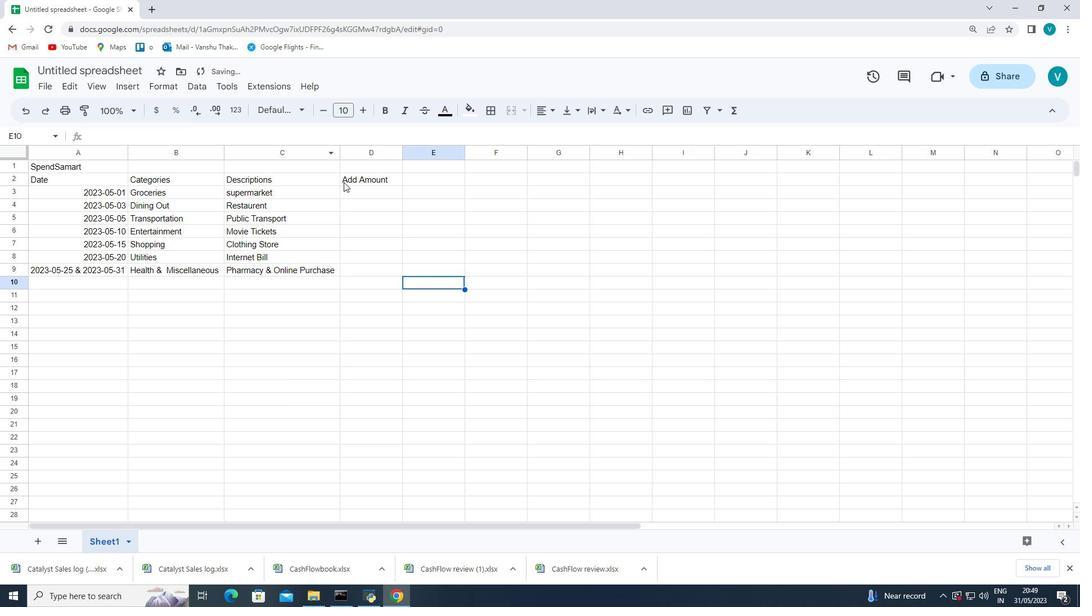 
Action: Mouse pressed left at (359, 189)
Screenshot: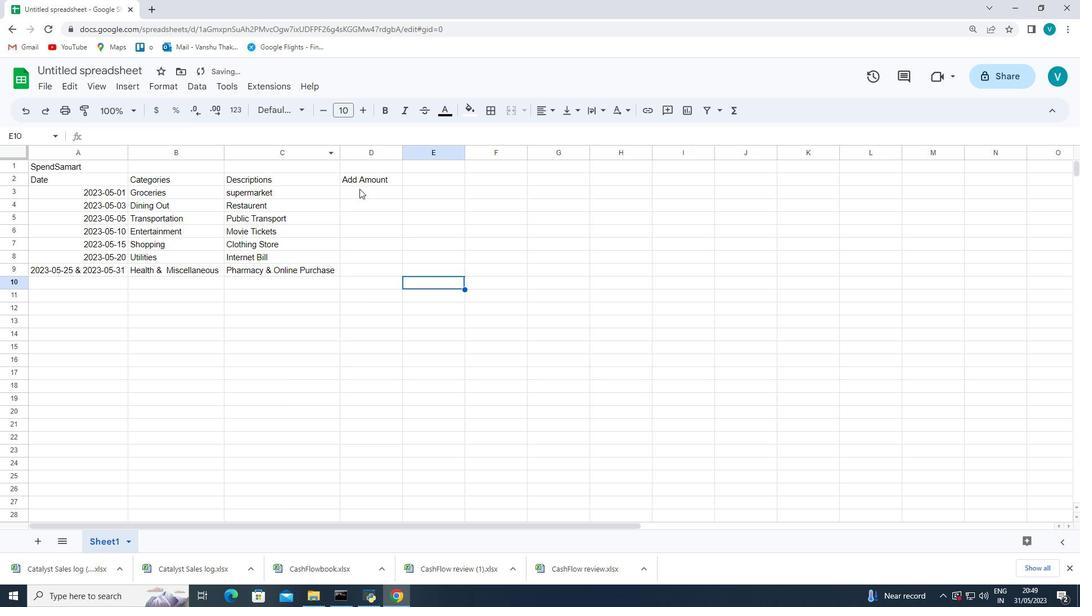 
Action: Mouse moved to (357, 172)
Screenshot: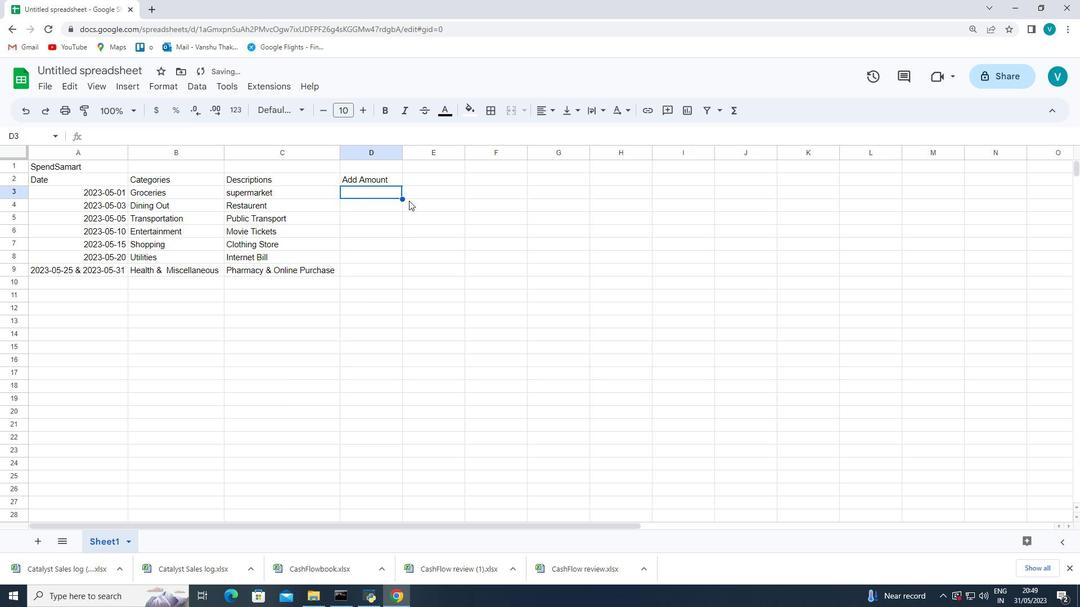 
Action: Key pressed <Key.shift_r><Key.shift_r><Key.shift_r><Key.shift_r><Key.shift_r><Key.shift_r><Key.shift_r><Key.shift_r><Key.shift_r><Key.shift_r><Key.shift_r><Key.shift_r><Key.shift_r><Key.shift_r><Key.shift_r><Key.shift_r><Key.shift_r><Key.shift_r><Key.shift_r>$50<Key.enter><Key.shift_r><Key.shift_r><Key.shift_r><Key.shift_r><Key.shift_r><Key.shift_r><Key.shift_r><Key.shift_r><Key.shift_r><Key.shift_r><Key.shift_r><Key.shift_r><Key.shift_r><Key.shift_r><Key.shift_r><Key.shift_r>$30<Key.enter><Key.shift_r><Key.shift_r><Key.shift_r><Key.shift_r><Key.shift_r><Key.shift_r><Key.shift_r><Key.shift_r>$10<Key.enter><Key.shift_r><Key.shift_r><Key.shift_r><Key.shift_r><Key.shift_r><Key.shift_r><Key.shift_r><Key.shift_r><Key.shift_r><Key.shift_r><Key.shift_r>$20<Key.enter><Key.shift_r><Key.shift_r><Key.shift_r><Key.shift_r><Key.shift_r><Key.shift_r><Key.shift_r><Key.shift_r><Key.shift_r><Key.shift_r><Key.shift_r><Key.shift_r><Key.shift_r><Key.shift_r><Key.shift_r>$100<Key.enter><Key.shift_r><Key.shift_r><Key.shift_r><Key.shift_r><Key.shift_r><Key.shift_r><Key.shift_r><Key.shift_r><Key.shift_r><Key.shift_r><Key.shift_r><Key.shift_r><Key.shift_r>$60<Key.enter><Key.shift_r><Key.shift_r><Key.shift_r><Key.shift_r><Key.shift_r><Key.shift_r><Key.shift_r><Key.shift_r><Key.shift_r><Key.shift_r><Key.shift_r><Key.shift_r><Key.shift_r><Key.shift_r><Key.shift_r><Key.shift_r><Key.shift_r><Key.shift_r><Key.shift_r><Key.shift_r><Key.shift_r><Key.shift_r><Key.shift_r><Key.shift_r><Key.shift_r>$40<Key.space><Key.shift_r><Key.shift_r><Key.shift_r><Key.shift_r><Key.shift_r>&<Key.space><Key.shift_r><Key.shift_r><Key.shift_r><Key.shift_r>$<Key.space><Key.backspace>50
Screenshot: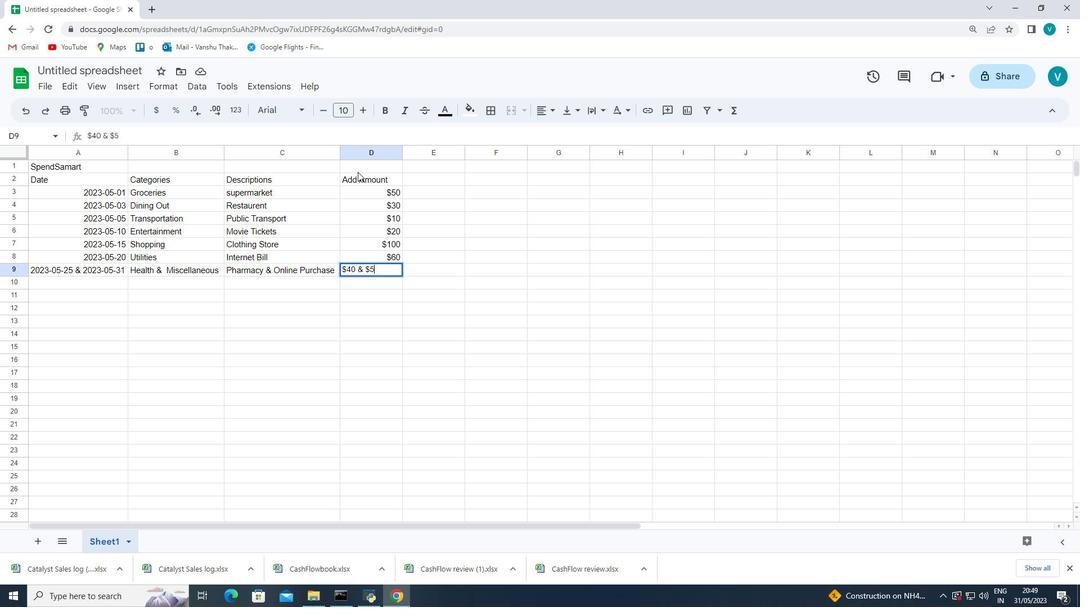 
Action: Mouse moved to (548, 261)
Screenshot: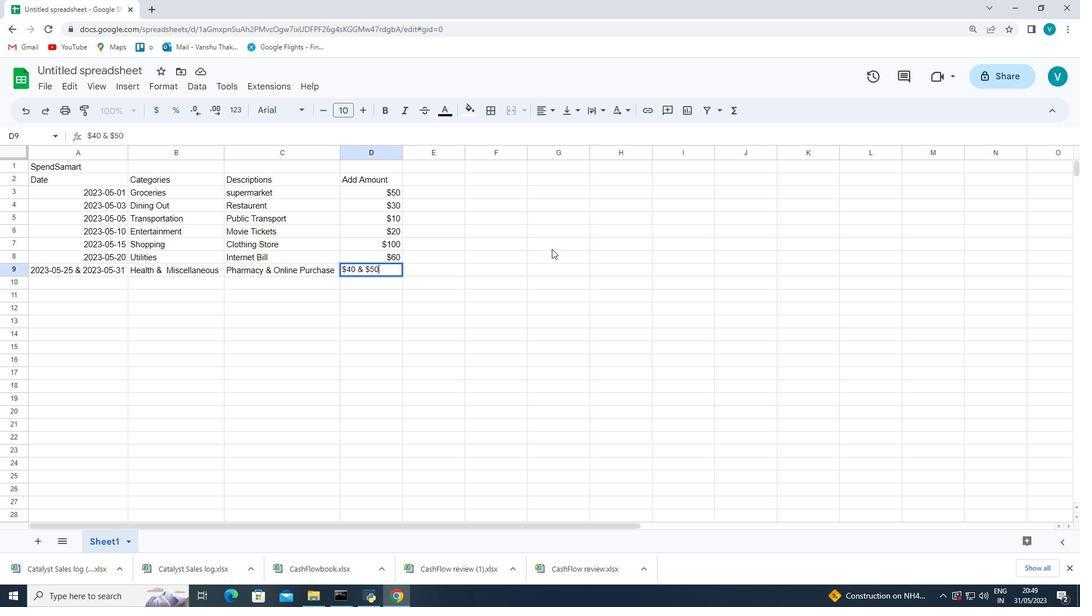 
Action: Mouse pressed left at (548, 261)
Screenshot: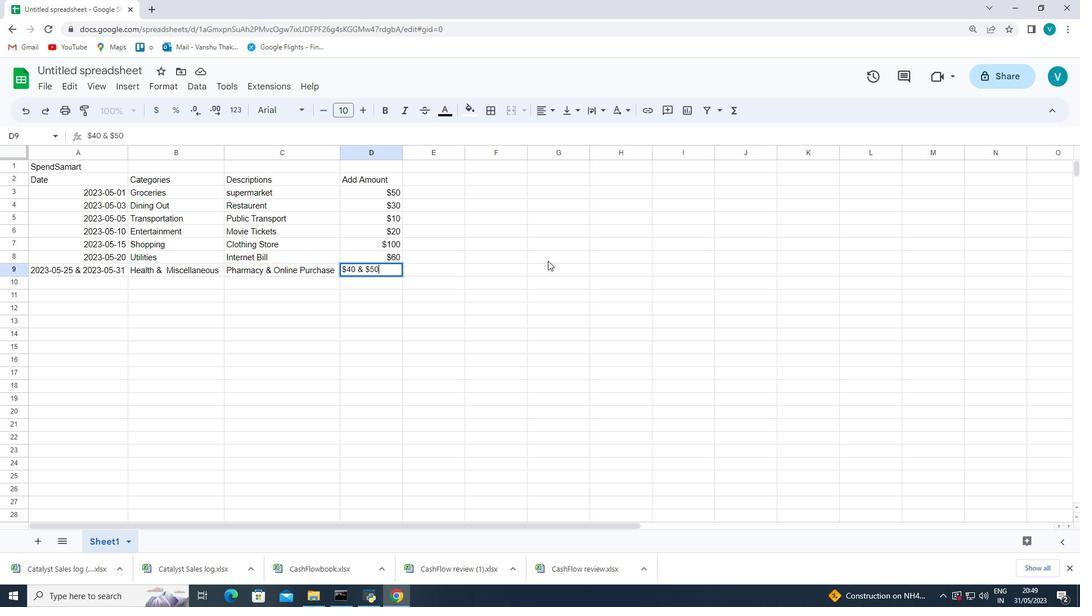
Action: Mouse moved to (404, 151)
Screenshot: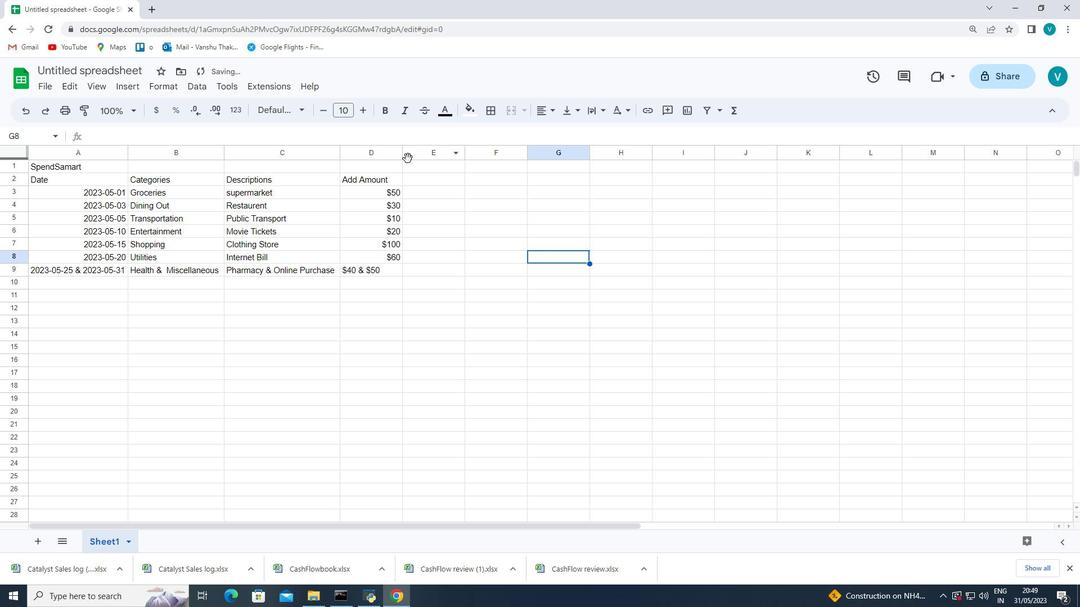 
Action: Mouse pressed left at (404, 151)
Screenshot: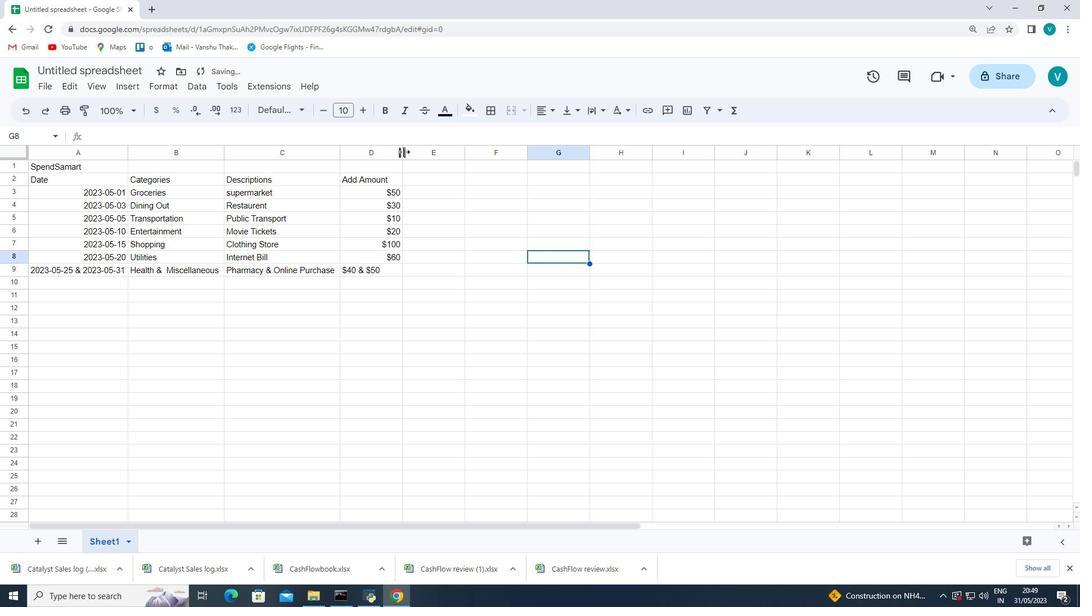 
Action: Mouse pressed left at (404, 151)
Screenshot: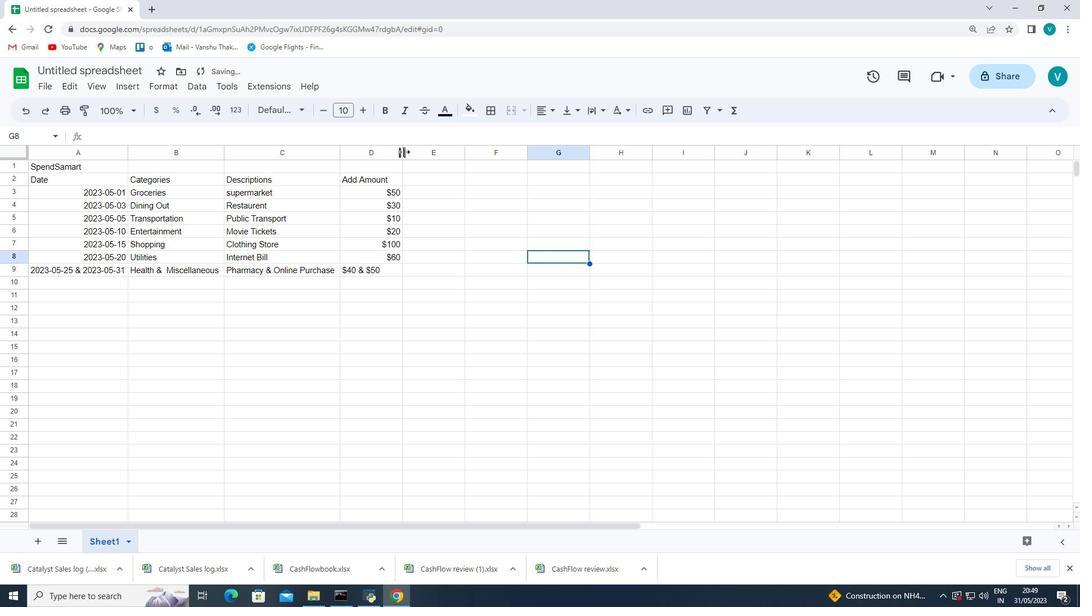 
Action: Mouse moved to (128, 156)
Screenshot: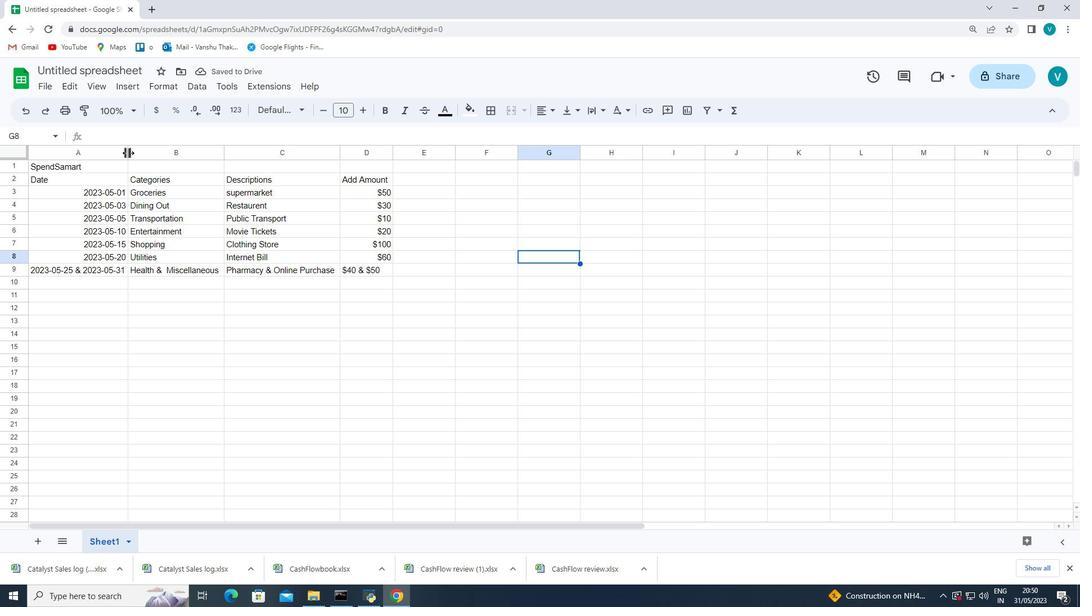 
Action: Mouse pressed left at (128, 156)
Screenshot: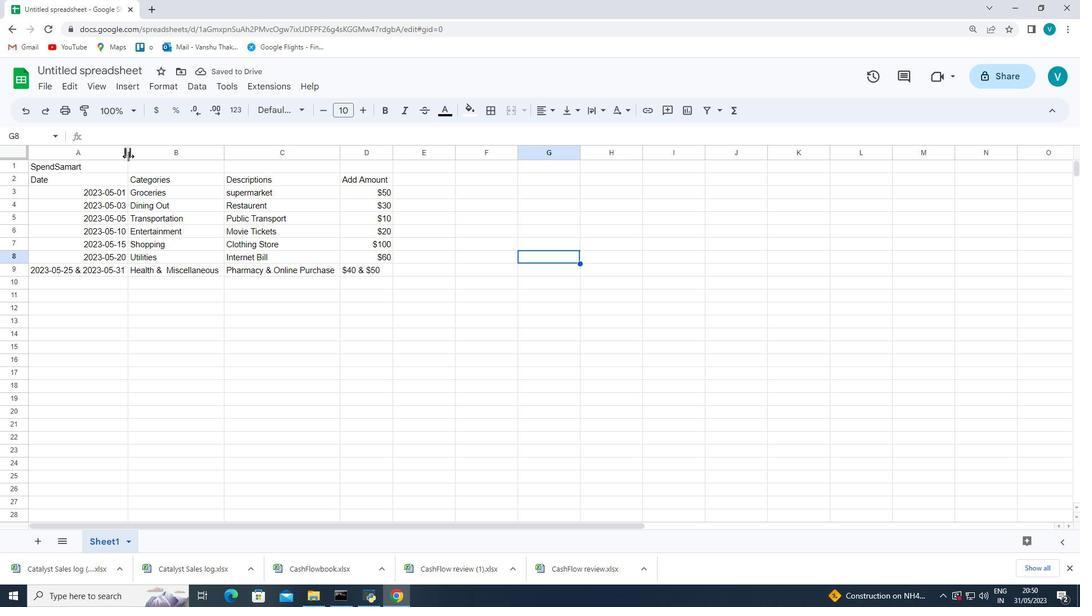 
Action: Mouse pressed left at (128, 156)
Screenshot: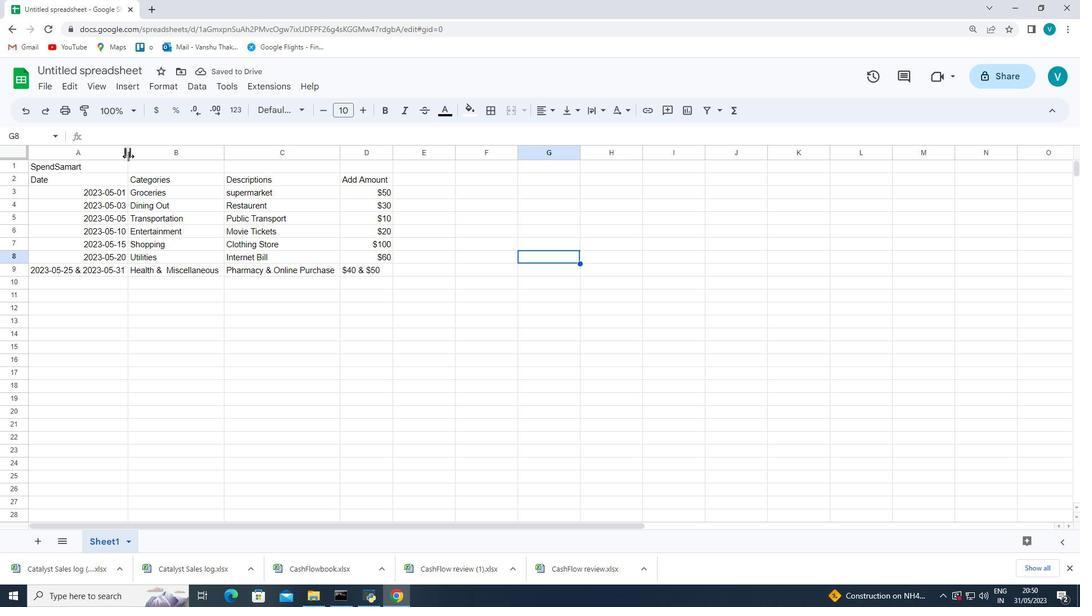 
Action: Mouse moved to (222, 154)
Screenshot: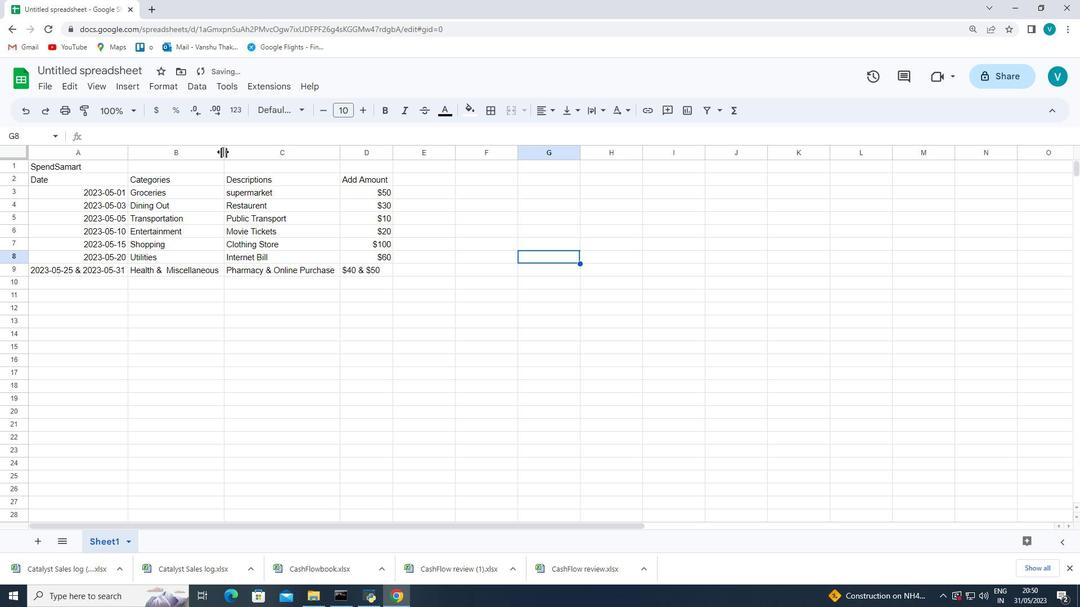 
Action: Mouse pressed left at (222, 154)
Screenshot: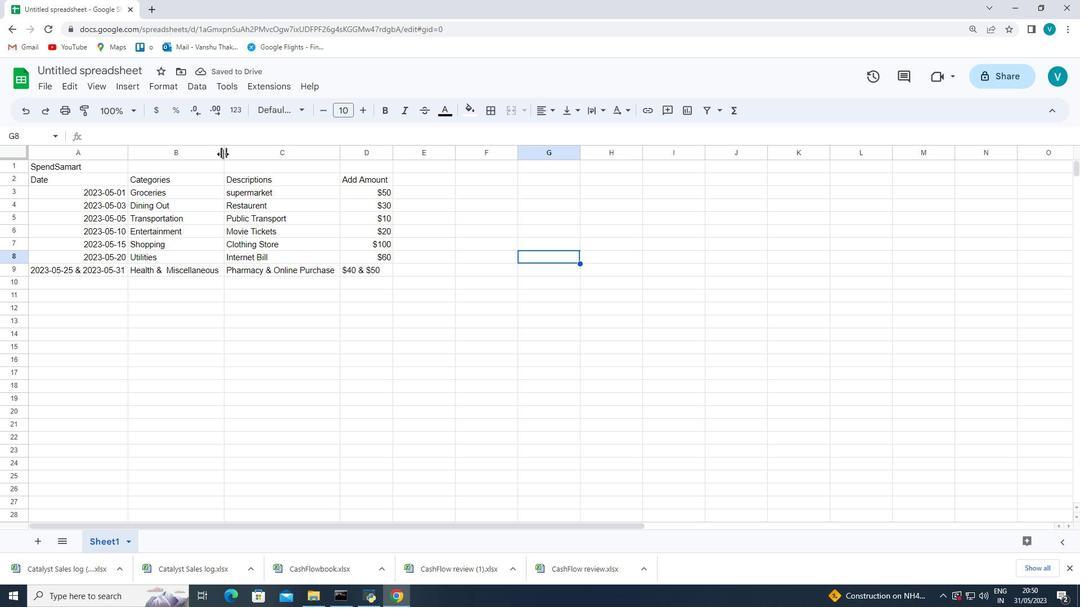 
Action: Mouse pressed left at (222, 154)
Screenshot: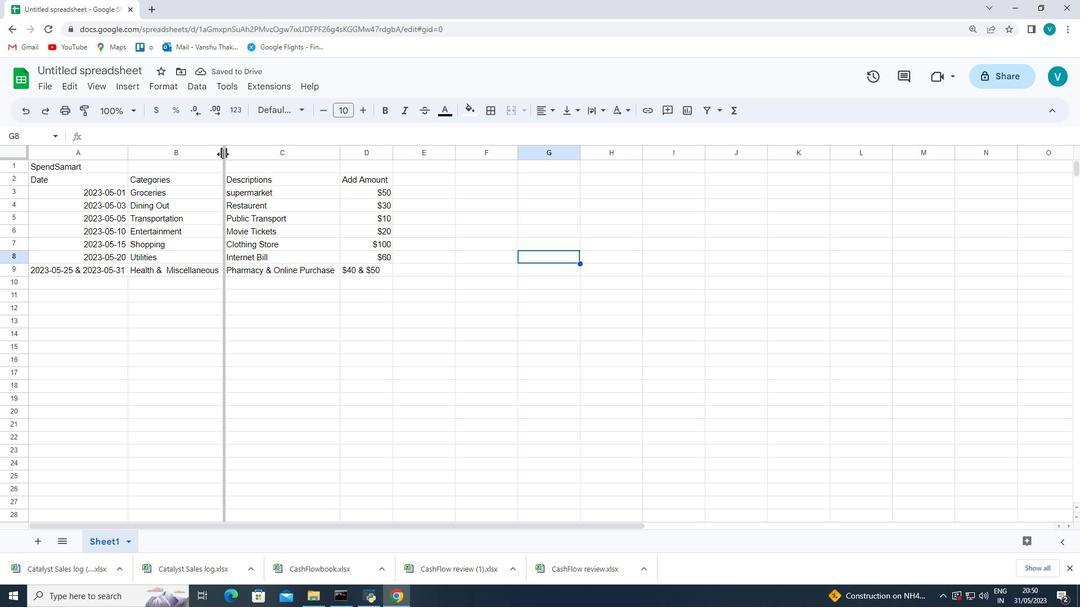 
Action: Mouse moved to (93, 72)
Screenshot: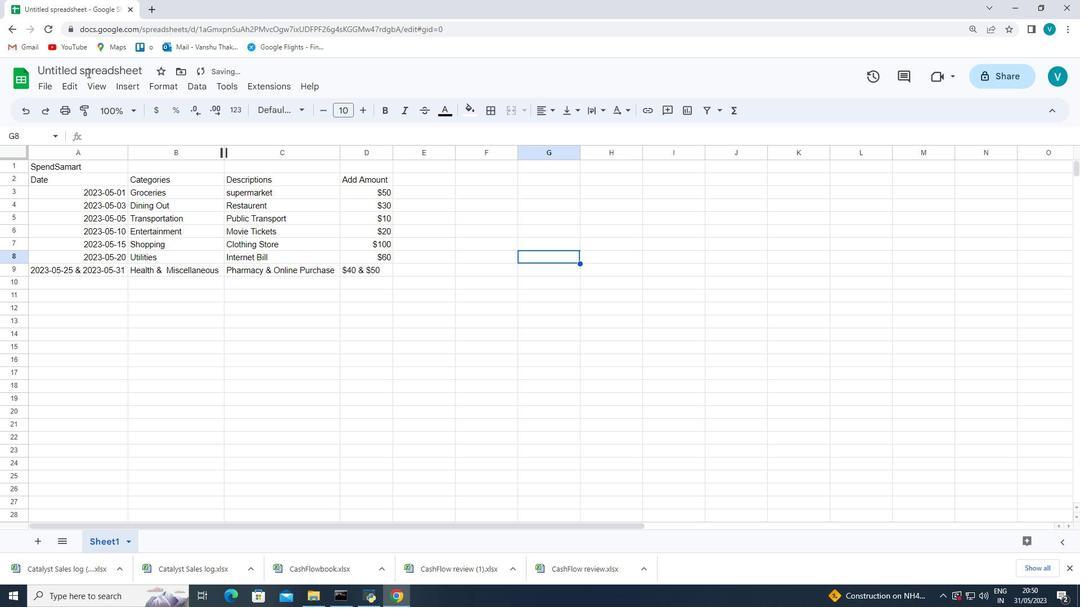 
Action: Mouse pressed left at (93, 72)
Screenshot: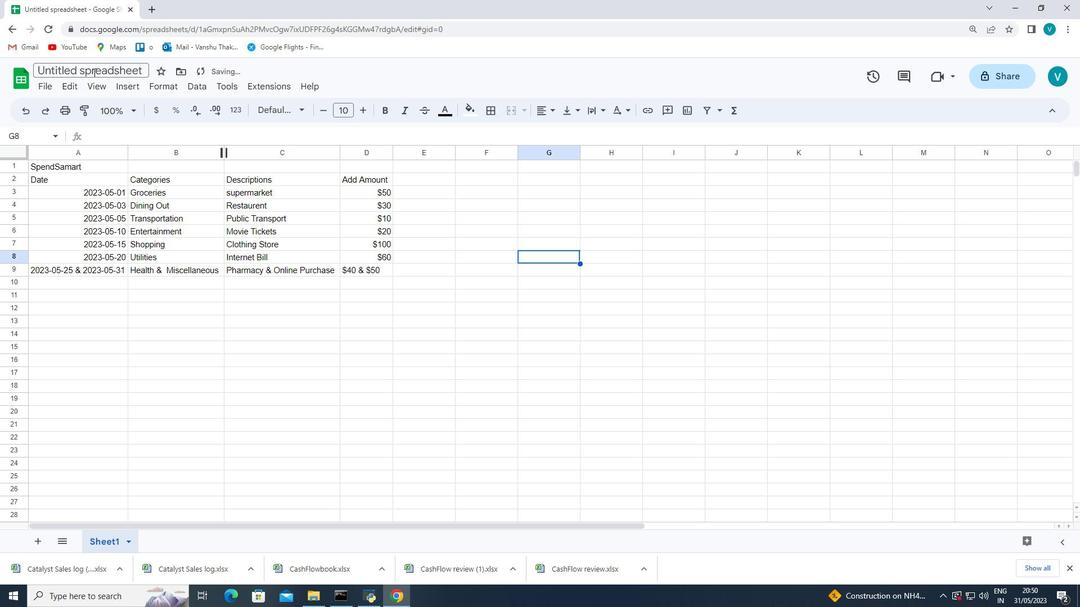 
Action: Mouse moved to (588, 308)
Screenshot: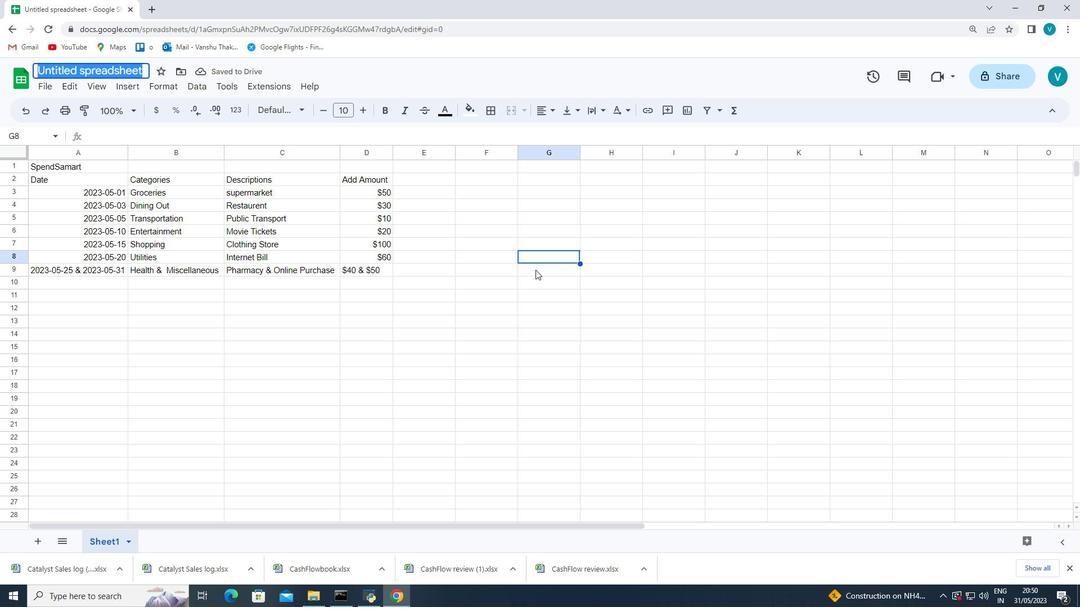 
Action: Key pressed <Key.shift_r><Key.shift_r><Key.shift_r><Key.shift_r><Key.shift_r><Key.shift_r><Key.shift_r><Key.shift_r><Key.shift_r>Dashn<Key.backspace>board<Key.shift_r>Asset<Key.shift_r>Val
Screenshot: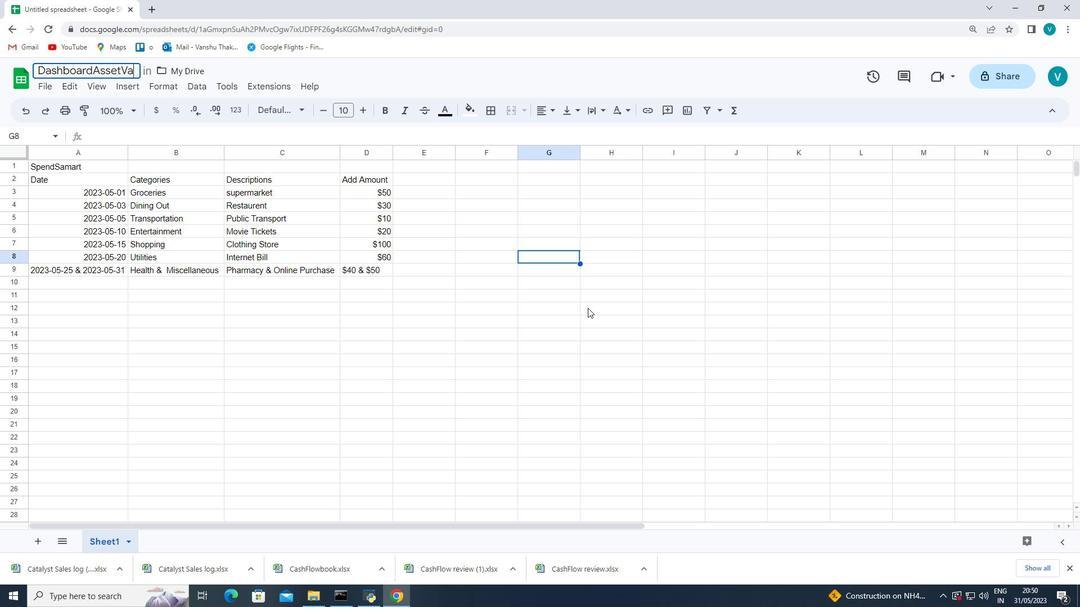 
Action: Mouse moved to (499, 376)
Screenshot: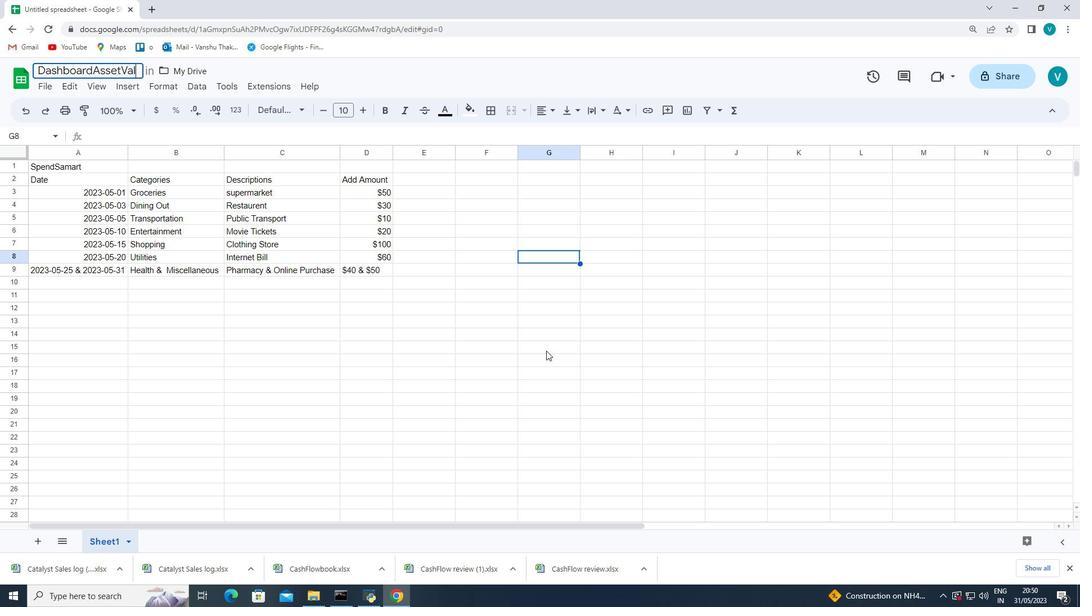
Action: Mouse pressed left at (499, 376)
Screenshot: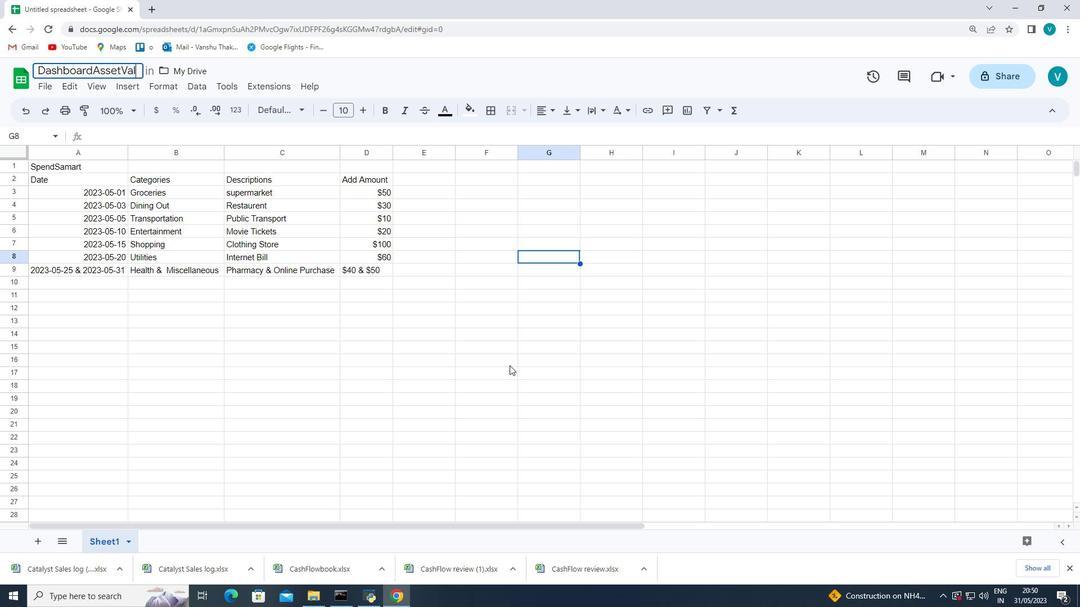 
Action: Mouse moved to (461, 347)
Screenshot: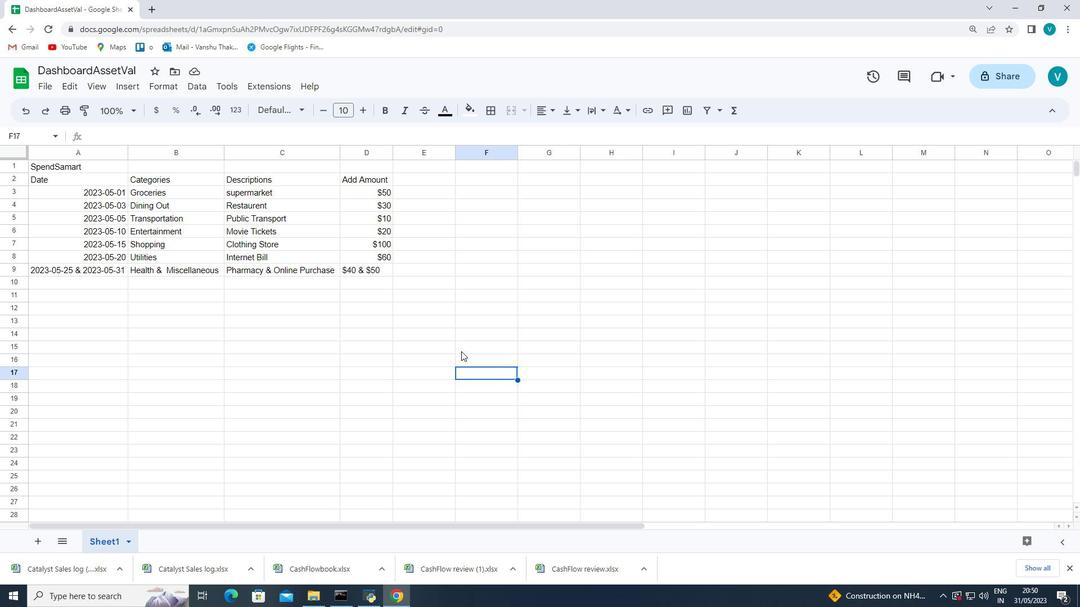 
Action: Mouse scrolled (461, 348) with delta (0, 0)
Screenshot: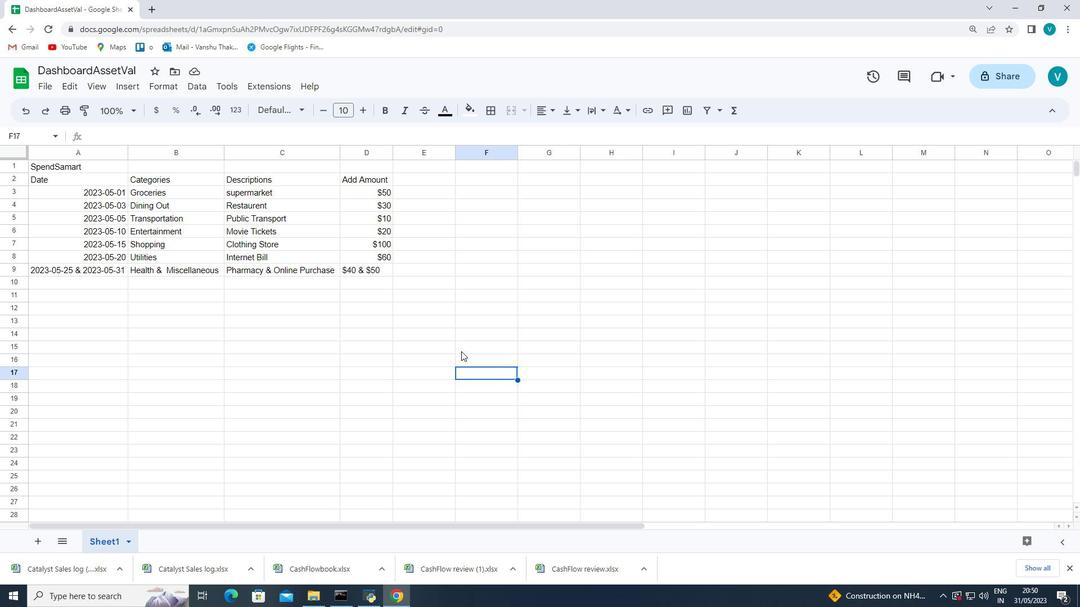 
Action: Mouse moved to (461, 347)
Screenshot: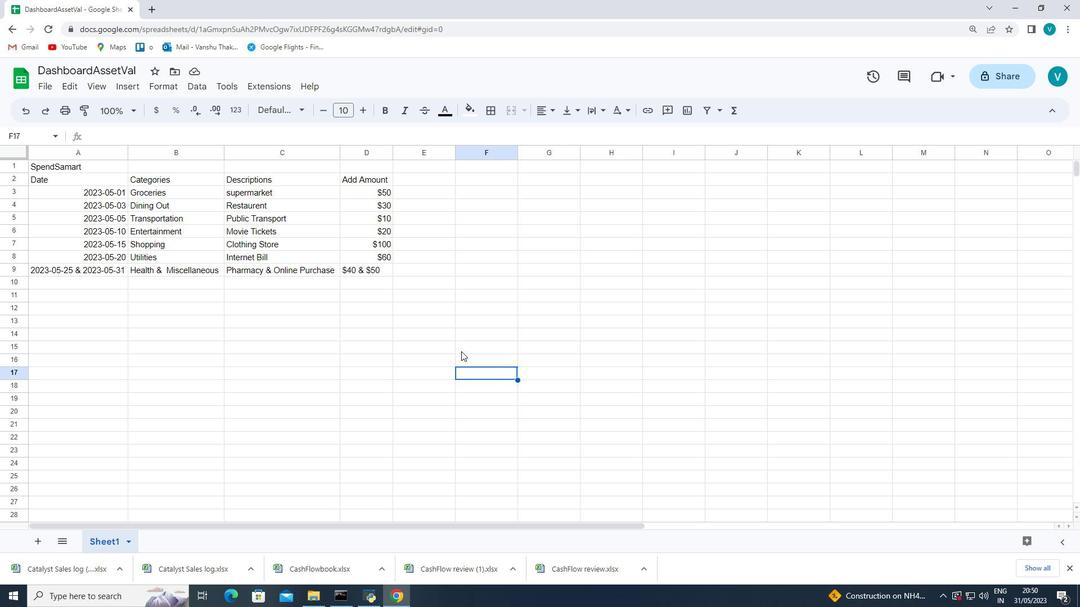 
Action: Mouse scrolled (461, 347) with delta (0, 0)
Screenshot: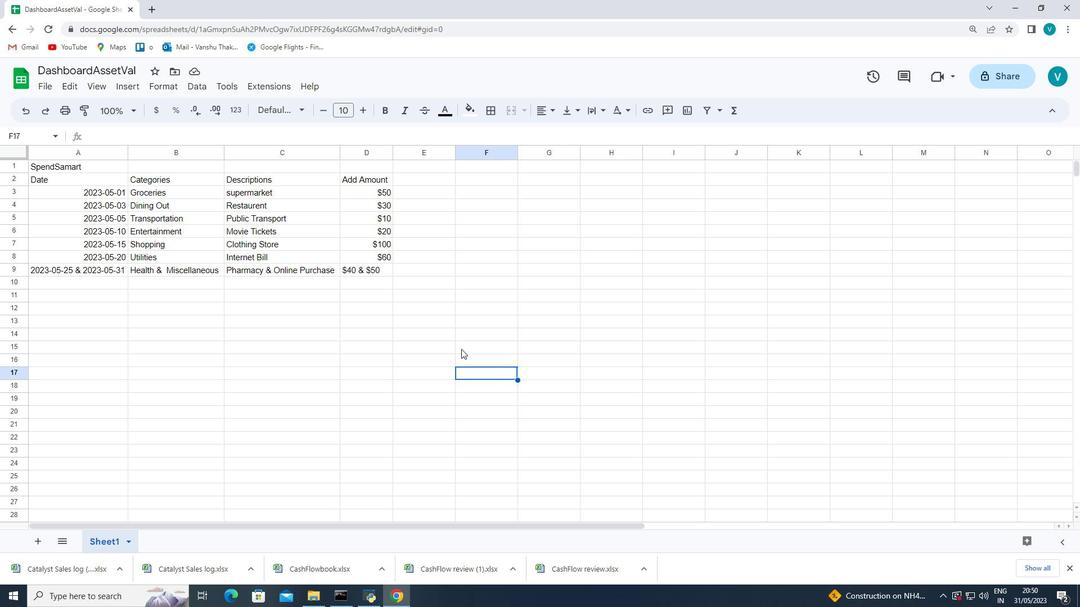 
Action: Mouse moved to (43, 85)
Screenshot: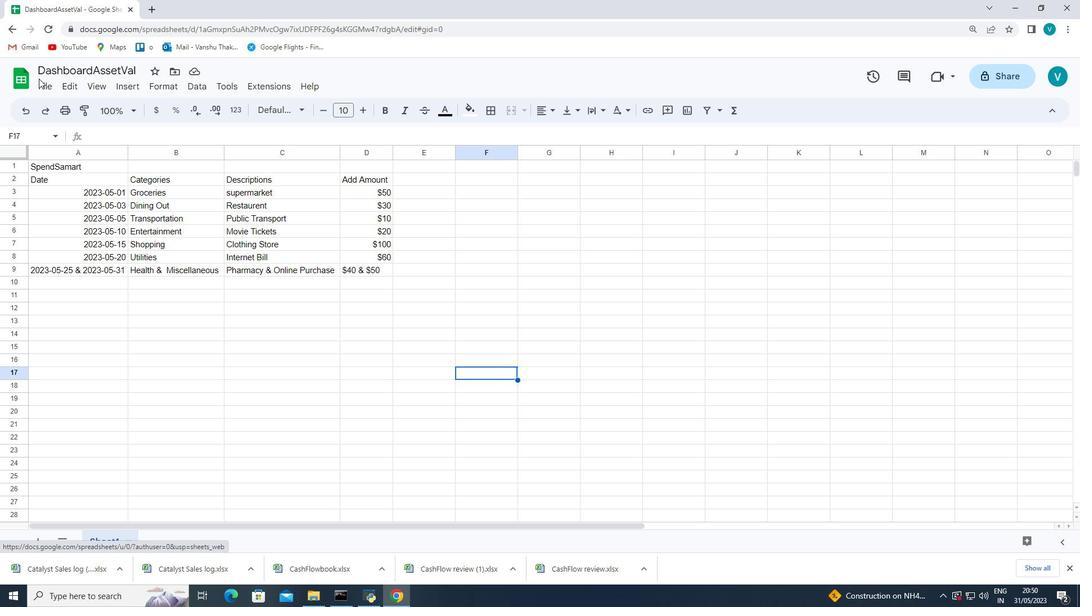 
Action: Mouse pressed left at (43, 85)
Screenshot: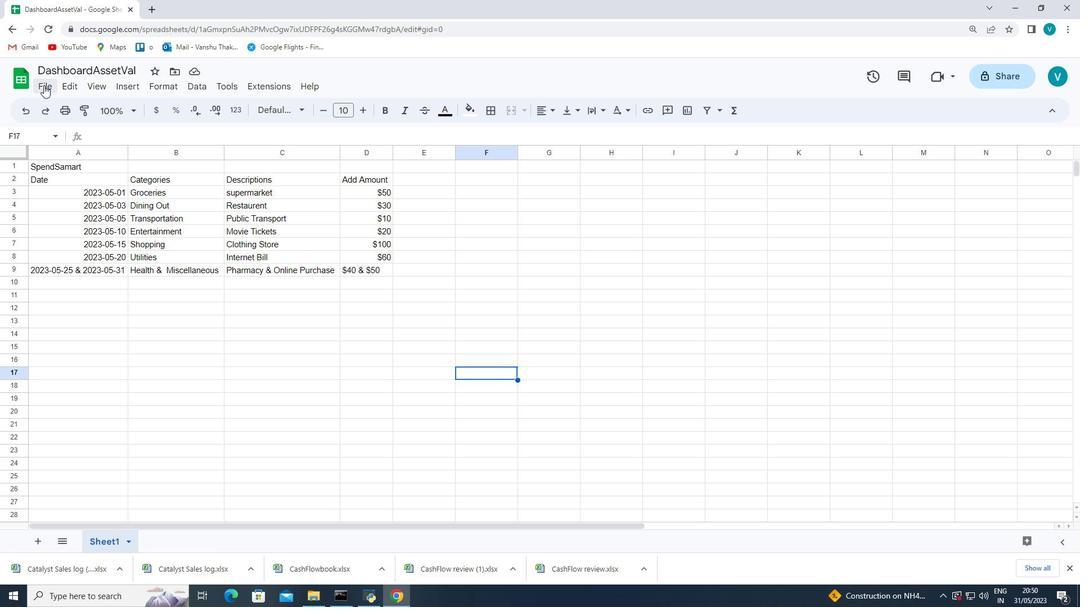 
Action: Mouse moved to (61, 148)
Screenshot: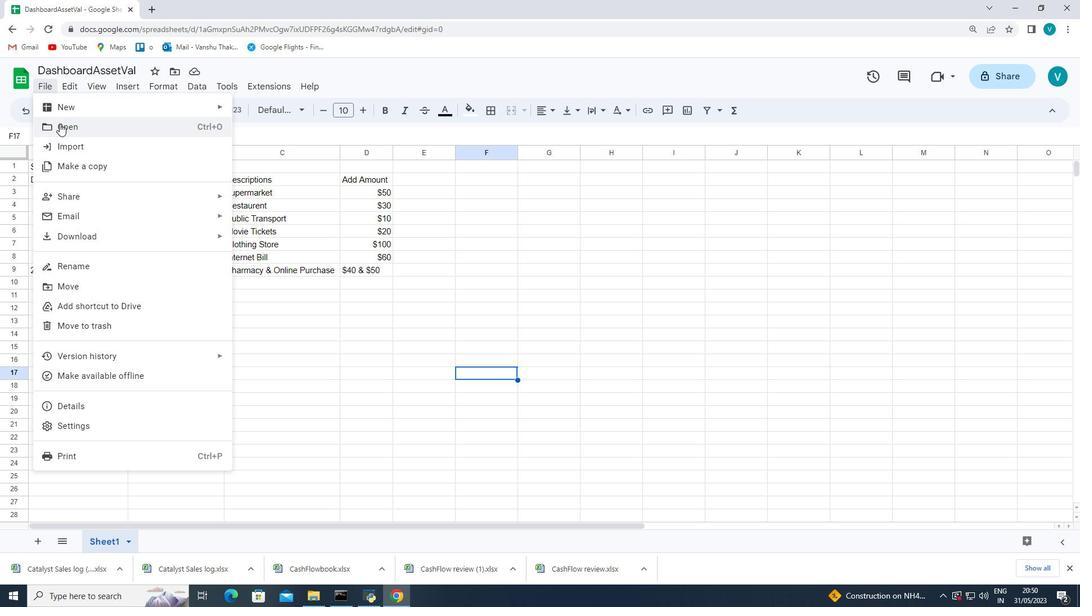
Action: Mouse scrolled (61, 148) with delta (0, 0)
Screenshot: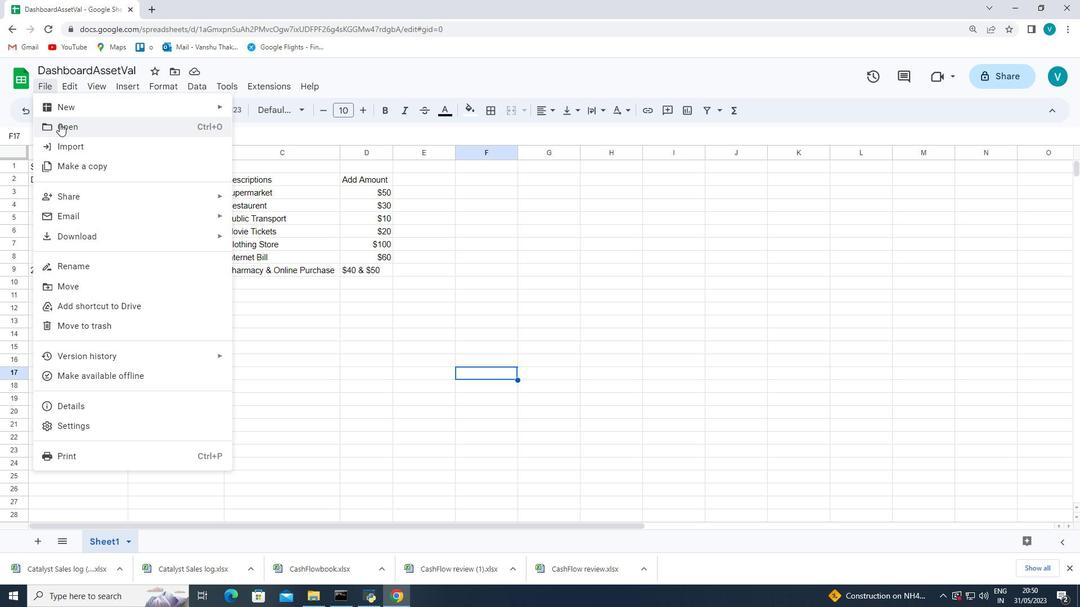 
Action: Mouse moved to (61, 154)
Screenshot: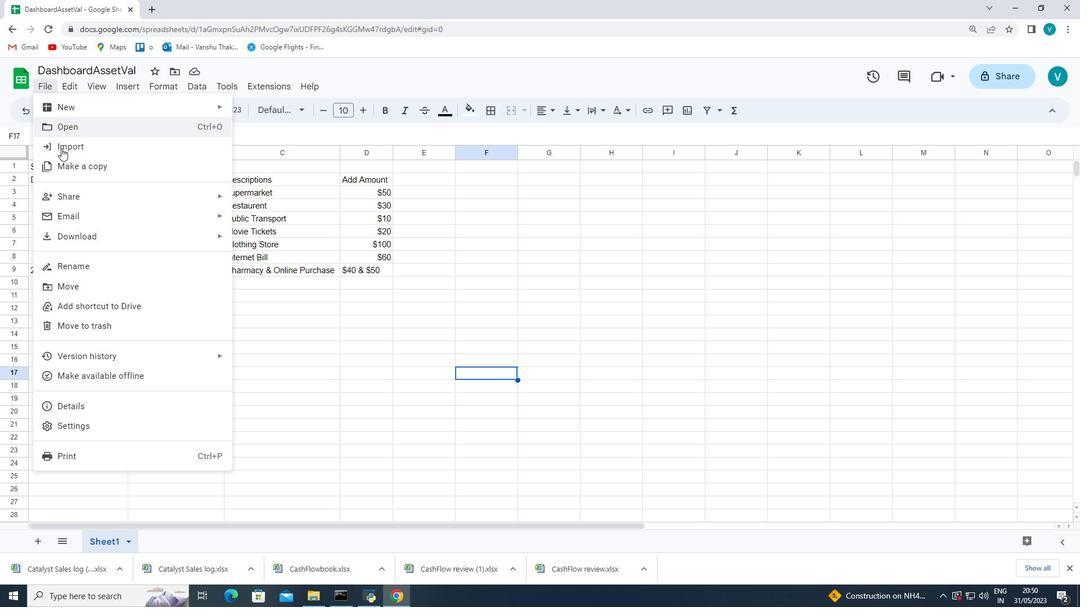 
Action: Mouse scrolled (61, 154) with delta (0, 0)
Screenshot: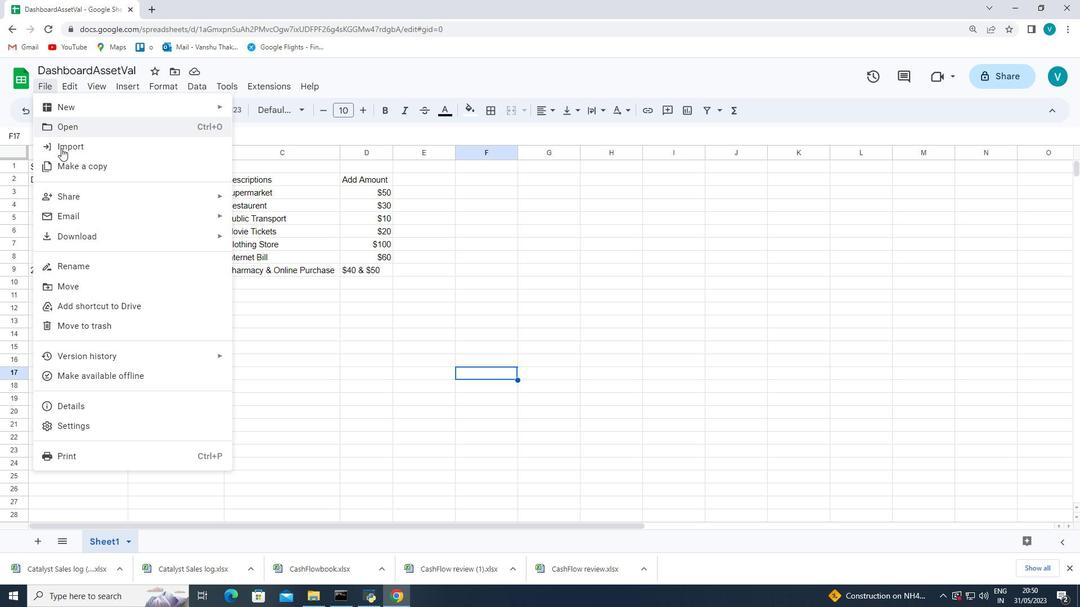 
Action: Mouse moved to (61, 155)
Screenshot: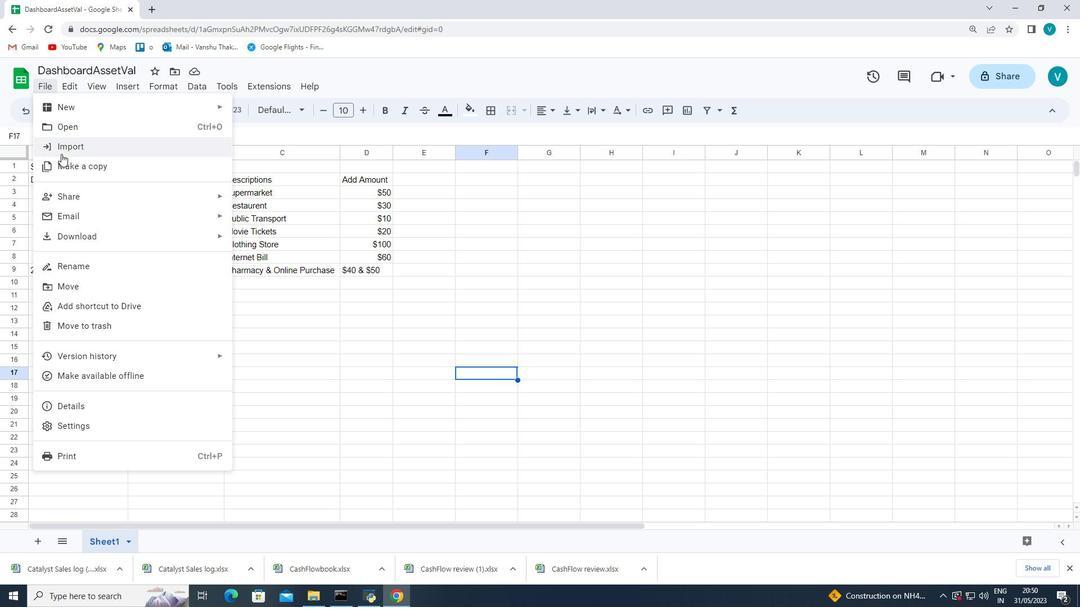 
Action: Mouse scrolled (61, 155) with delta (0, 0)
Screenshot: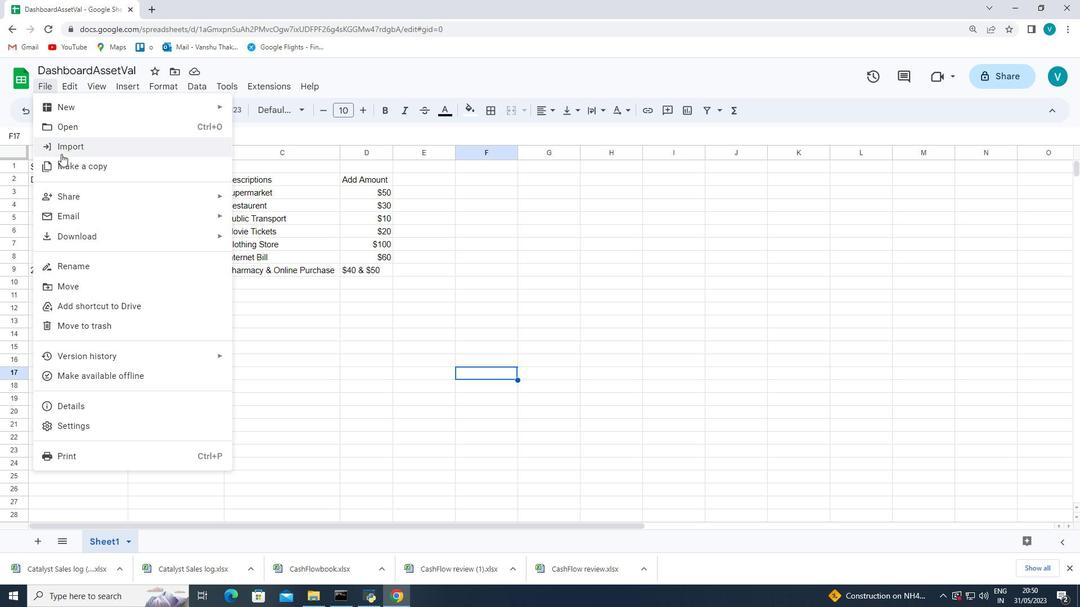 
Action: Mouse scrolled (61, 155) with delta (0, 0)
Screenshot: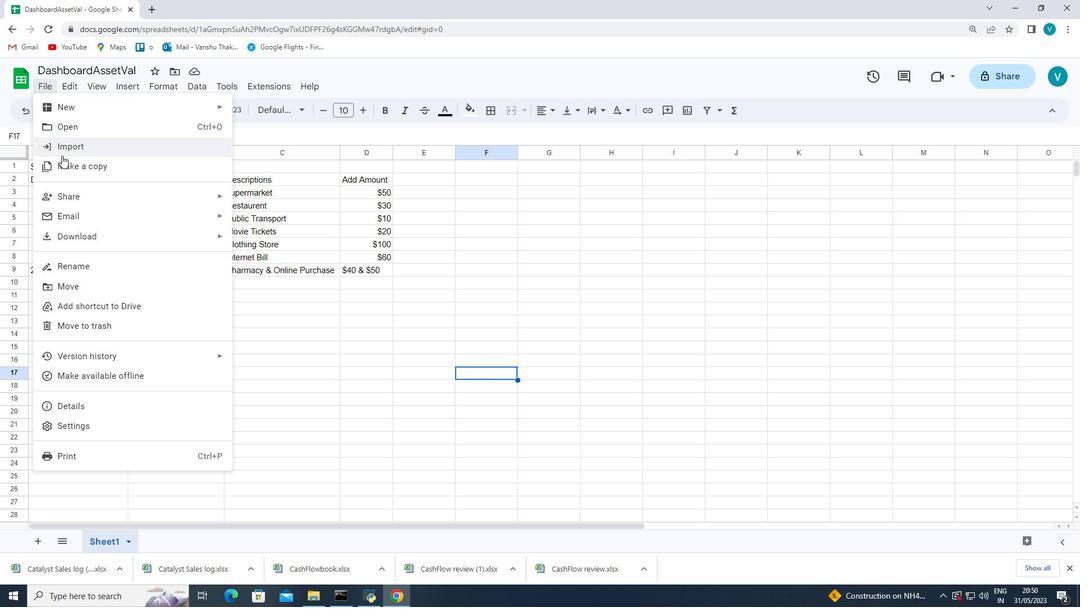 
Action: Mouse moved to (148, 293)
Screenshot: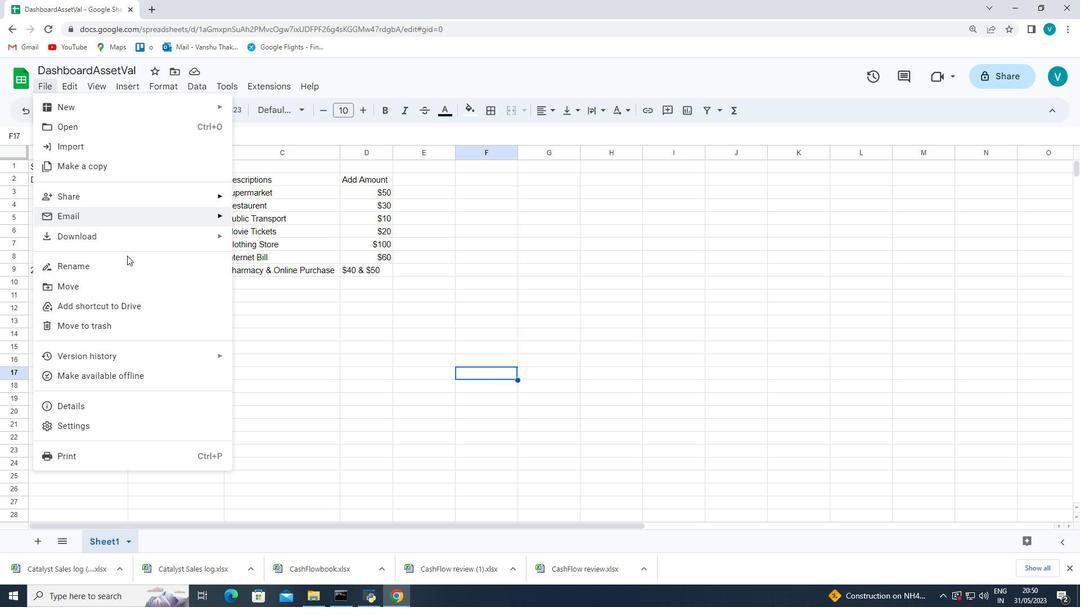 
Action: Mouse scrolled (148, 293) with delta (0, 0)
Screenshot: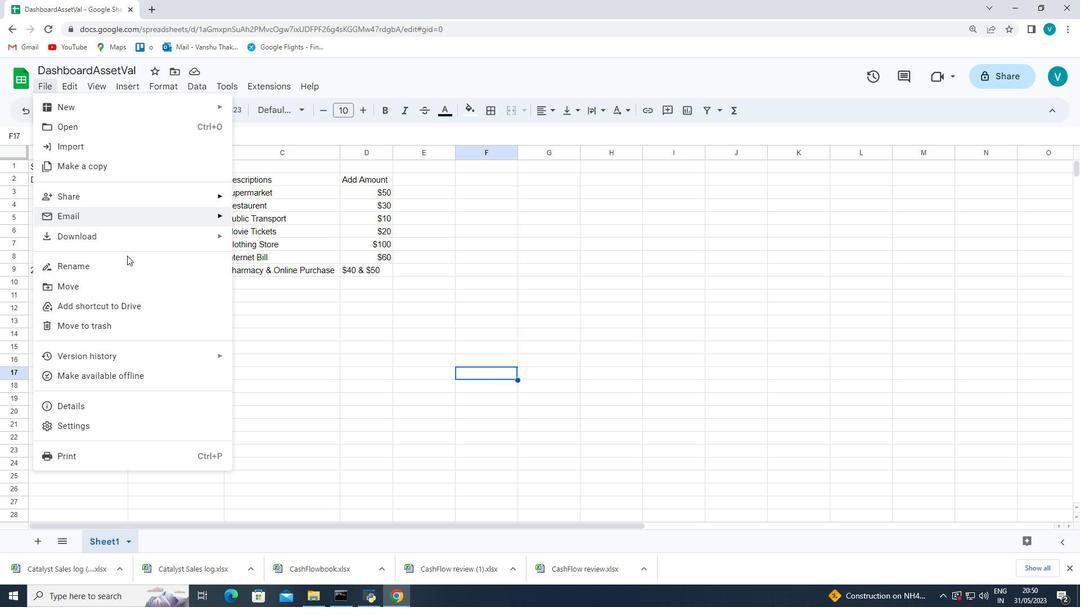 
Action: Mouse moved to (160, 313)
Screenshot: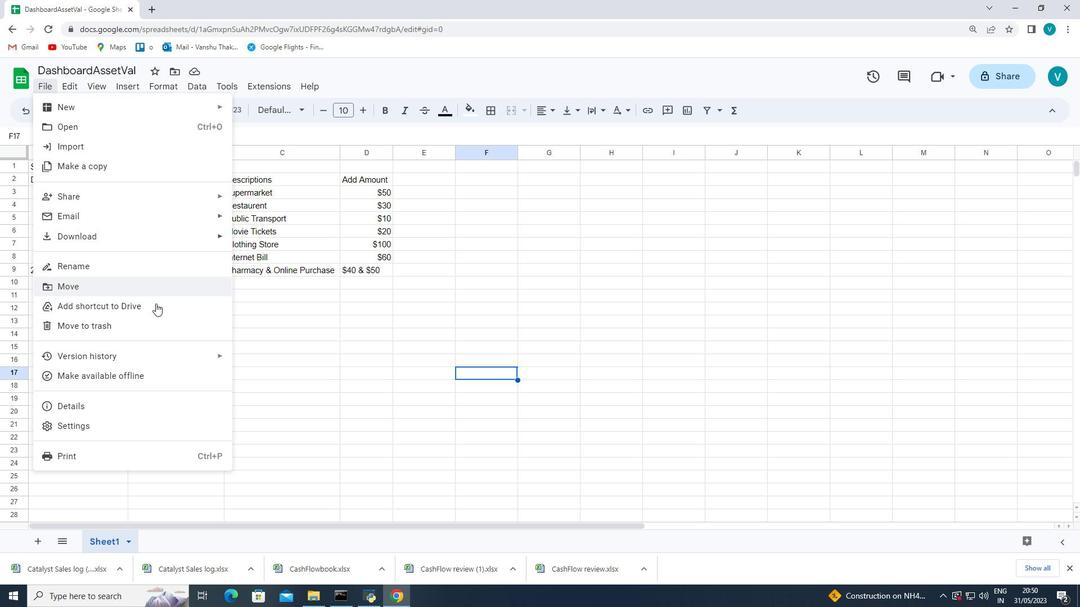 
Action: Mouse scrolled (155, 305) with delta (0, 0)
Screenshot: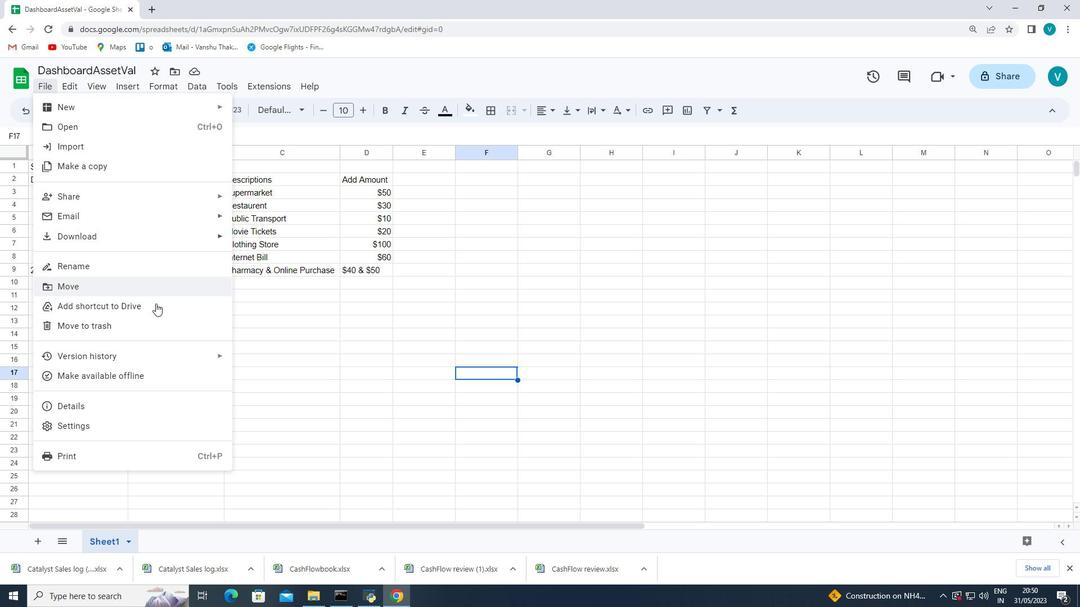 
Action: Mouse scrolled (160, 312) with delta (0, 0)
Screenshot: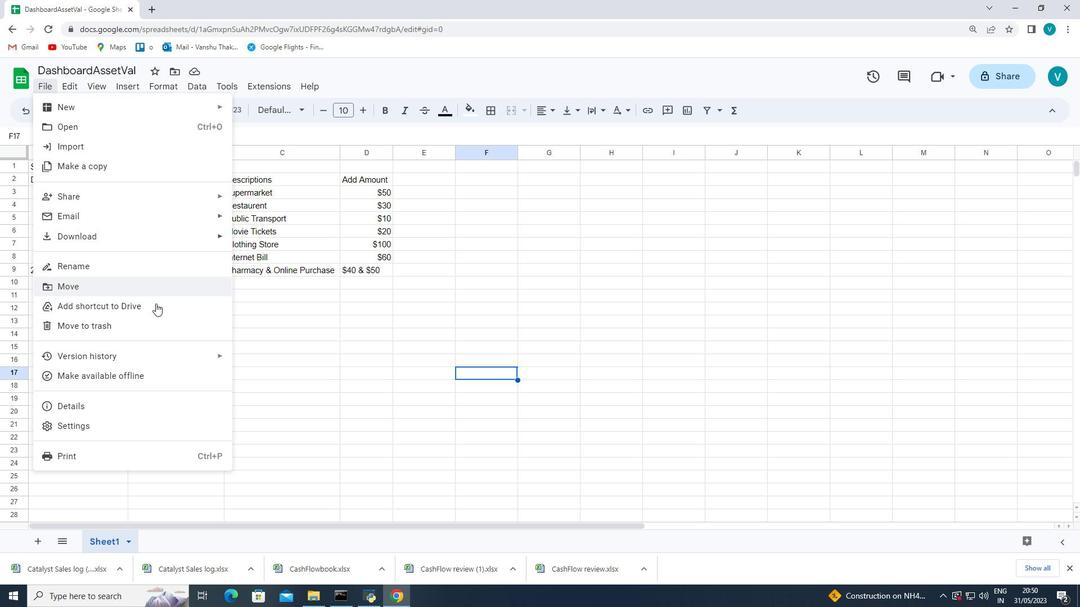 
Action: Mouse moved to (106, 242)
Screenshot: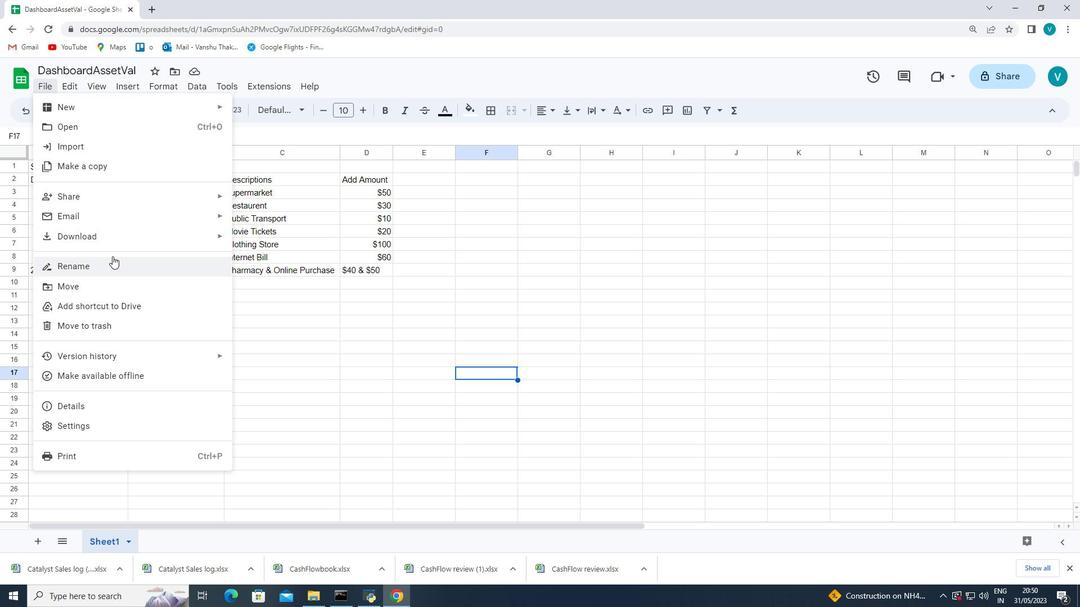 
Action: Mouse pressed left at (106, 242)
Screenshot: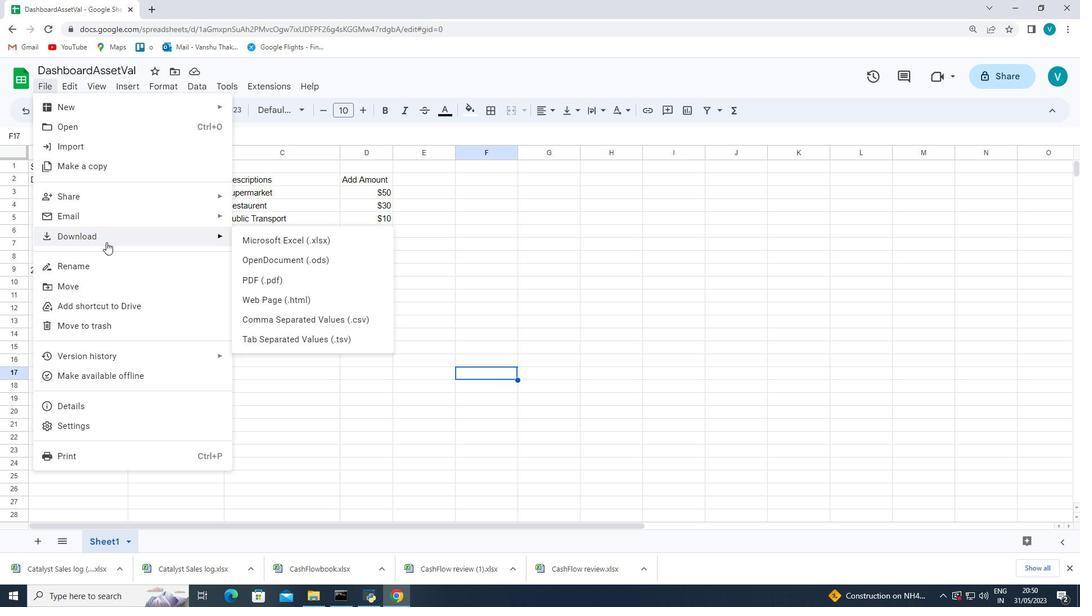 
Action: Mouse moved to (271, 241)
Screenshot: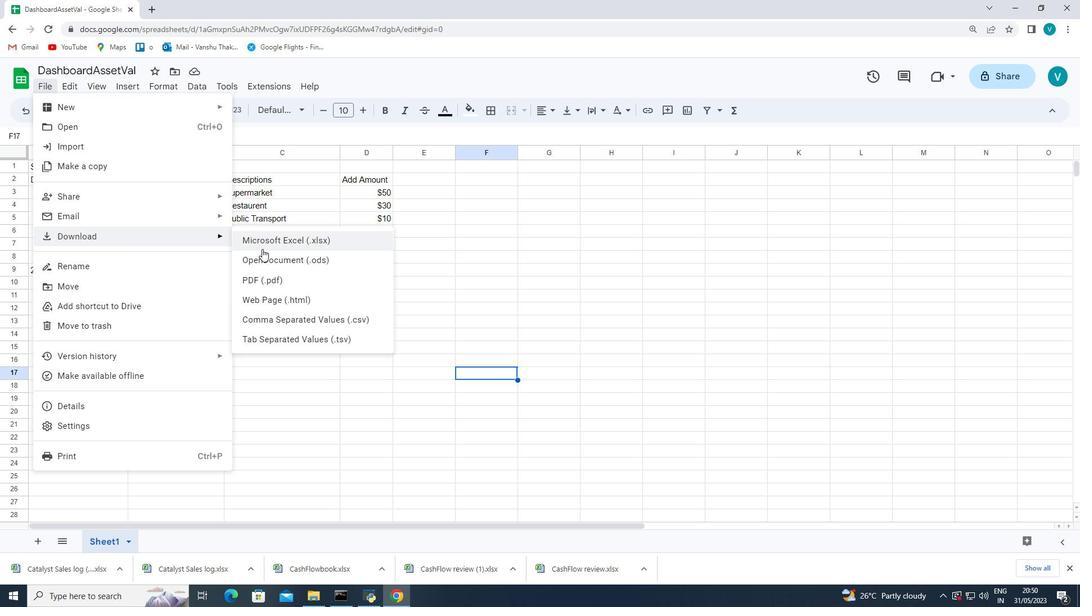 
Action: Mouse pressed left at (271, 241)
Screenshot: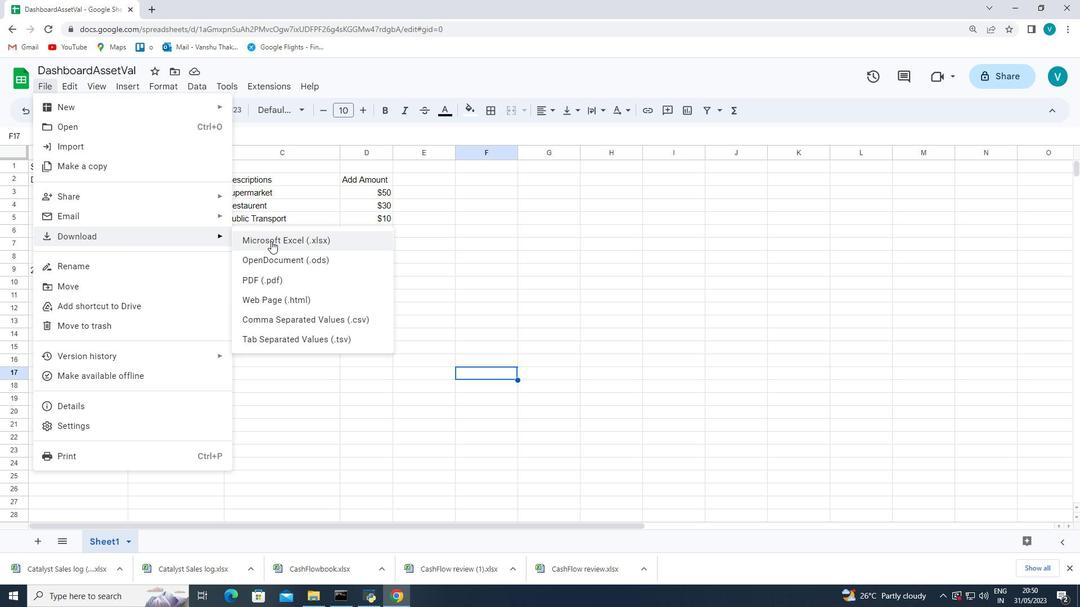 
